 Task: Check the percentage active listings of electric range in the last 1 year.
Action: Mouse moved to (781, 205)
Screenshot: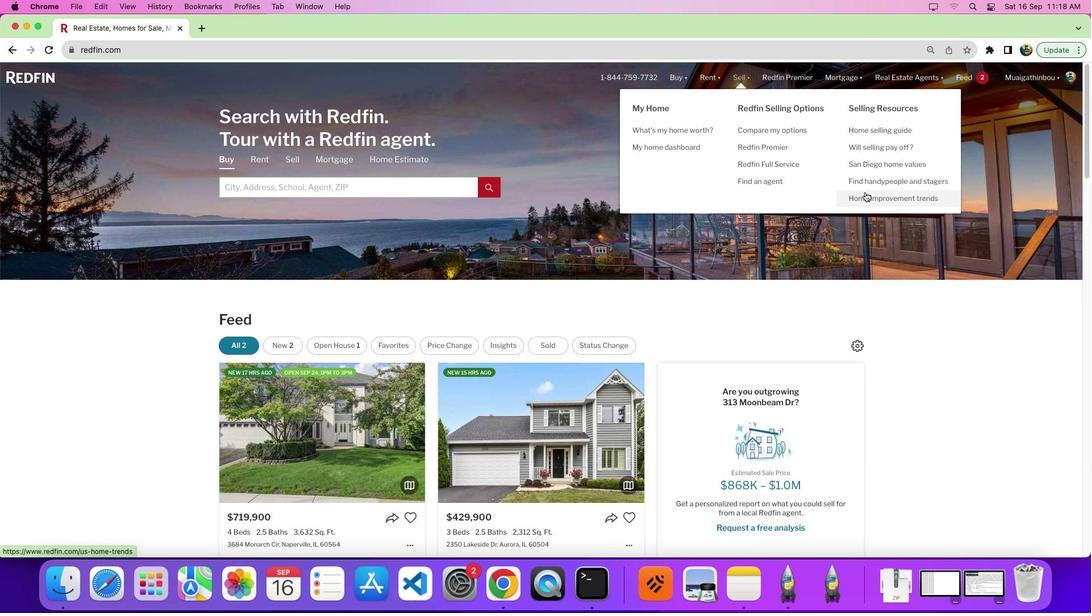 
Action: Mouse pressed left at (781, 205)
Screenshot: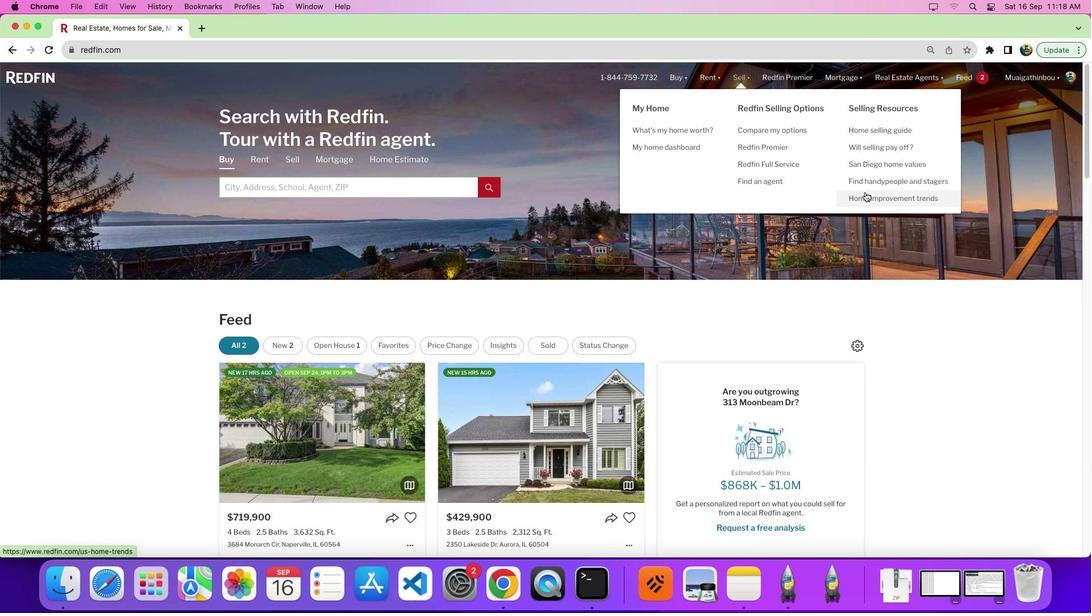 
Action: Mouse moved to (781, 205)
Screenshot: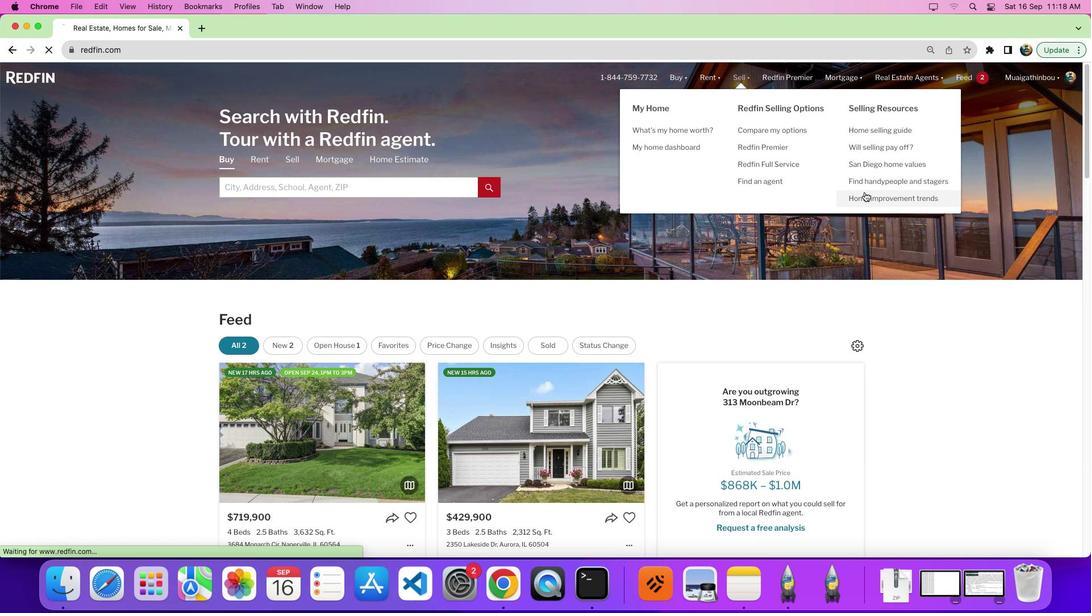
Action: Mouse pressed left at (781, 205)
Screenshot: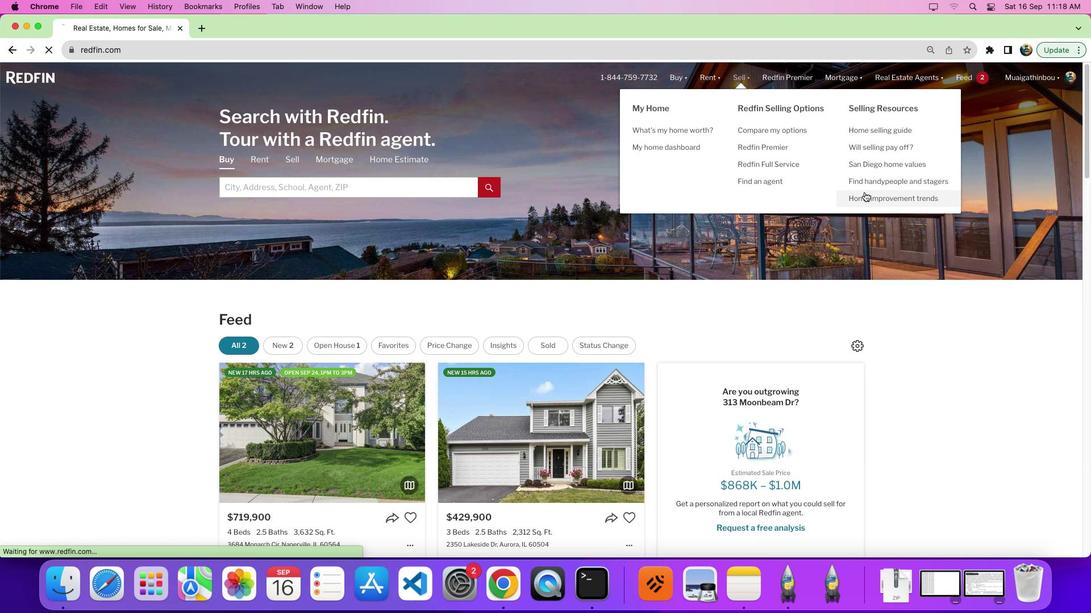 
Action: Mouse moved to (318, 223)
Screenshot: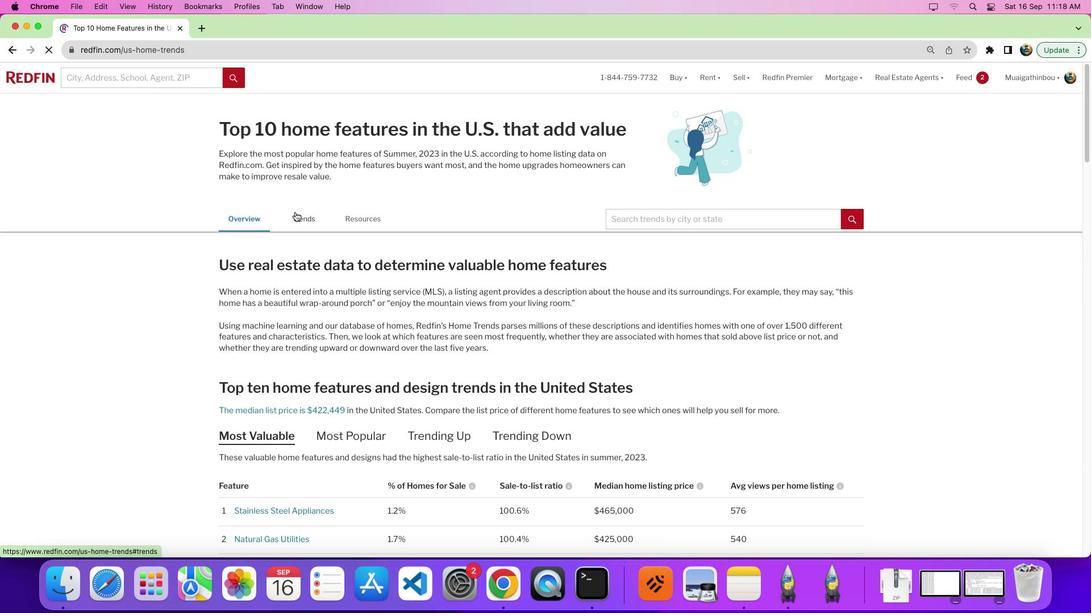 
Action: Mouse pressed left at (318, 223)
Screenshot: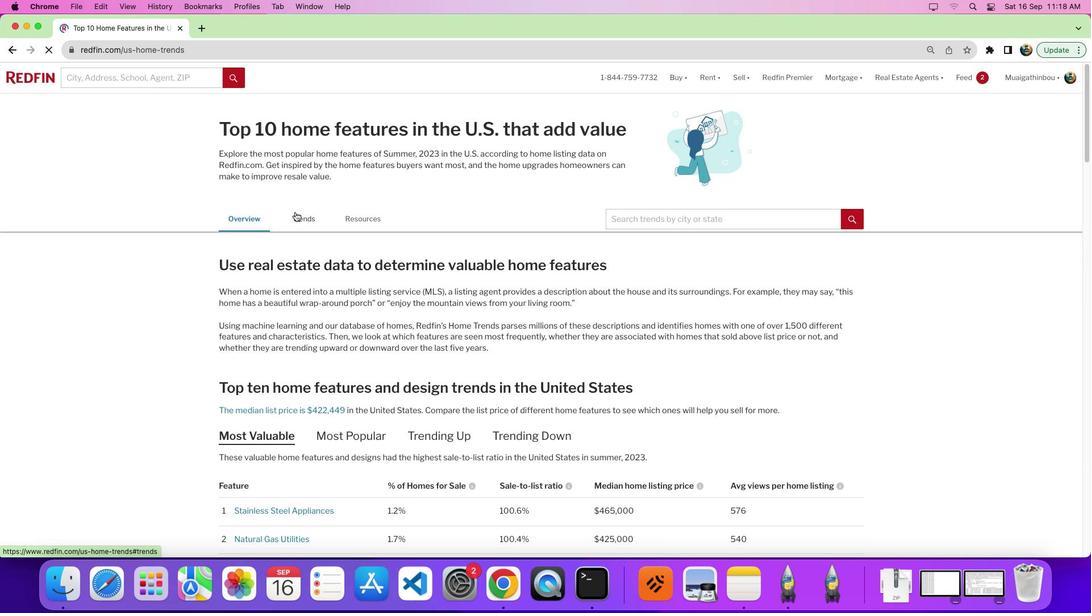 
Action: Mouse moved to (490, 270)
Screenshot: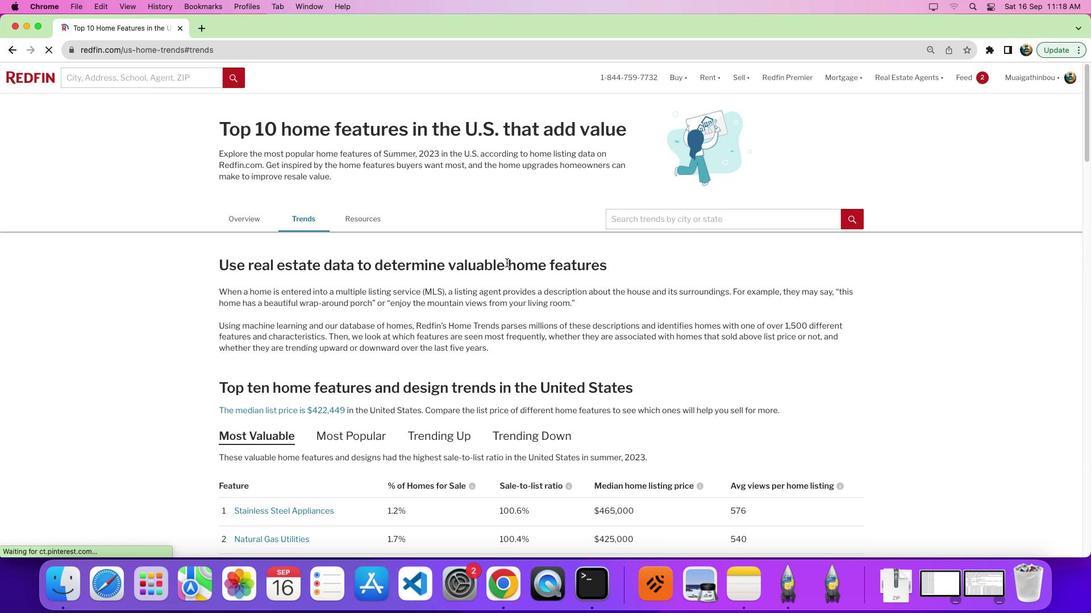 
Action: Mouse scrolled (490, 270) with delta (78, 28)
Screenshot: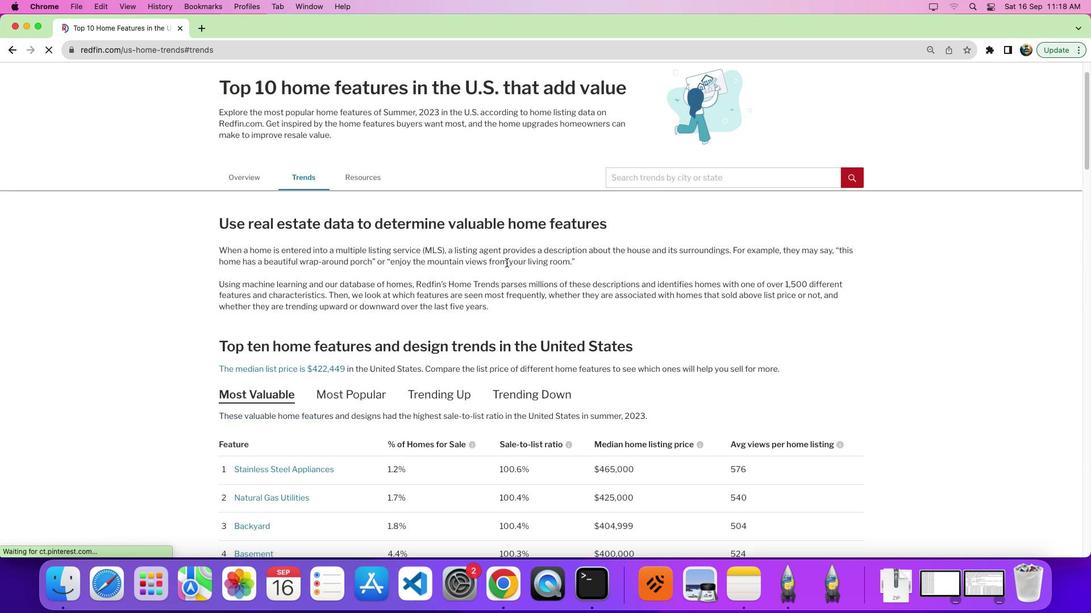 
Action: Mouse scrolled (490, 270) with delta (78, 28)
Screenshot: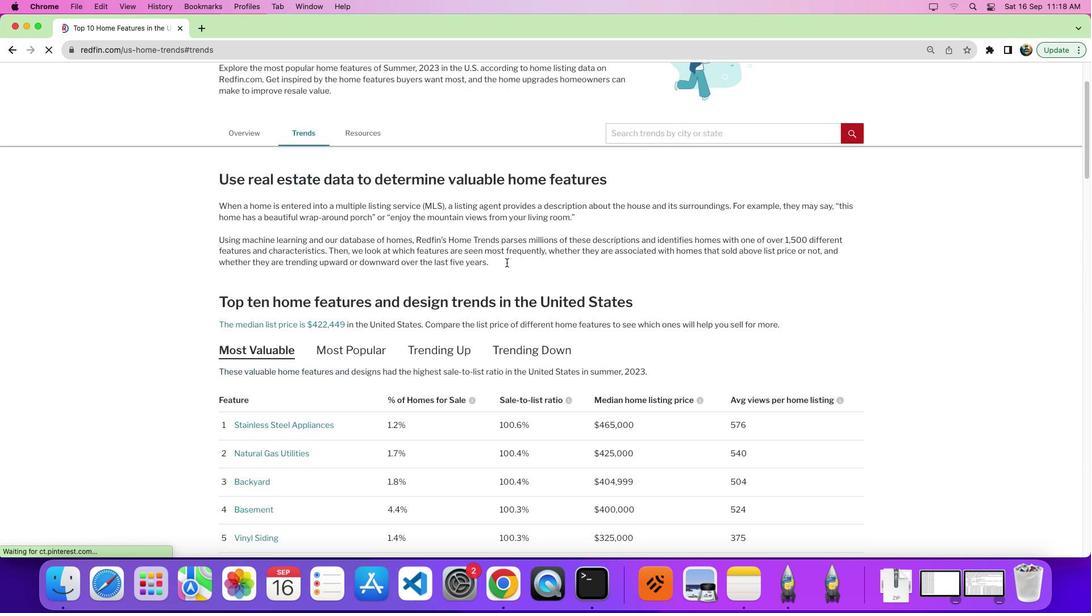 
Action: Mouse scrolled (490, 270) with delta (78, 25)
Screenshot: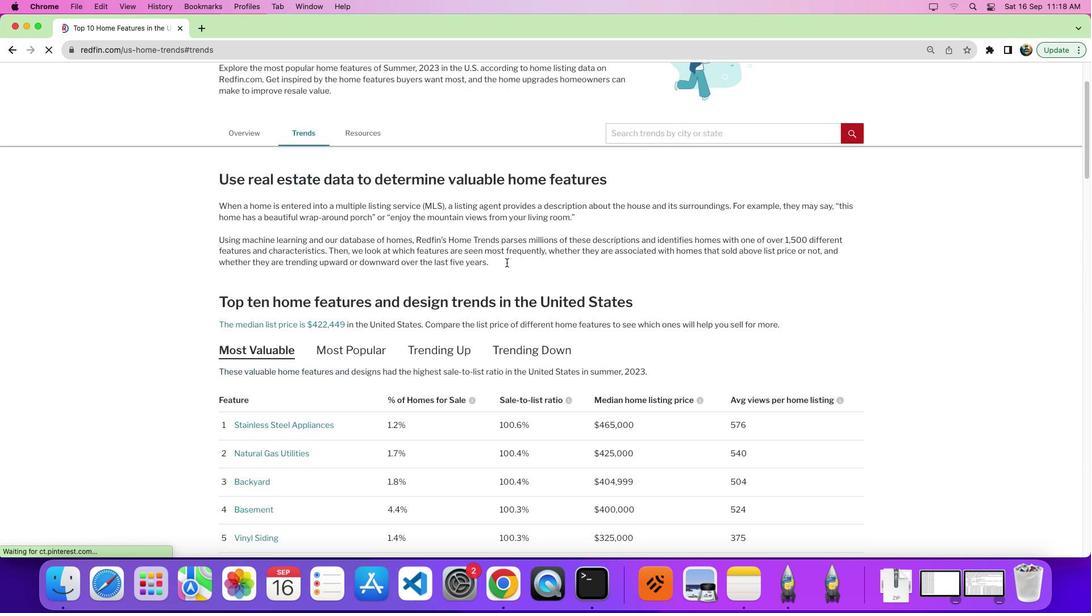 
Action: Mouse moved to (490, 270)
Screenshot: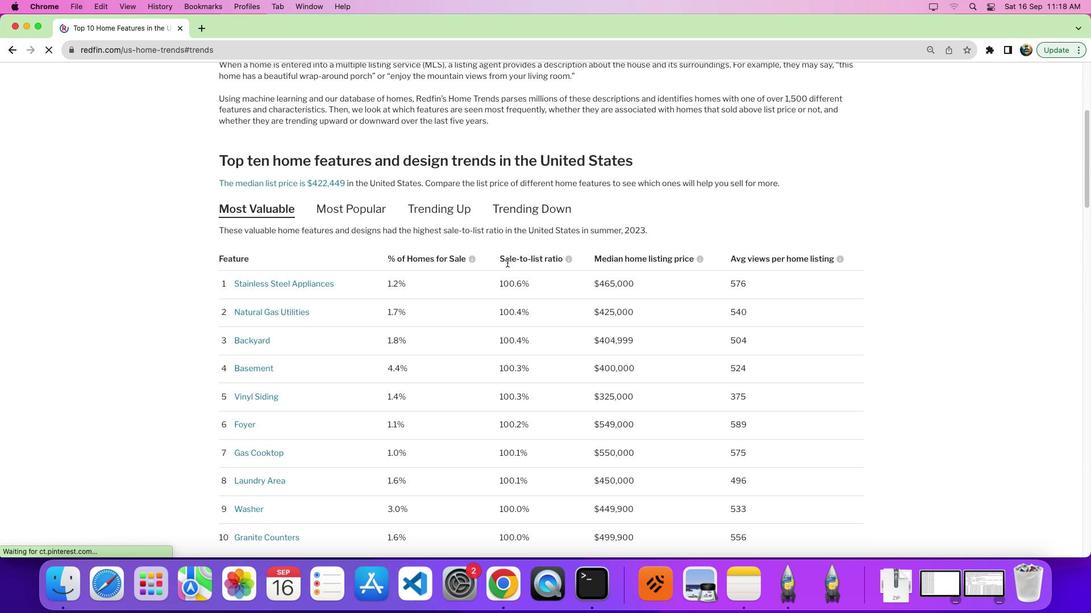 
Action: Mouse scrolled (490, 270) with delta (78, 28)
Screenshot: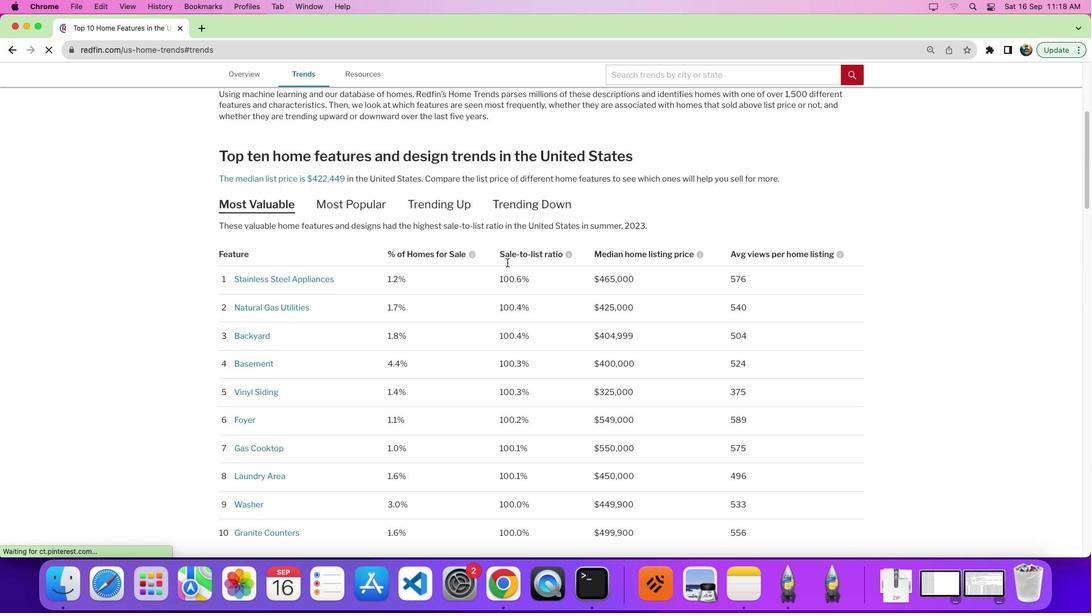 
Action: Mouse scrolled (490, 270) with delta (78, 28)
Screenshot: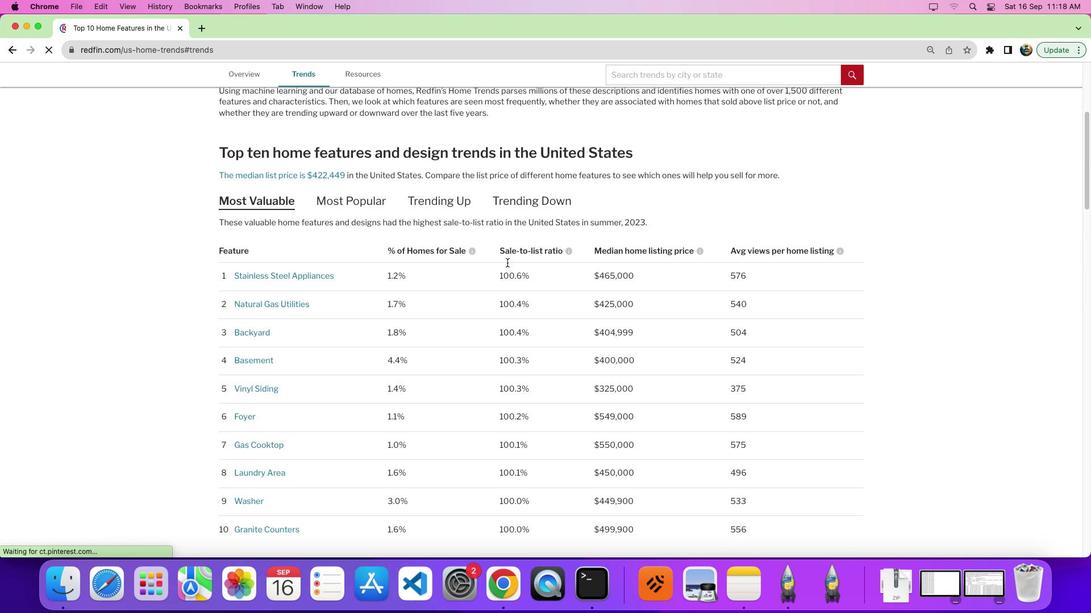 
Action: Mouse scrolled (490, 270) with delta (78, 27)
Screenshot: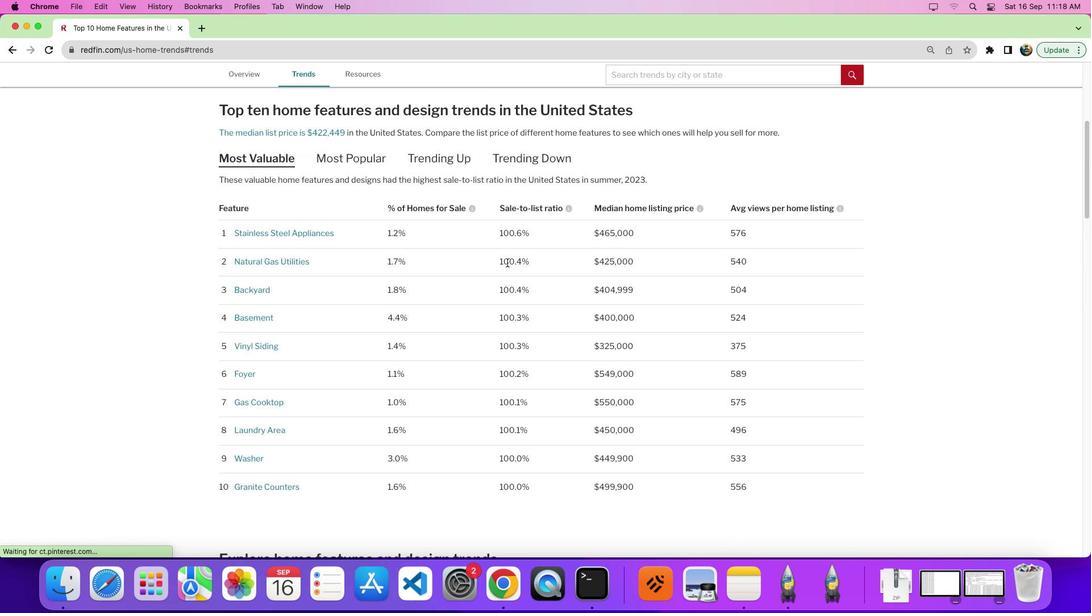 
Action: Mouse moved to (491, 270)
Screenshot: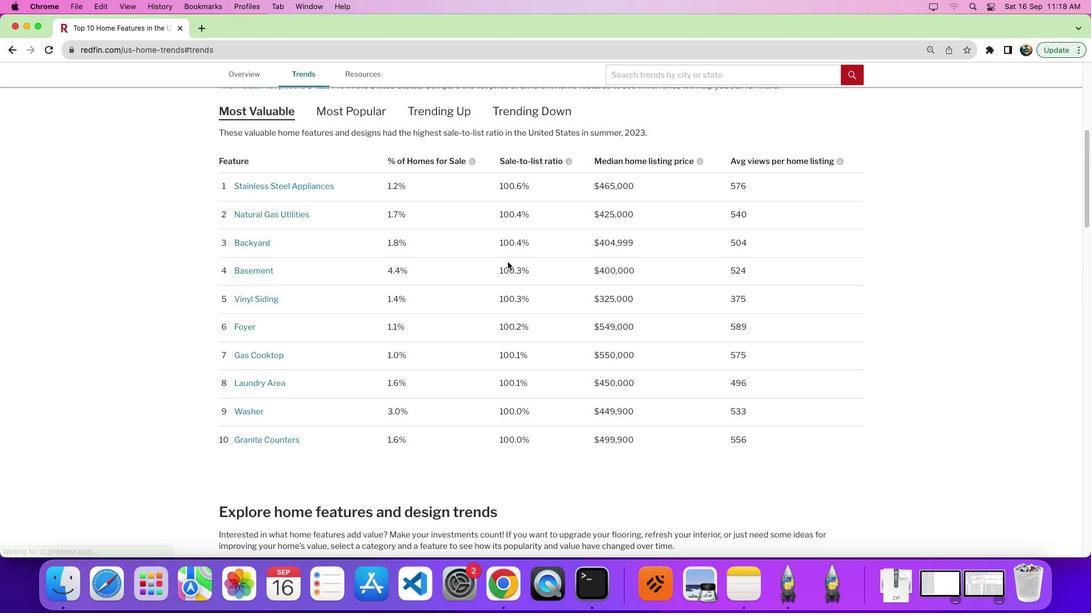 
Action: Mouse scrolled (491, 270) with delta (78, 28)
Screenshot: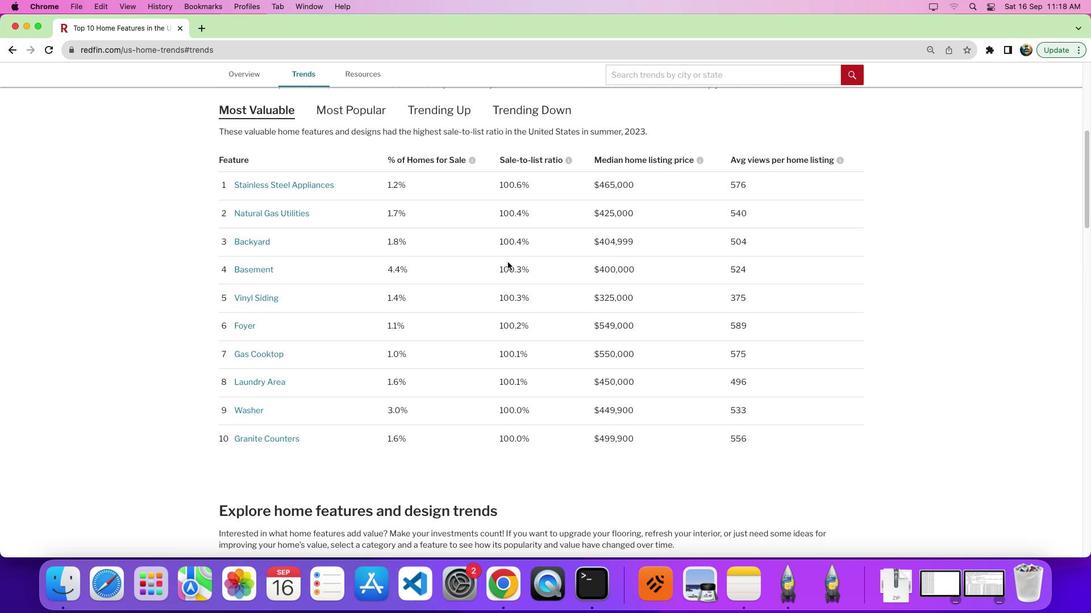 
Action: Mouse scrolled (491, 270) with delta (78, 28)
Screenshot: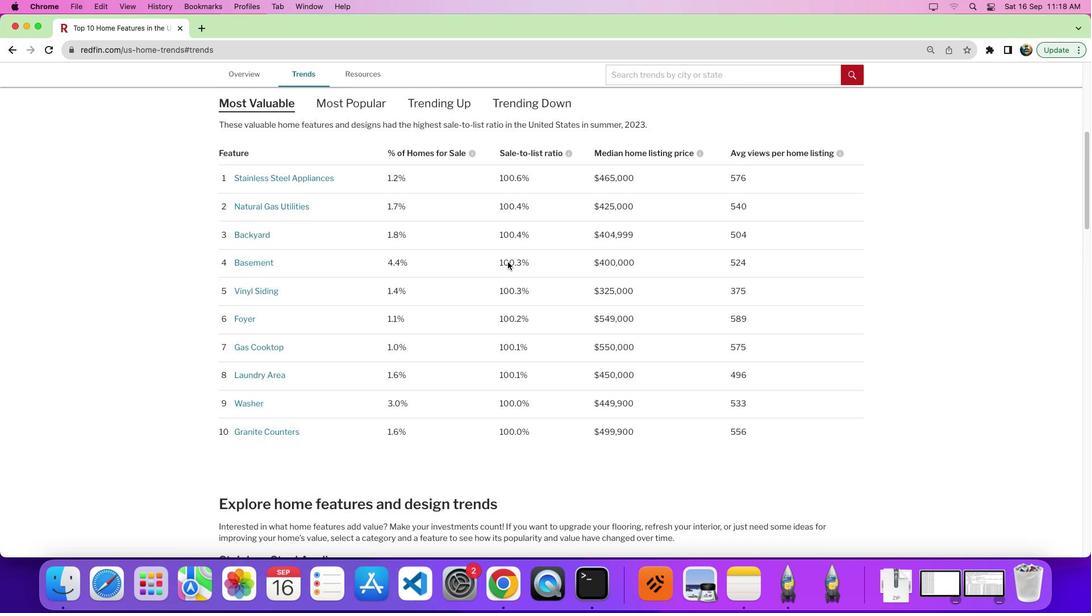 
Action: Mouse moved to (492, 272)
Screenshot: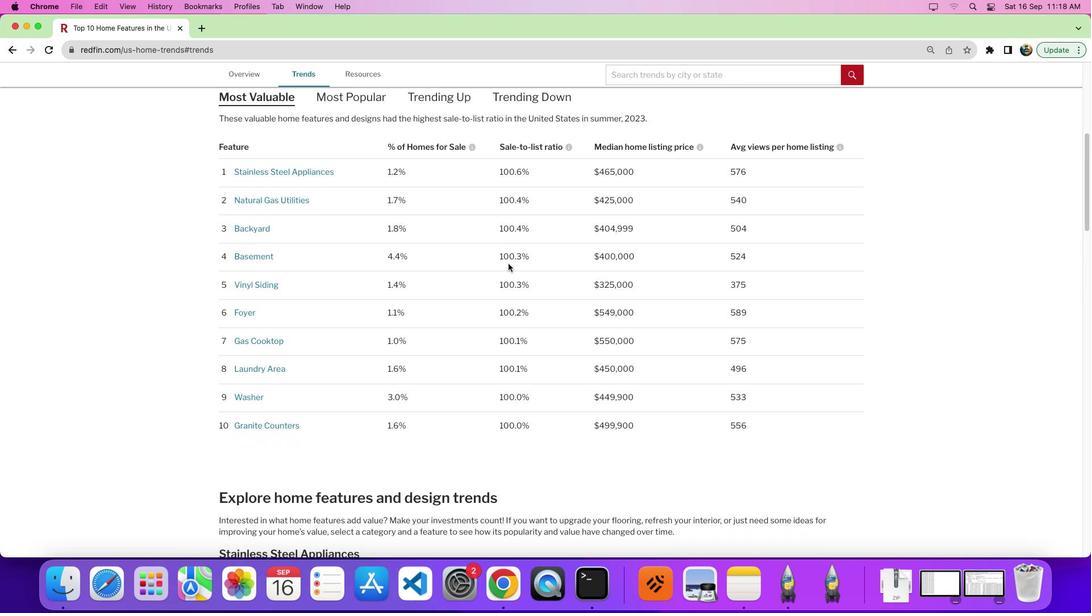 
Action: Mouse scrolled (492, 272) with delta (78, 28)
Screenshot: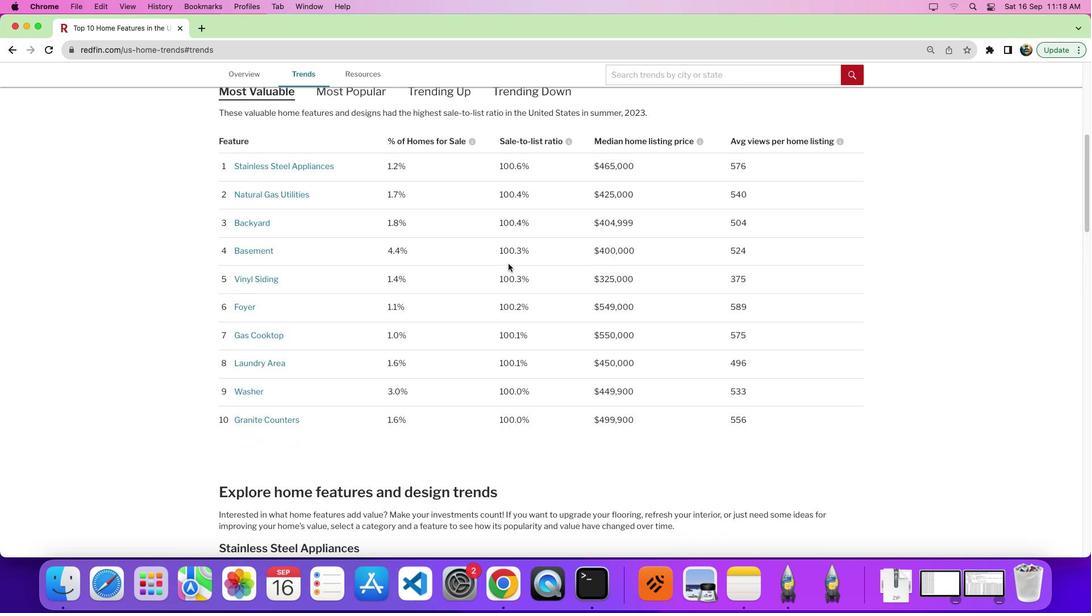
Action: Mouse scrolled (492, 272) with delta (78, 28)
Screenshot: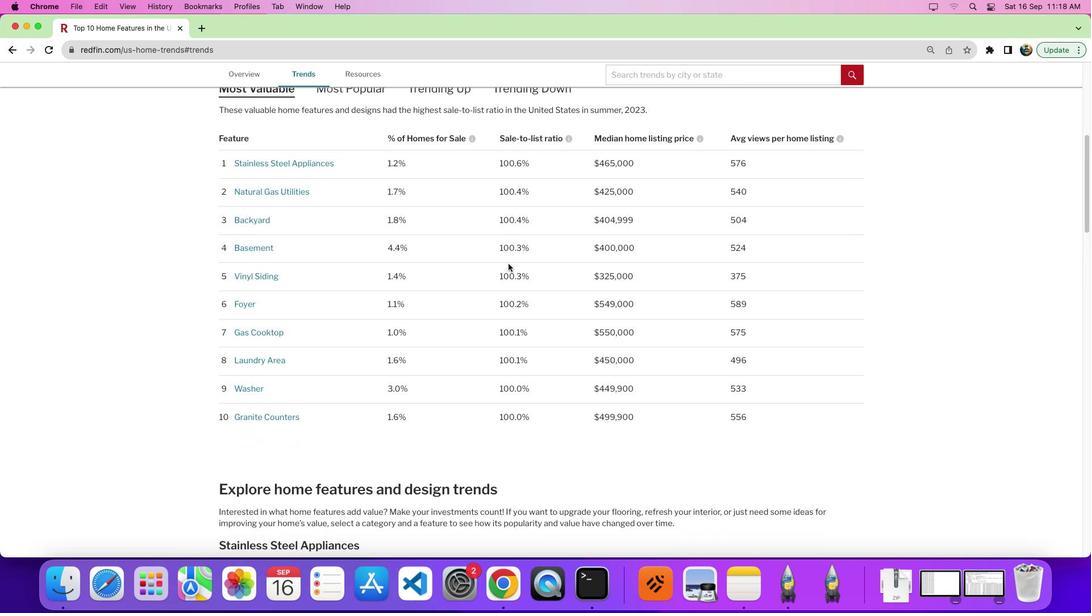 
Action: Mouse moved to (493, 272)
Screenshot: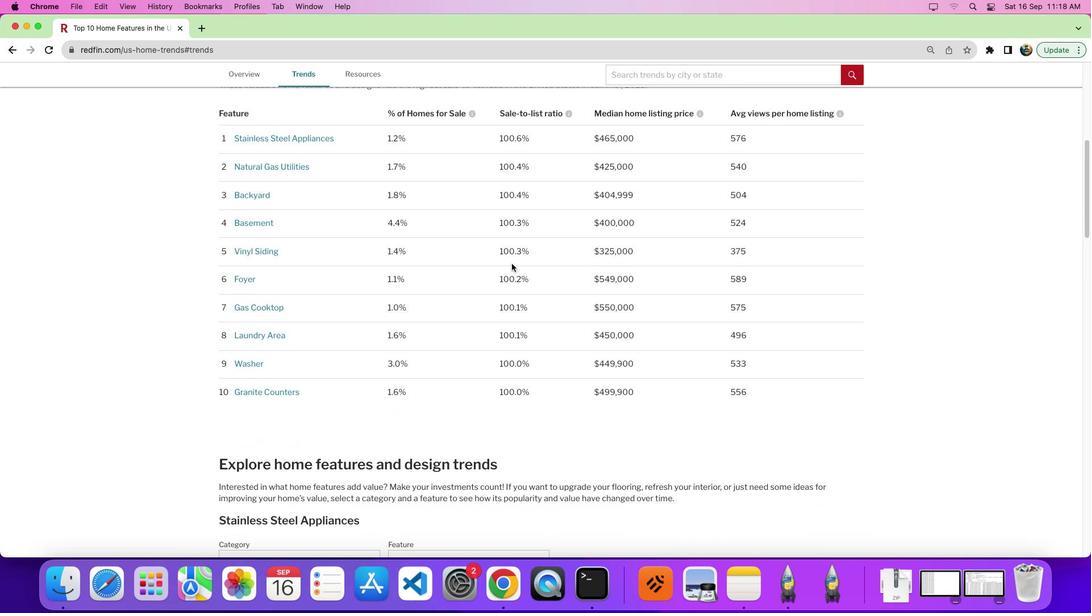 
Action: Mouse scrolled (493, 272) with delta (78, 28)
Screenshot: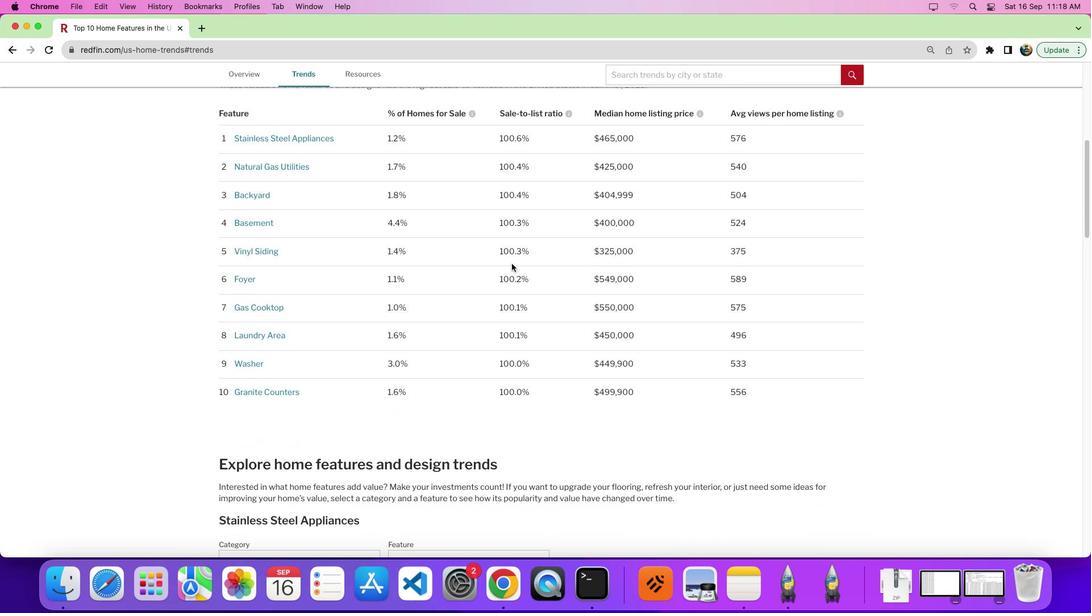 
Action: Mouse moved to (494, 272)
Screenshot: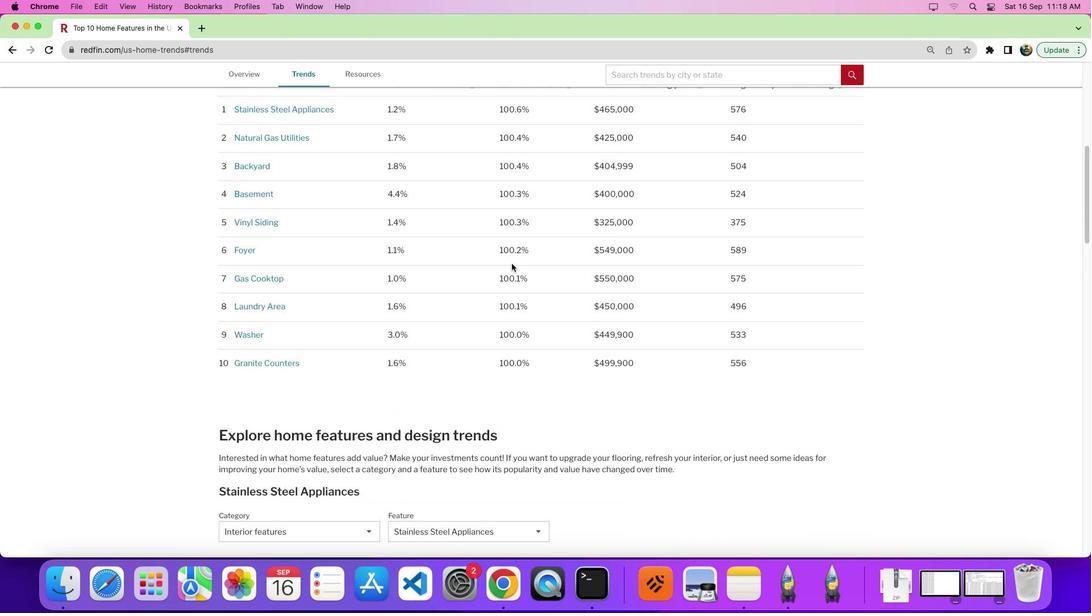 
Action: Mouse scrolled (494, 272) with delta (78, 28)
Screenshot: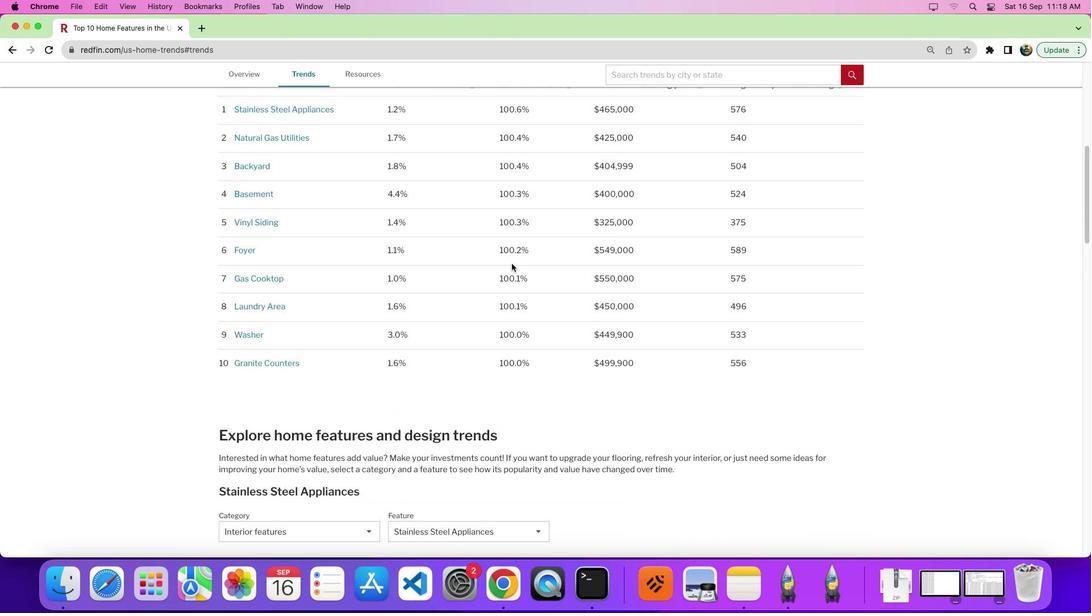
Action: Mouse scrolled (494, 272) with delta (78, 26)
Screenshot: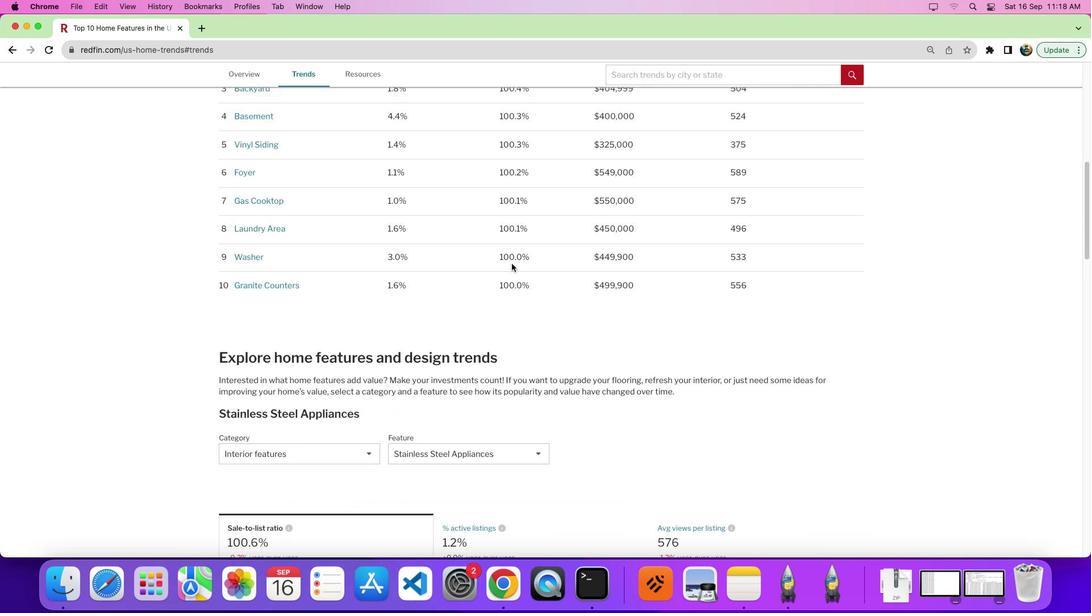 
Action: Mouse scrolled (494, 272) with delta (78, 28)
Screenshot: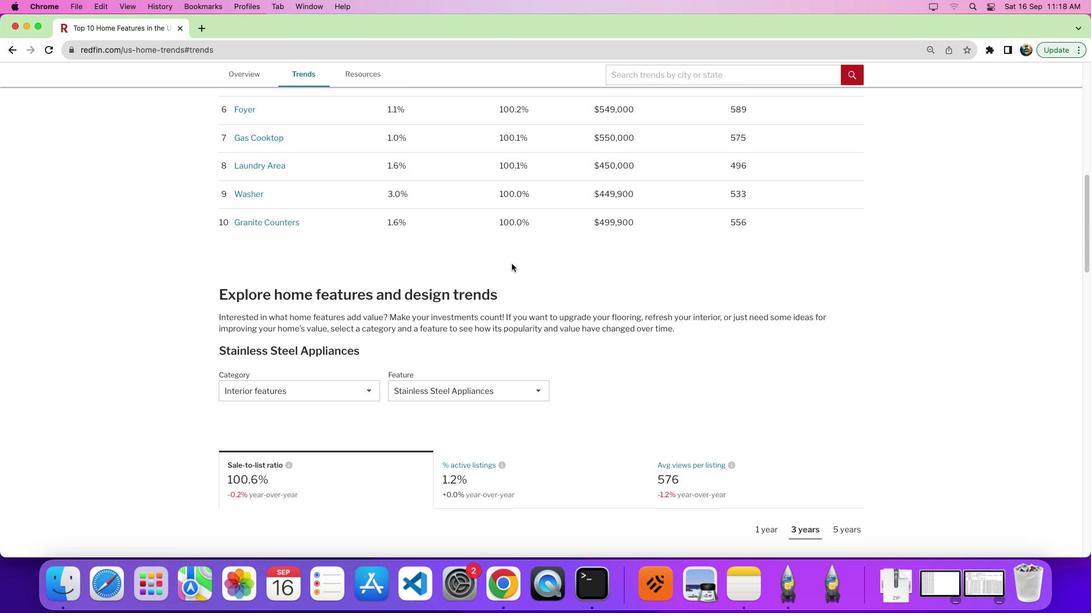 
Action: Mouse scrolled (494, 272) with delta (78, 28)
Screenshot: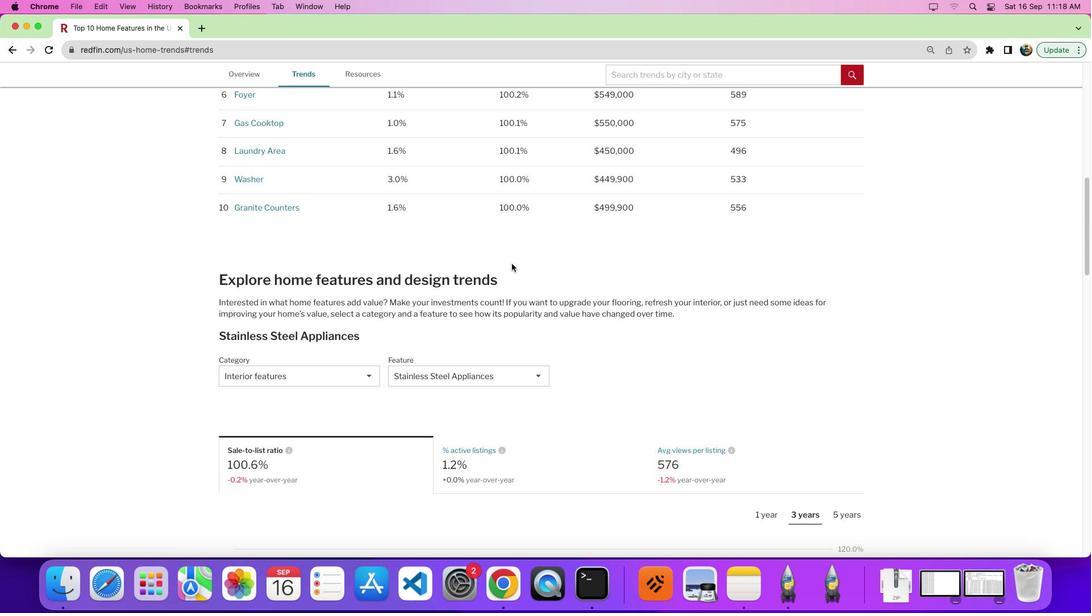 
Action: Mouse scrolled (494, 272) with delta (78, 26)
Screenshot: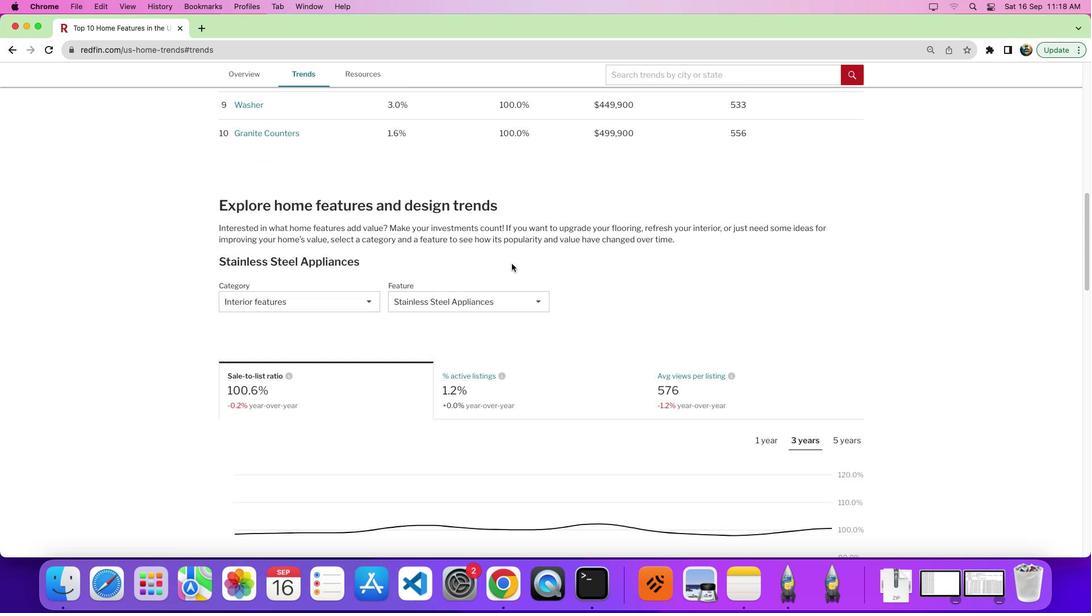 
Action: Mouse moved to (473, 268)
Screenshot: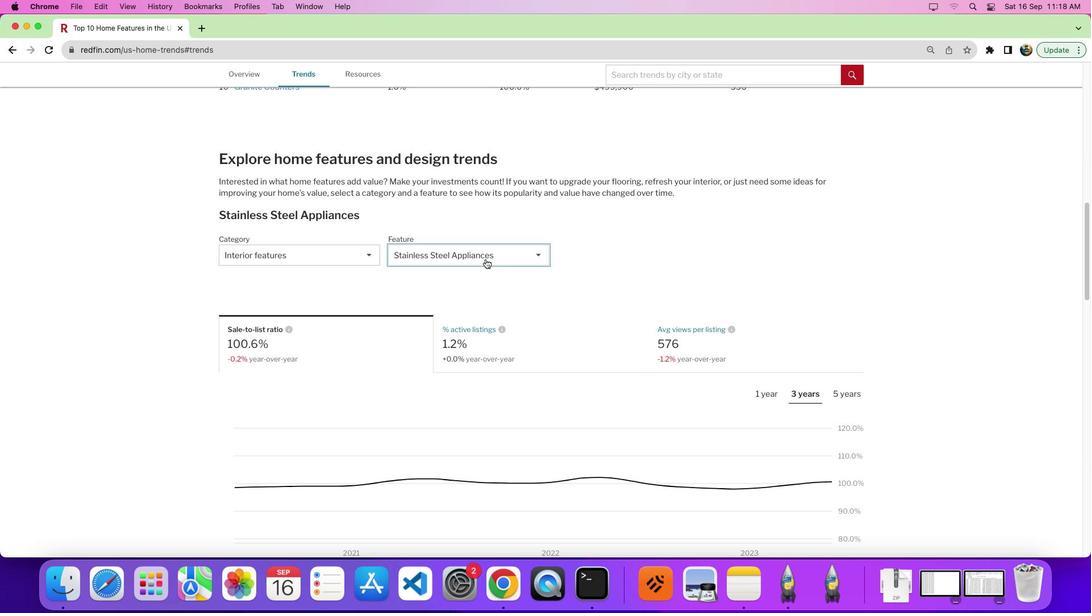 
Action: Mouse pressed left at (473, 268)
Screenshot: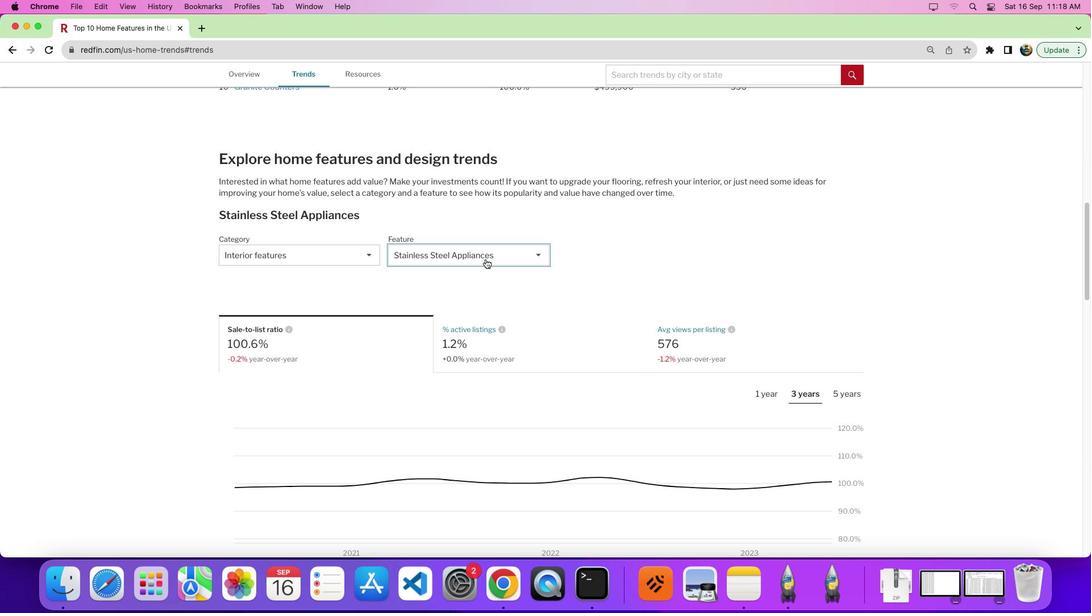 
Action: Mouse moved to (478, 338)
Screenshot: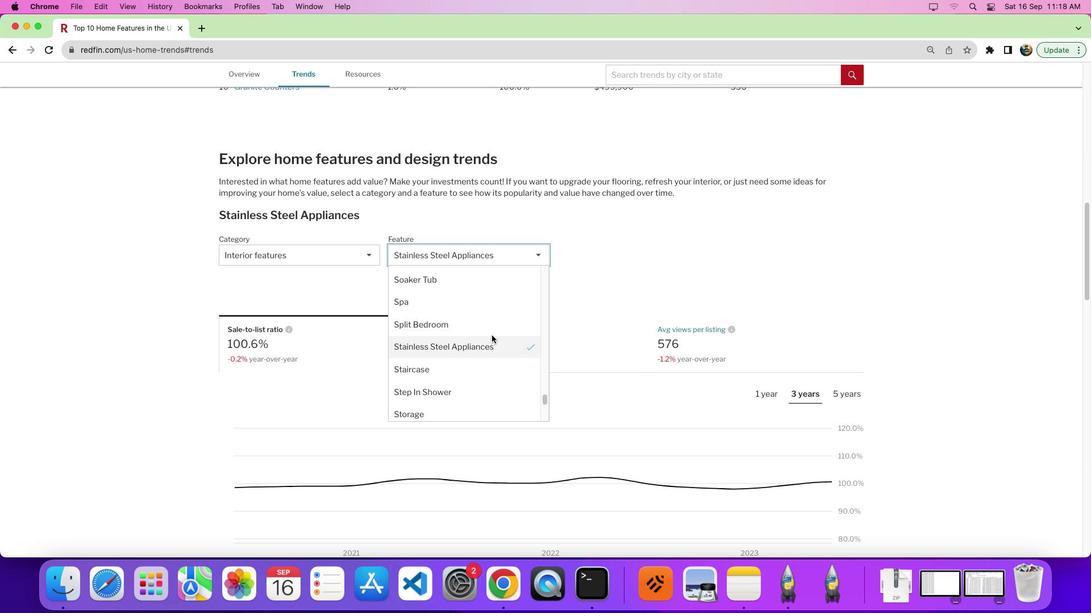 
Action: Mouse scrolled (478, 338) with delta (78, 29)
Screenshot: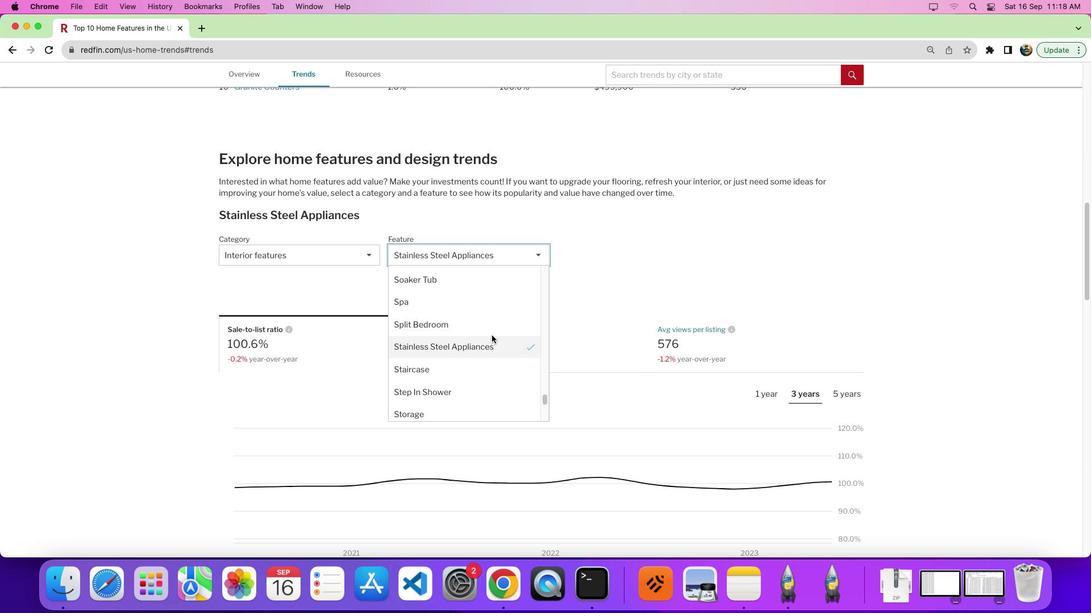 
Action: Mouse scrolled (478, 338) with delta (78, 29)
Screenshot: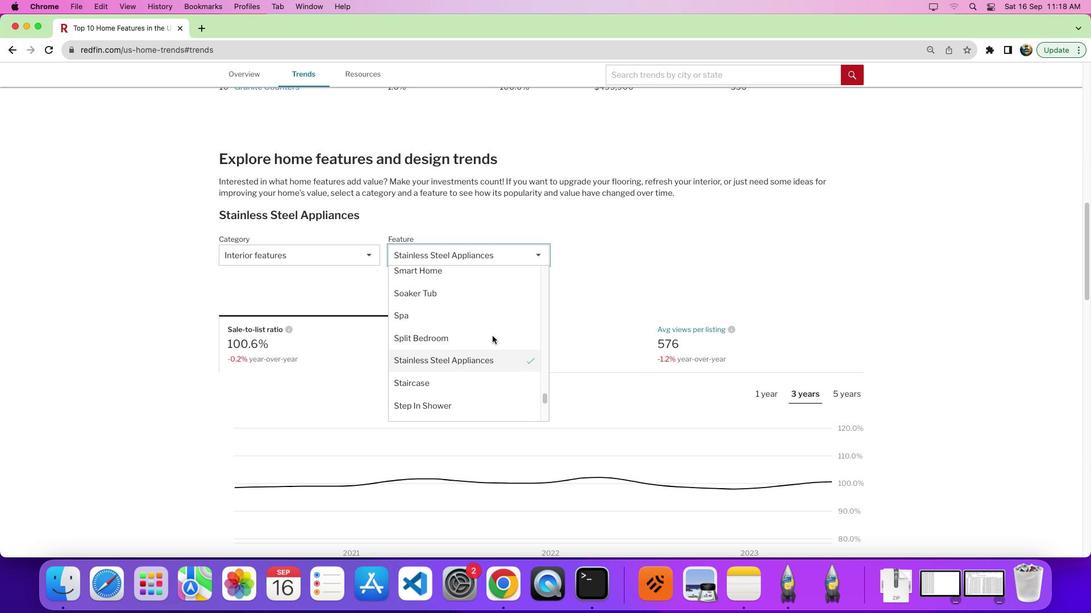 
Action: Mouse scrolled (478, 338) with delta (78, 31)
Screenshot: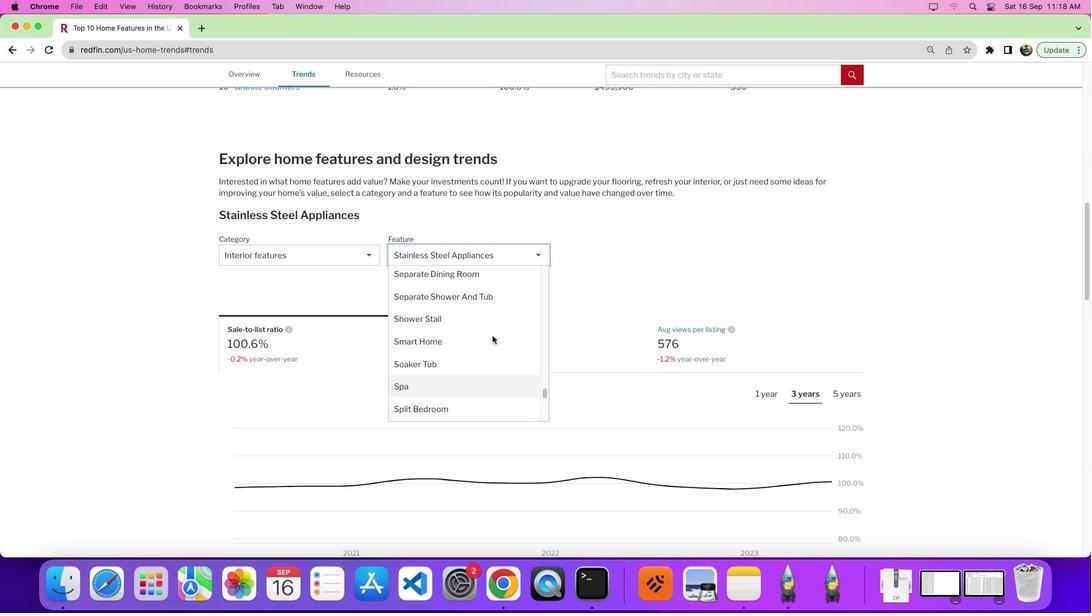 
Action: Mouse moved to (479, 336)
Screenshot: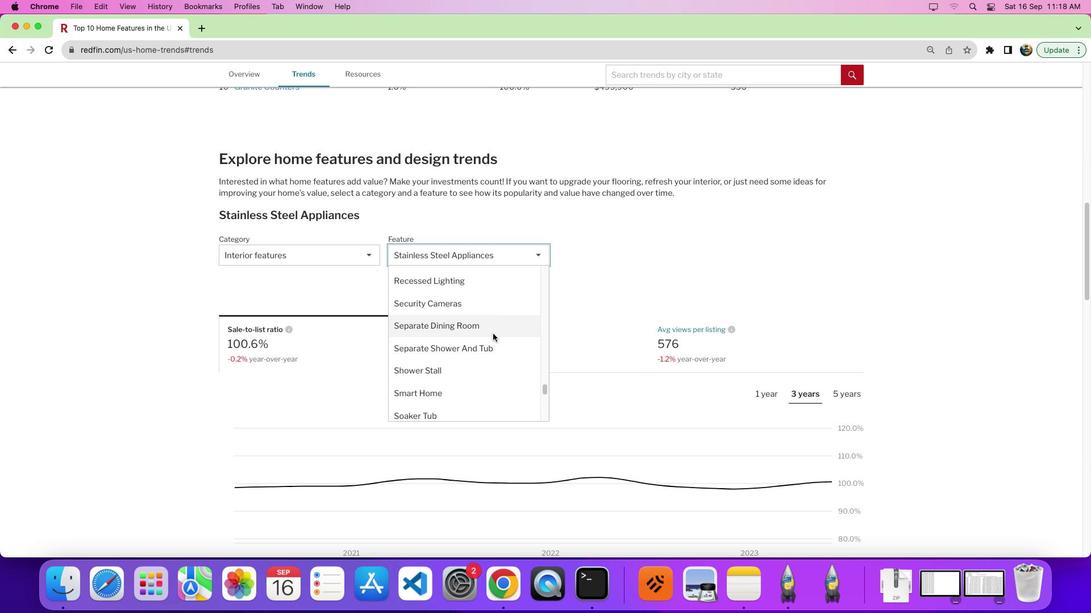 
Action: Mouse scrolled (479, 336) with delta (78, 29)
Screenshot: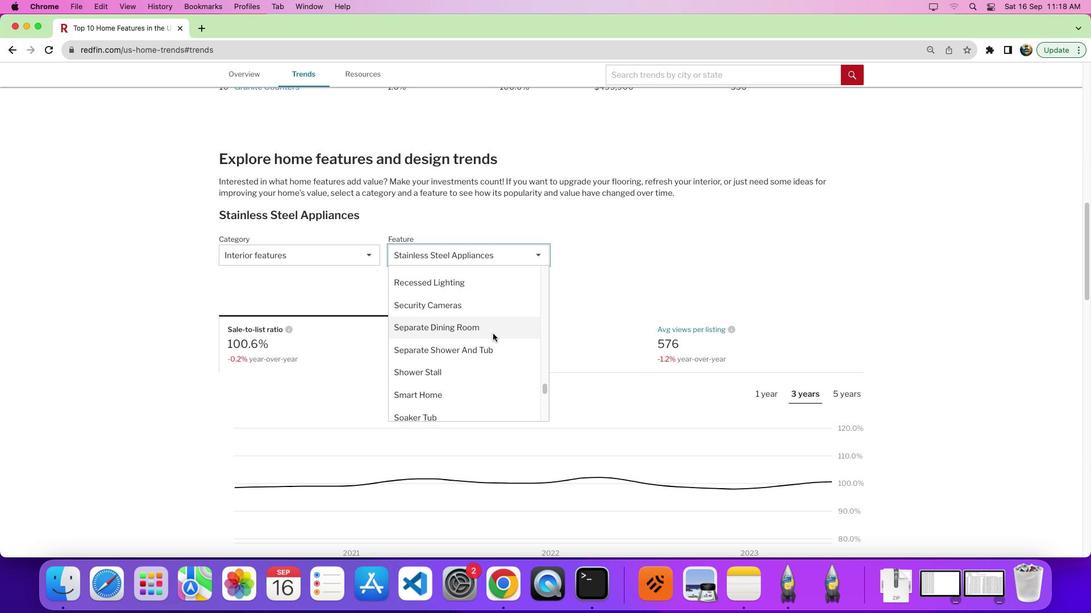 
Action: Mouse scrolled (479, 336) with delta (78, 29)
Screenshot: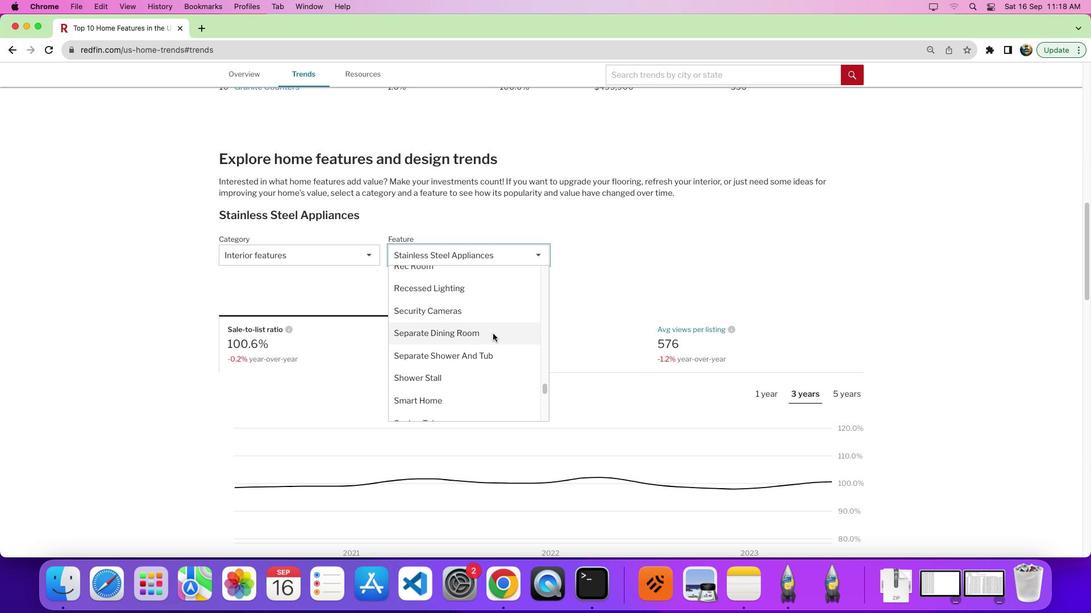 
Action: Mouse moved to (479, 335)
Screenshot: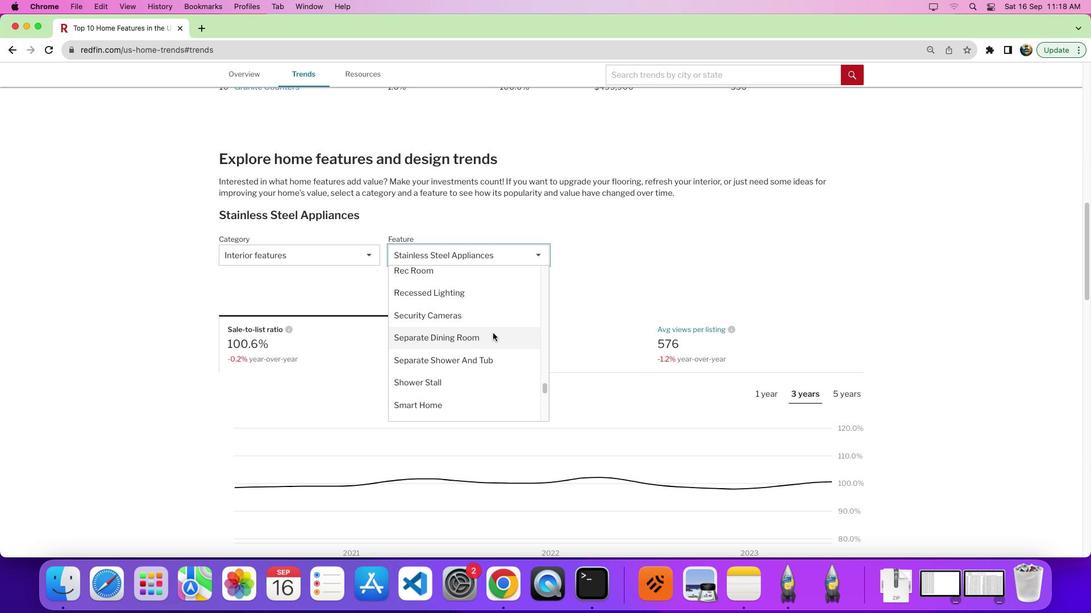 
Action: Mouse scrolled (479, 335) with delta (78, 29)
Screenshot: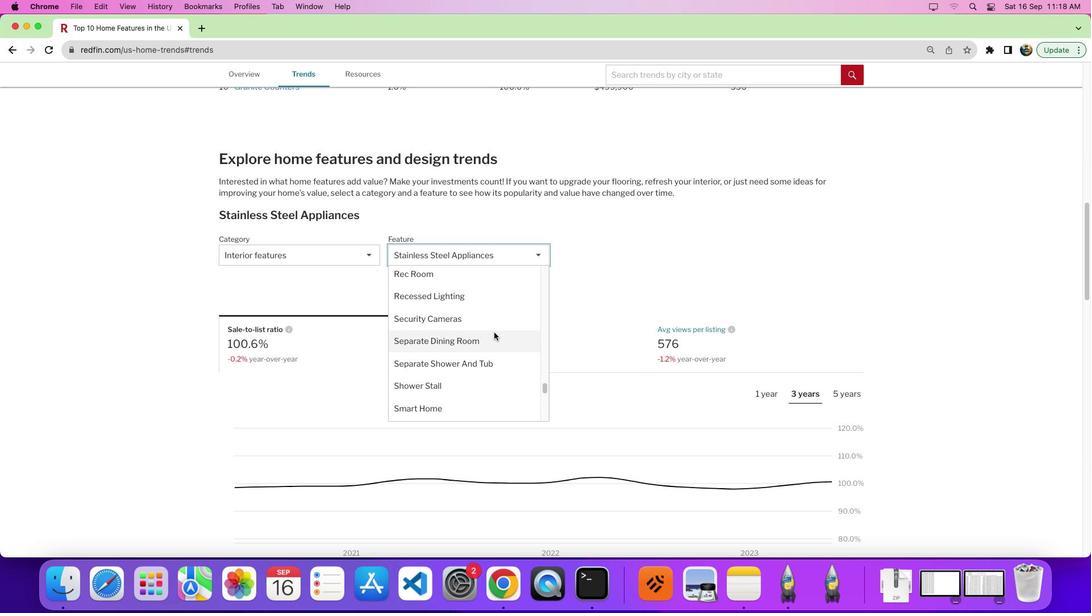 
Action: Mouse moved to (479, 335)
Screenshot: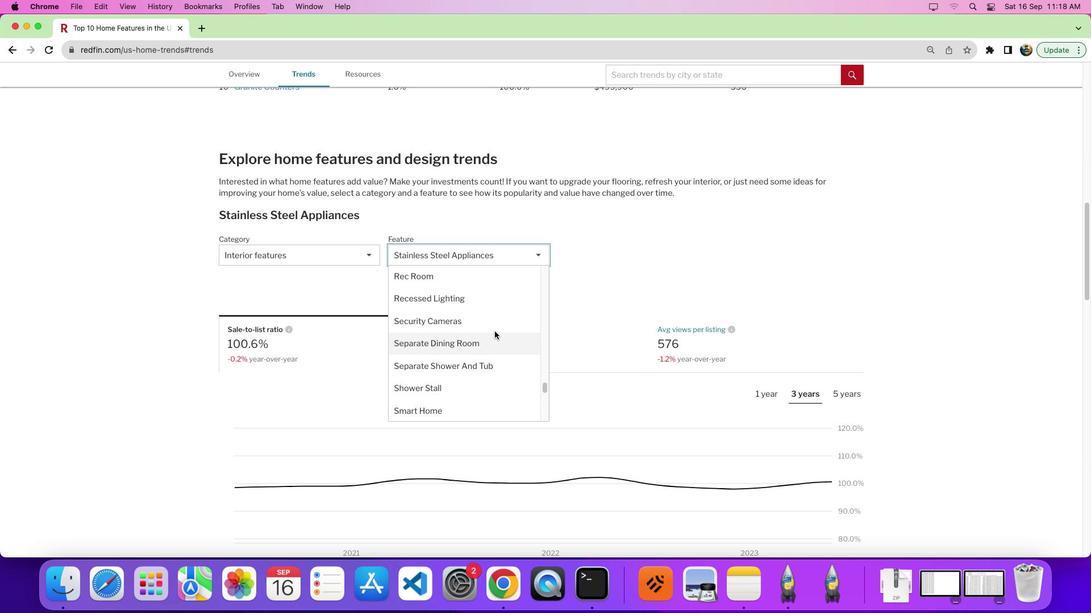
Action: Mouse scrolled (479, 335) with delta (78, 29)
Screenshot: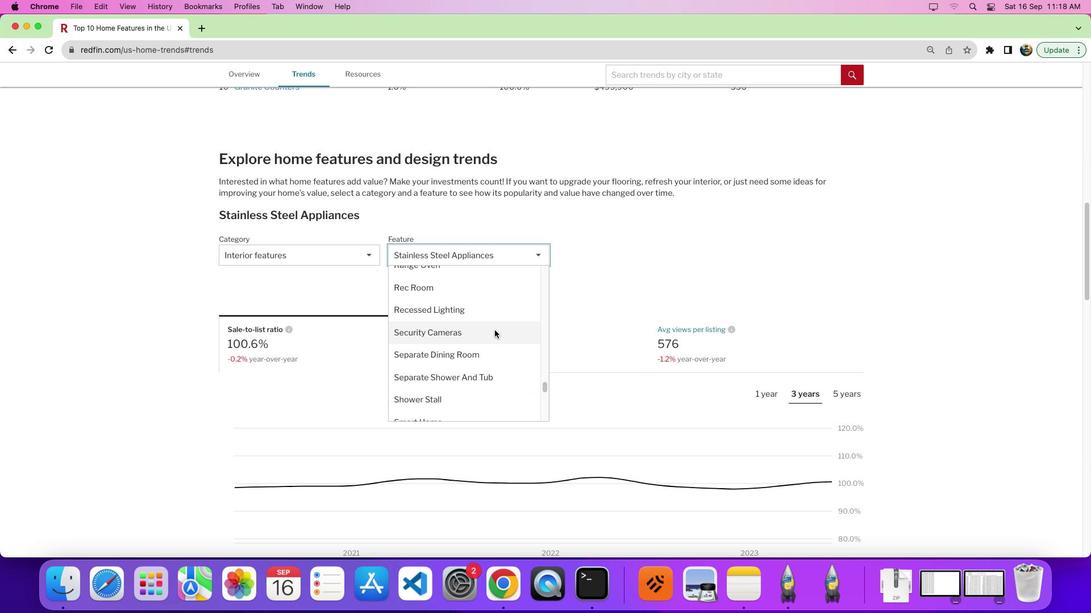 
Action: Mouse moved to (480, 333)
Screenshot: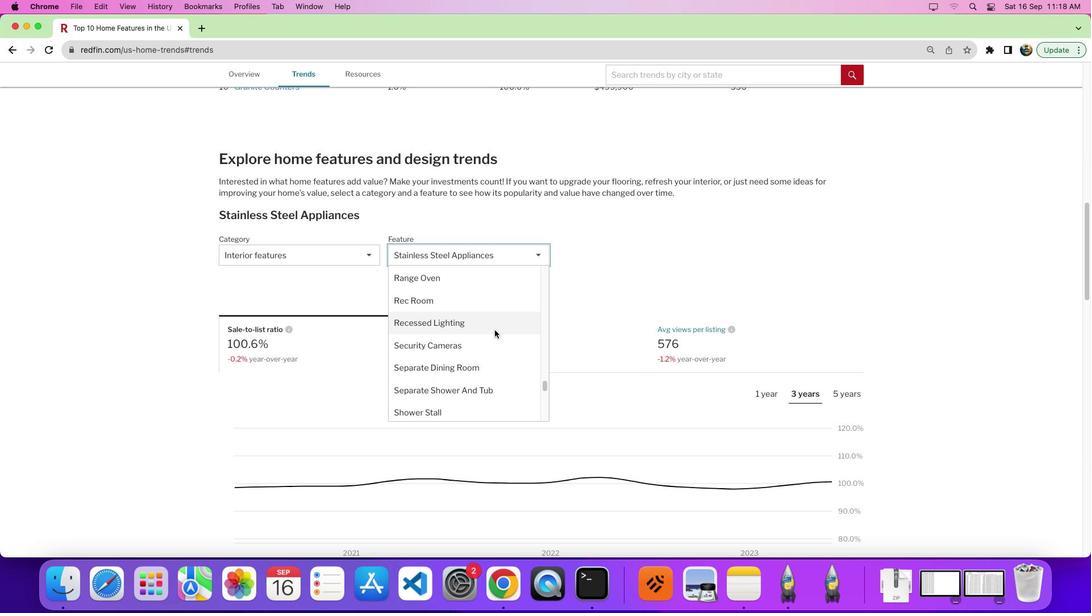 
Action: Mouse scrolled (480, 333) with delta (78, 29)
Screenshot: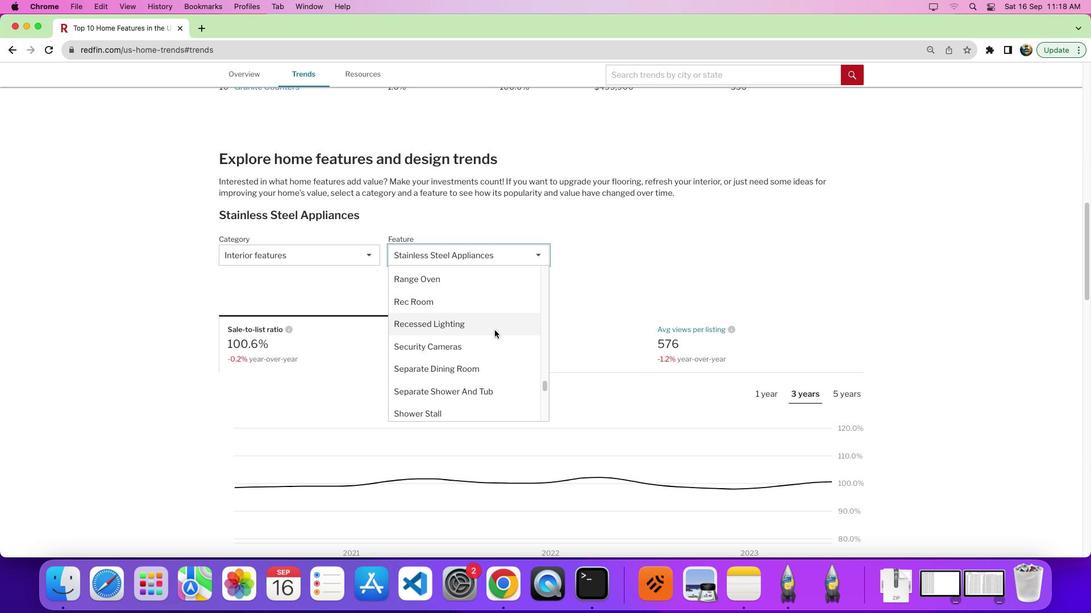 
Action: Mouse scrolled (480, 333) with delta (78, 29)
Screenshot: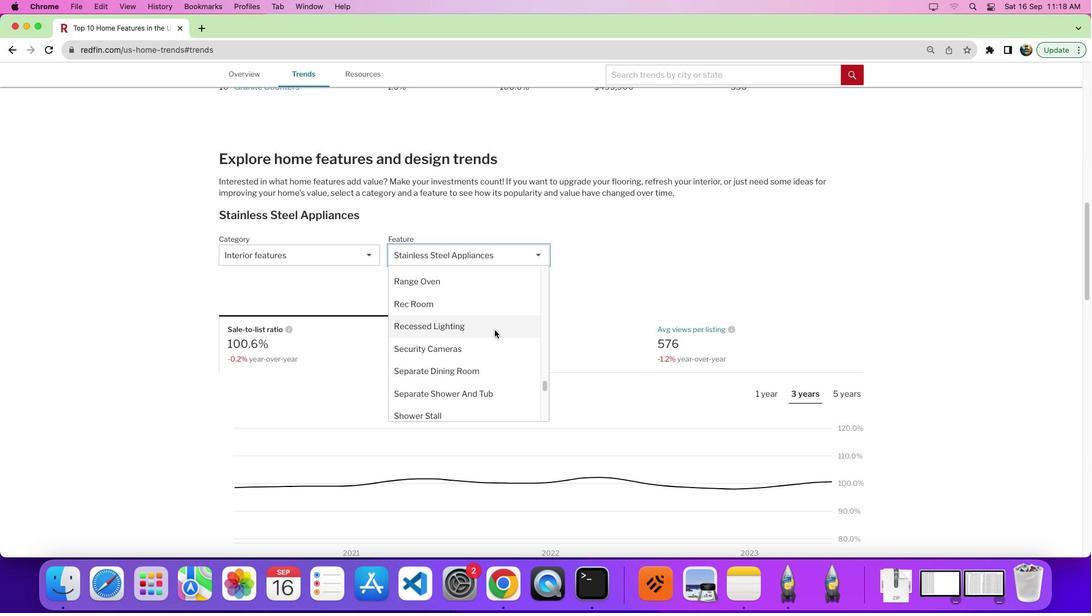 
Action: Mouse scrolled (480, 333) with delta (78, 29)
Screenshot: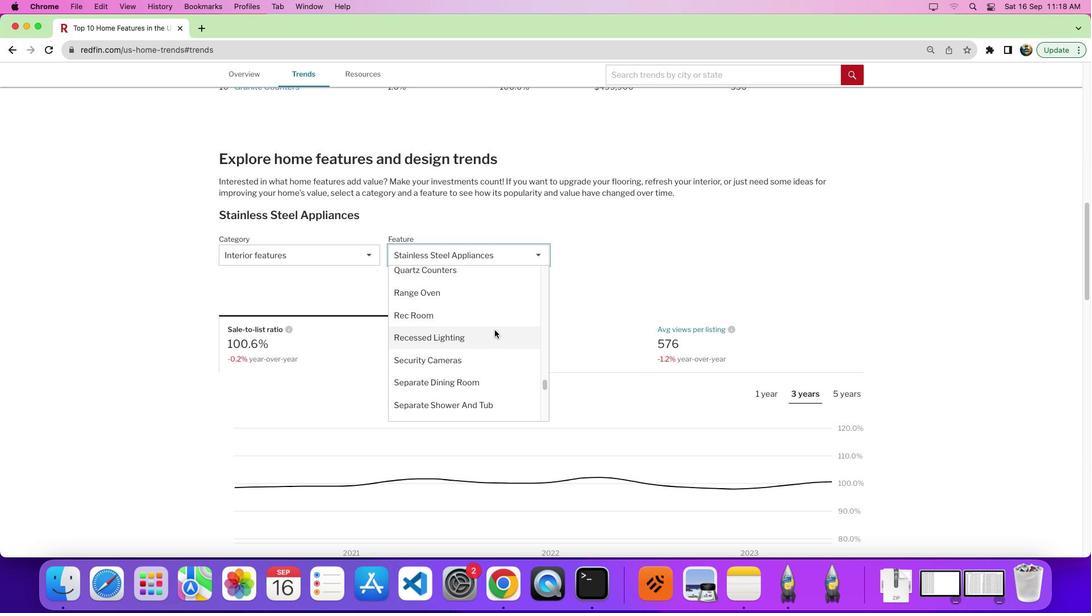 
Action: Mouse scrolled (480, 333) with delta (78, 29)
Screenshot: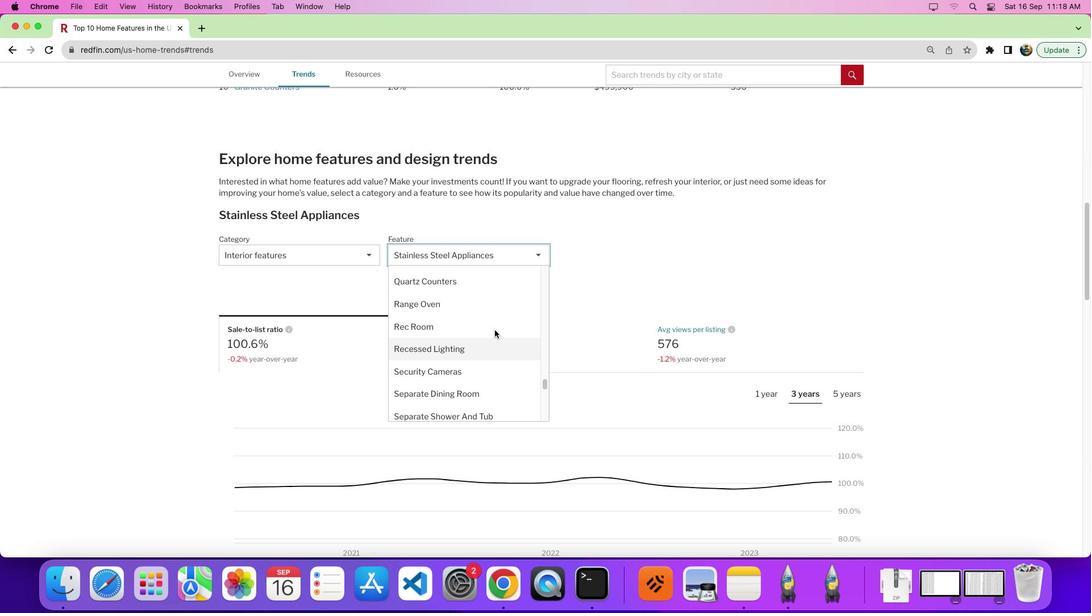
Action: Mouse scrolled (480, 333) with delta (78, 29)
Screenshot: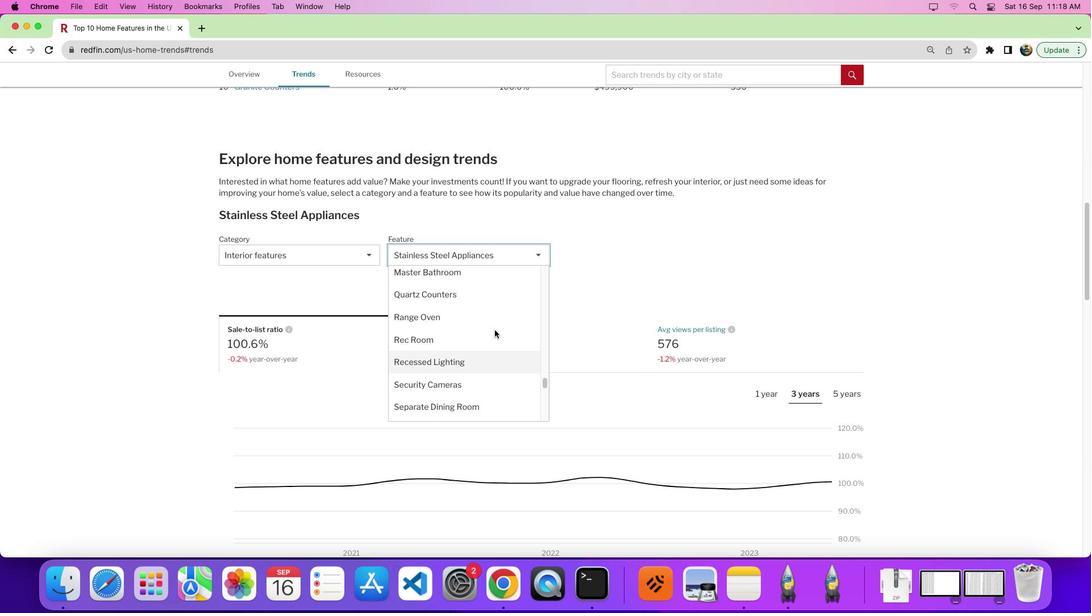 
Action: Mouse scrolled (480, 333) with delta (78, 29)
Screenshot: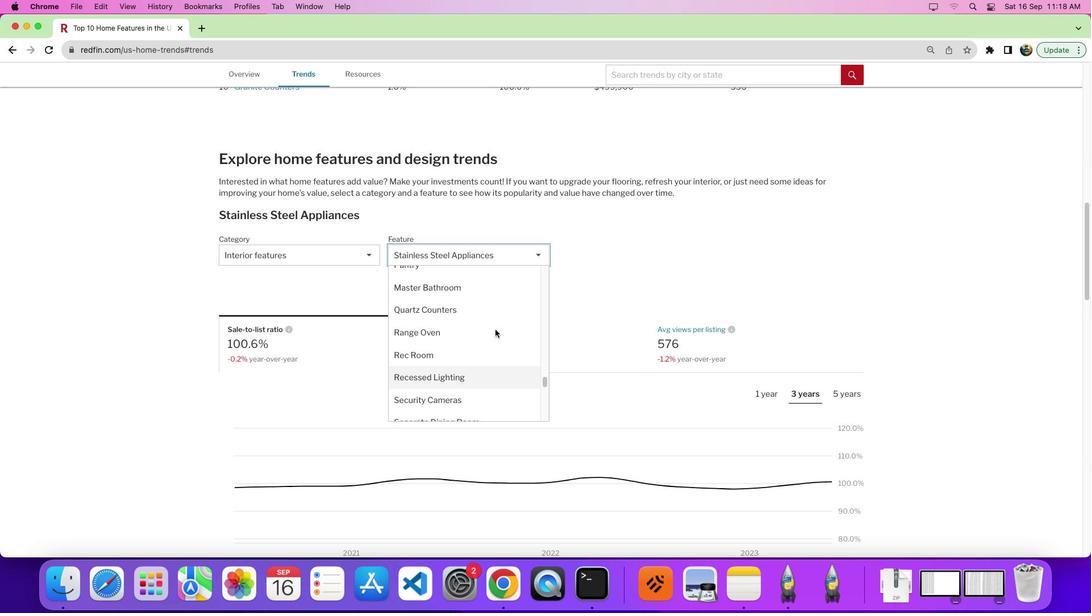
Action: Mouse scrolled (480, 333) with delta (78, 29)
Screenshot: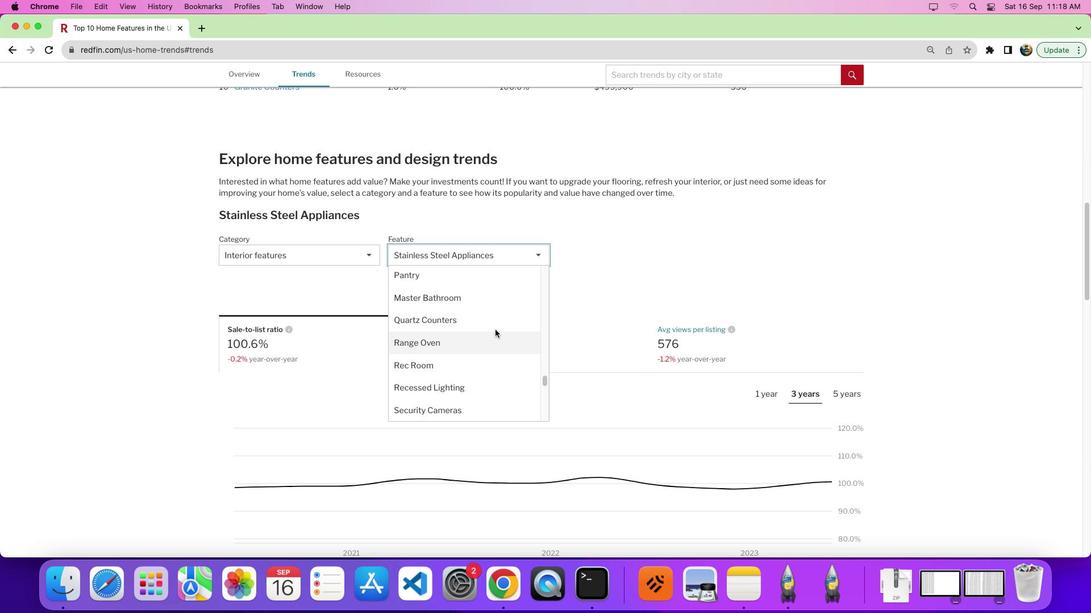 
Action: Mouse moved to (480, 333)
Screenshot: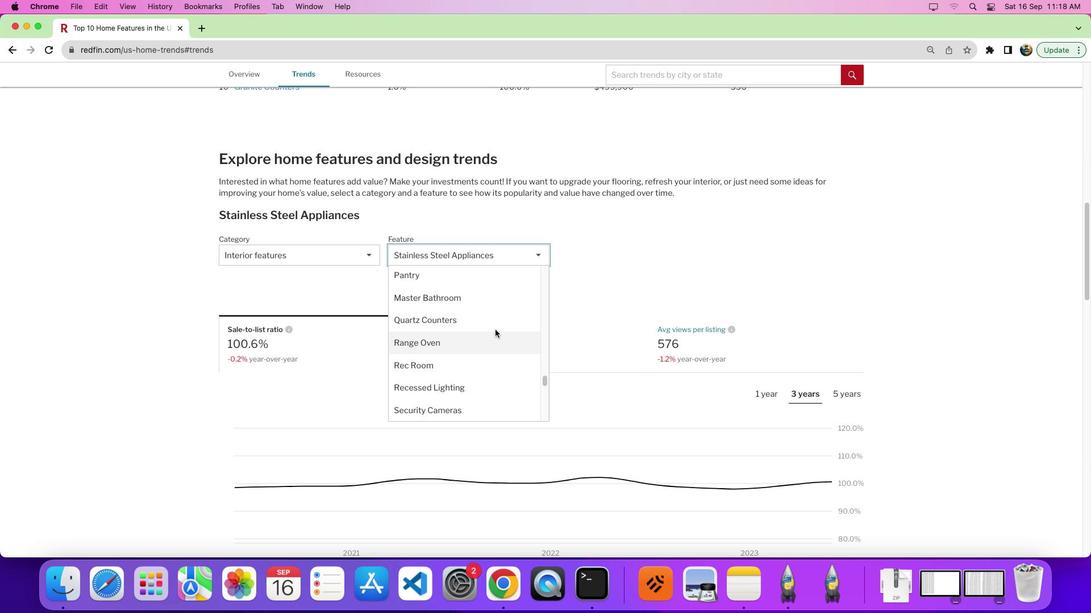 
Action: Mouse scrolled (480, 333) with delta (78, 29)
Screenshot: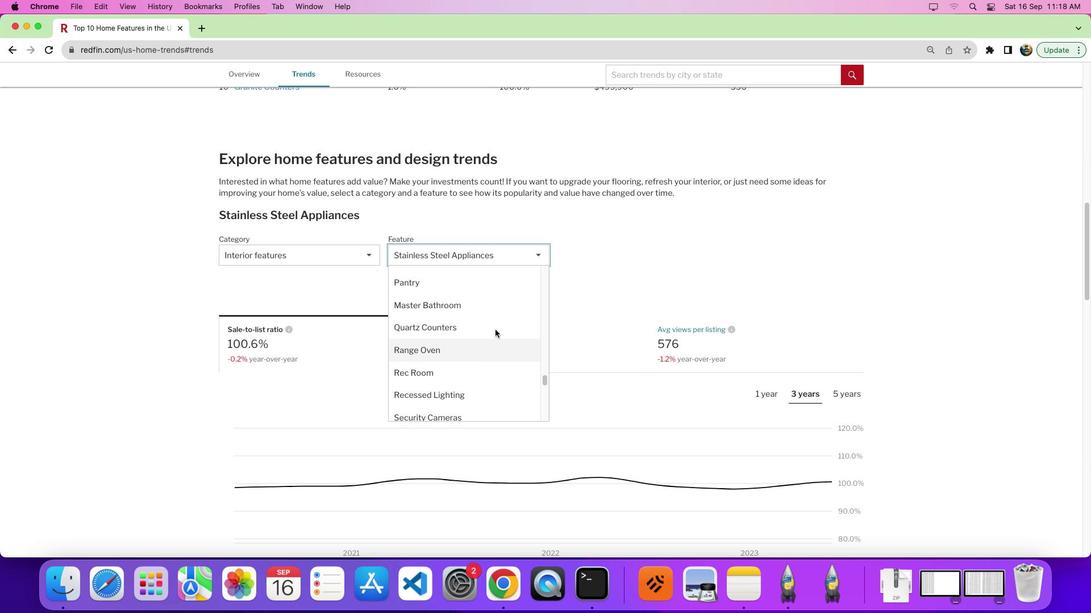 
Action: Mouse scrolled (480, 333) with delta (78, 29)
Screenshot: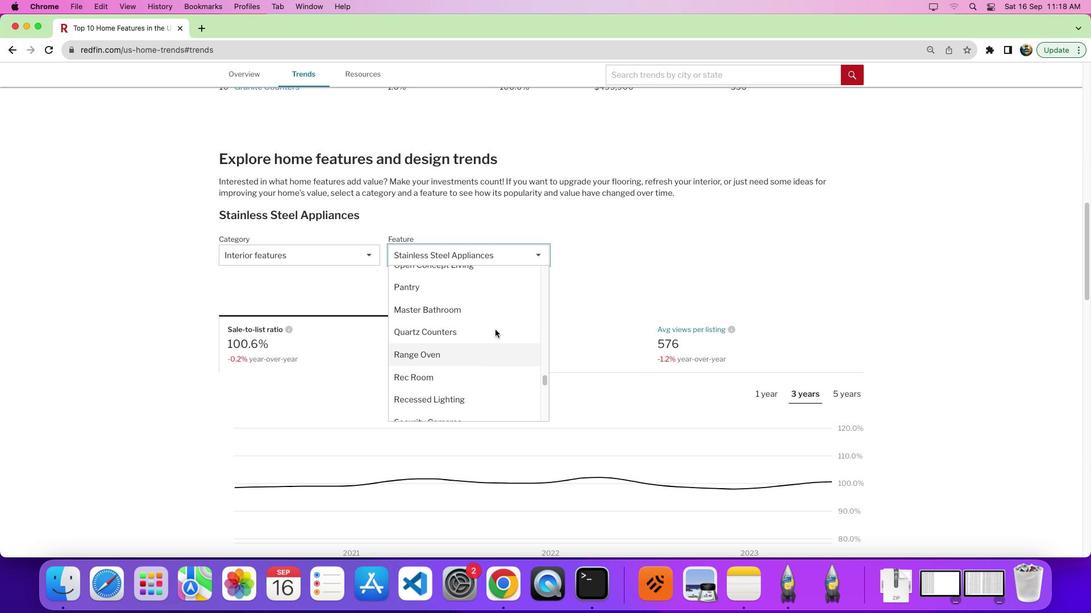 
Action: Mouse scrolled (480, 333) with delta (78, 29)
Screenshot: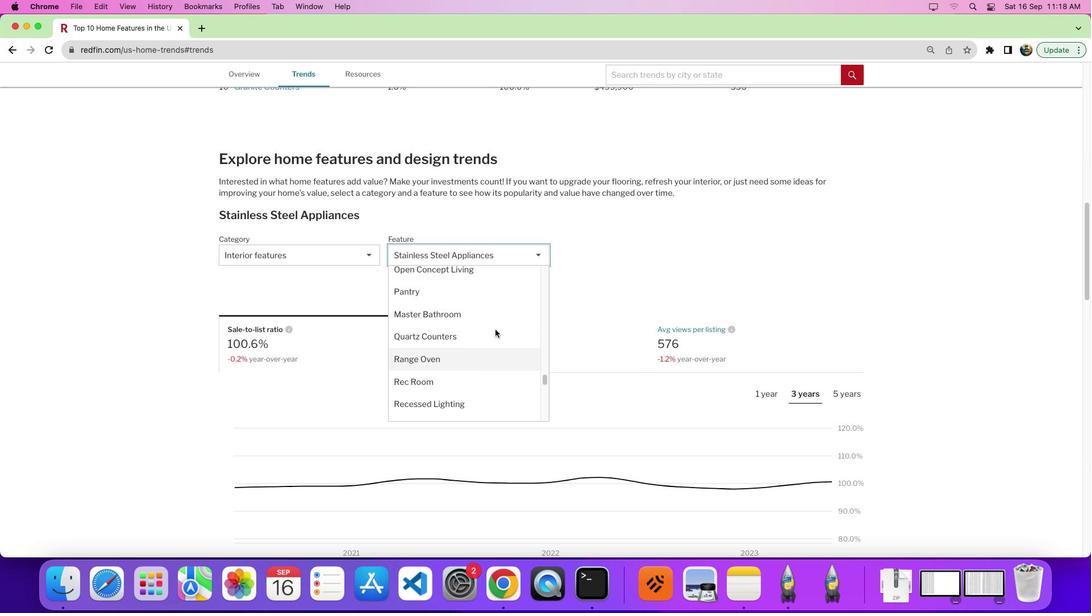 
Action: Mouse scrolled (480, 333) with delta (78, 29)
Screenshot: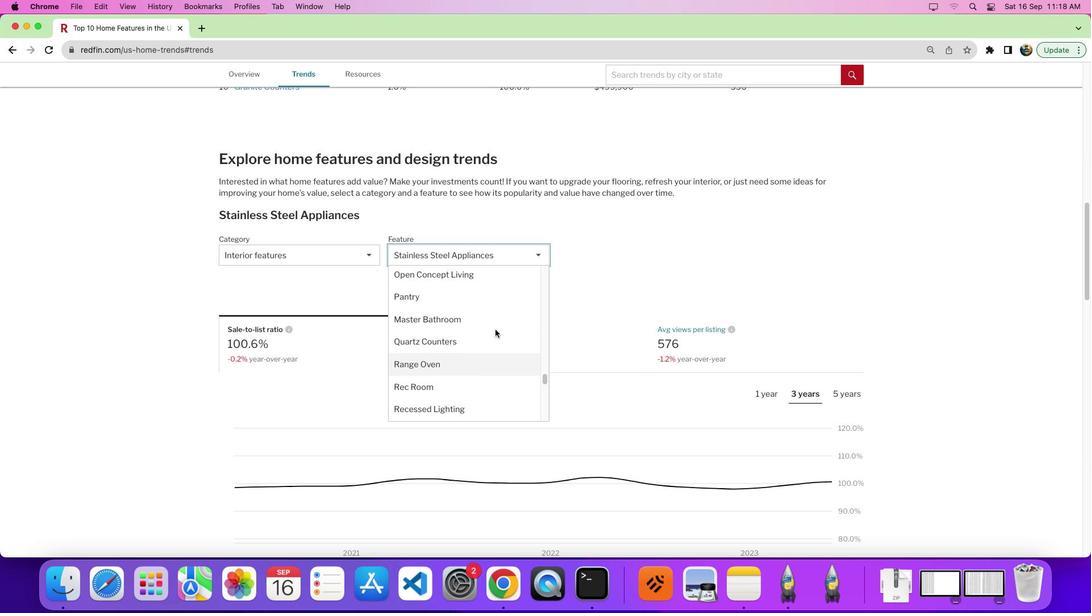 
Action: Mouse moved to (481, 332)
Screenshot: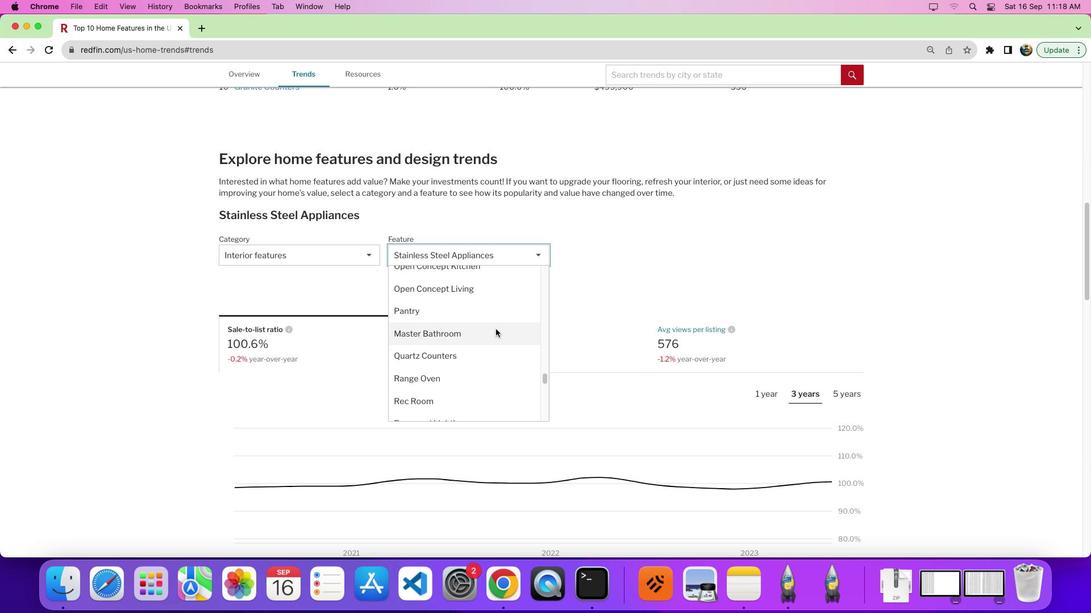 
Action: Mouse scrolled (481, 332) with delta (78, 29)
Screenshot: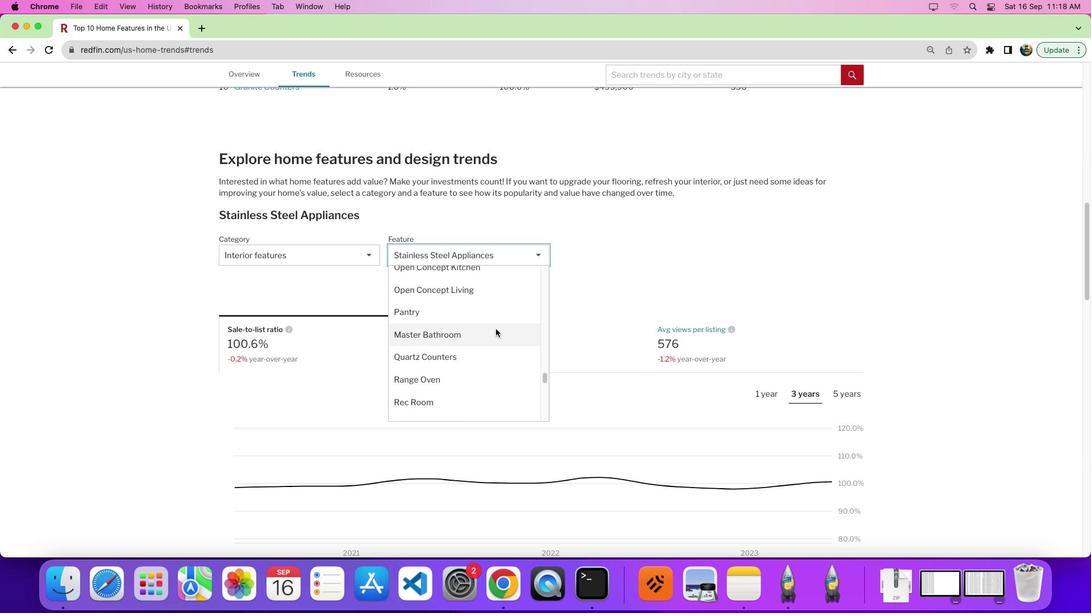 
Action: Mouse scrolled (481, 332) with delta (78, 29)
Screenshot: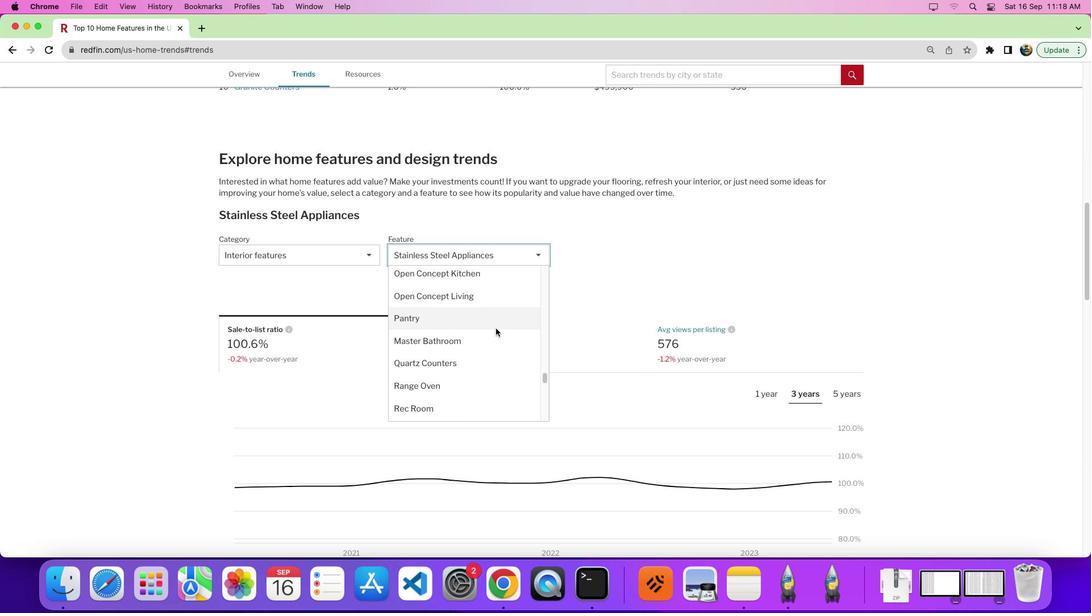 
Action: Mouse moved to (481, 331)
Screenshot: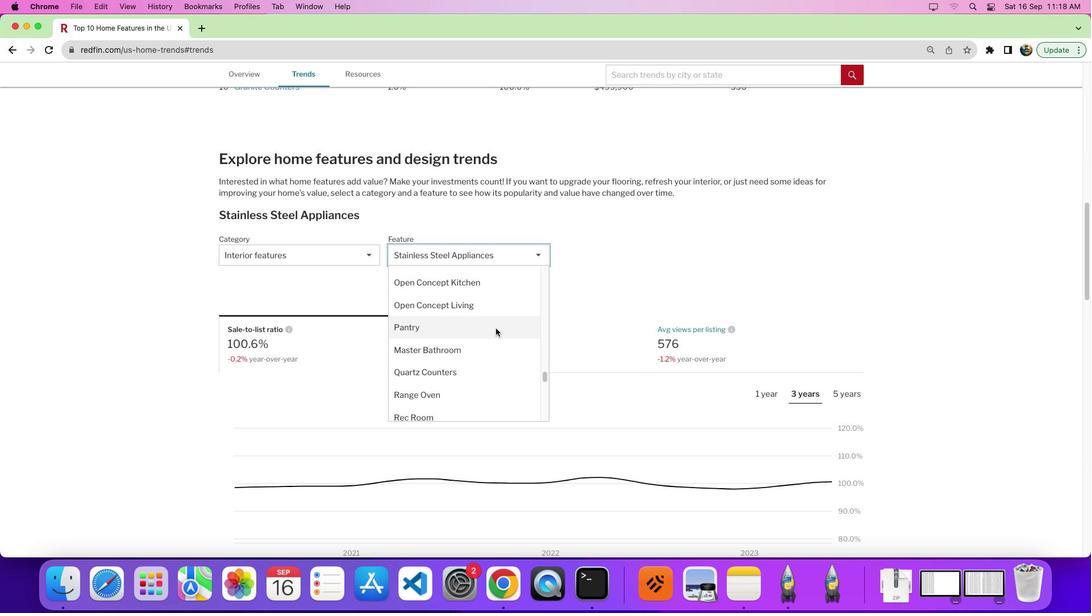 
Action: Mouse scrolled (481, 331) with delta (78, 29)
Screenshot: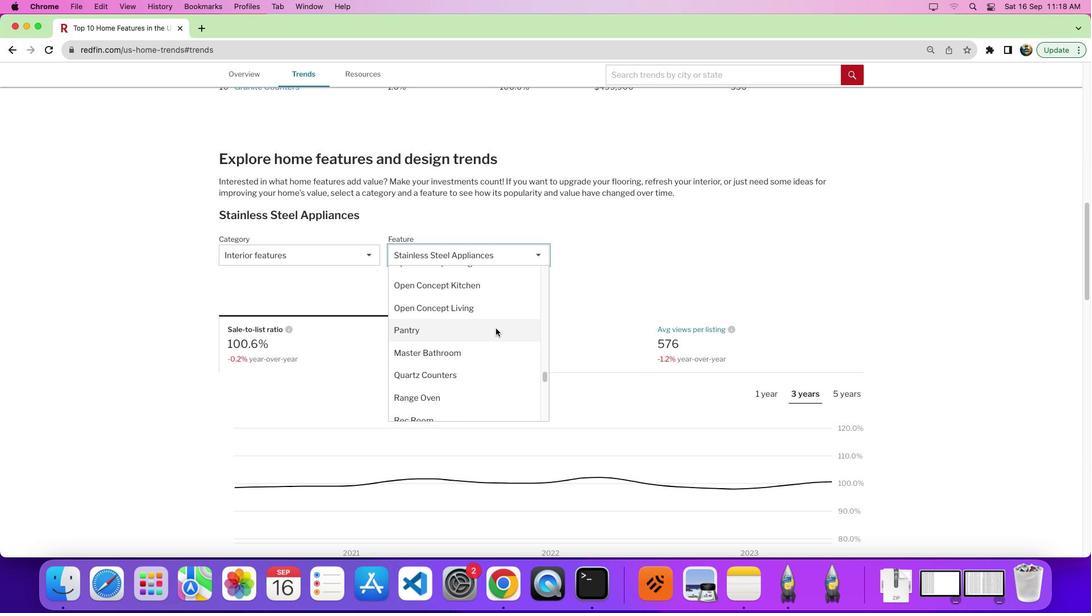 
Action: Mouse scrolled (481, 331) with delta (78, 29)
Screenshot: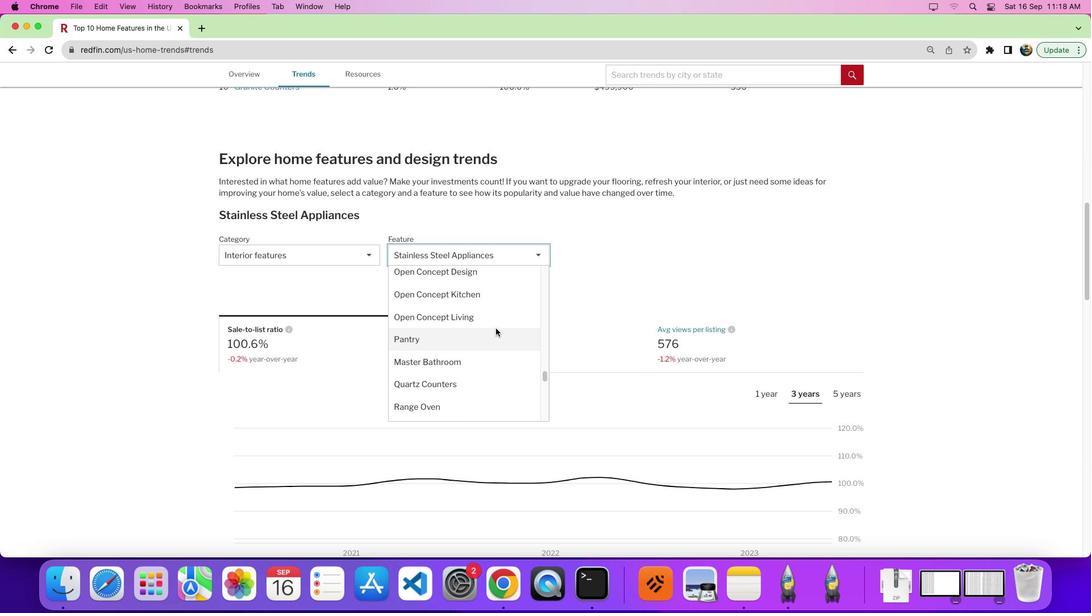 
Action: Mouse scrolled (481, 331) with delta (78, 29)
Screenshot: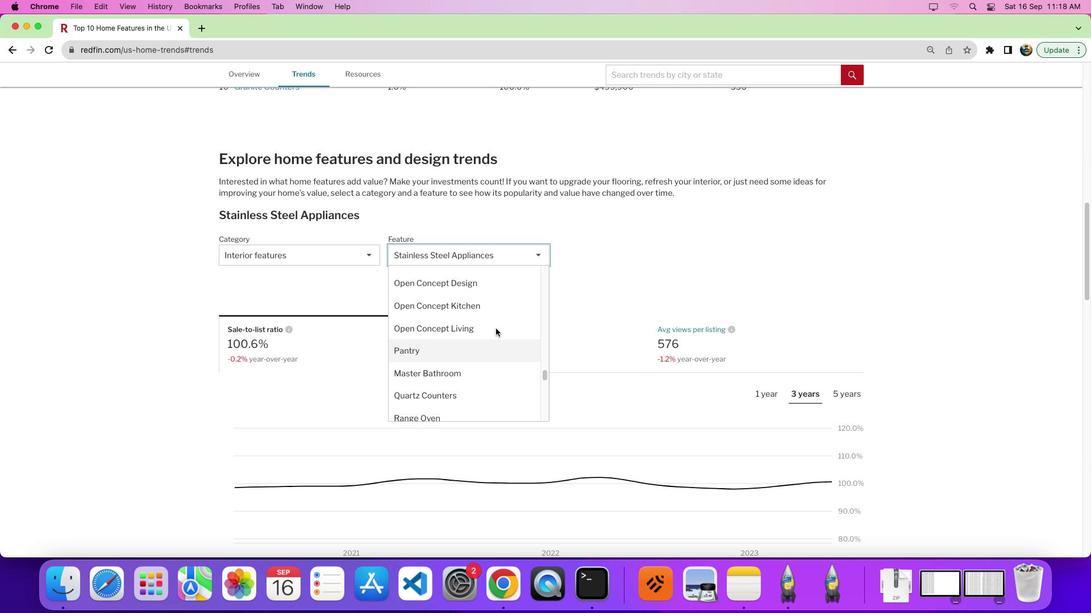 
Action: Mouse scrolled (481, 331) with delta (78, 29)
Screenshot: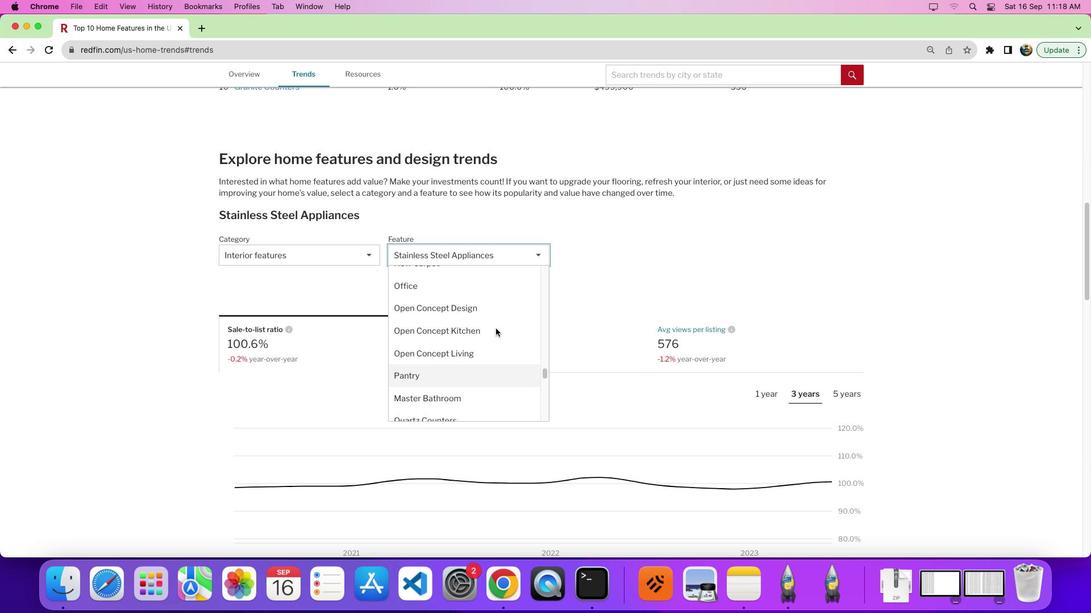 
Action: Mouse scrolled (481, 331) with delta (78, 29)
Screenshot: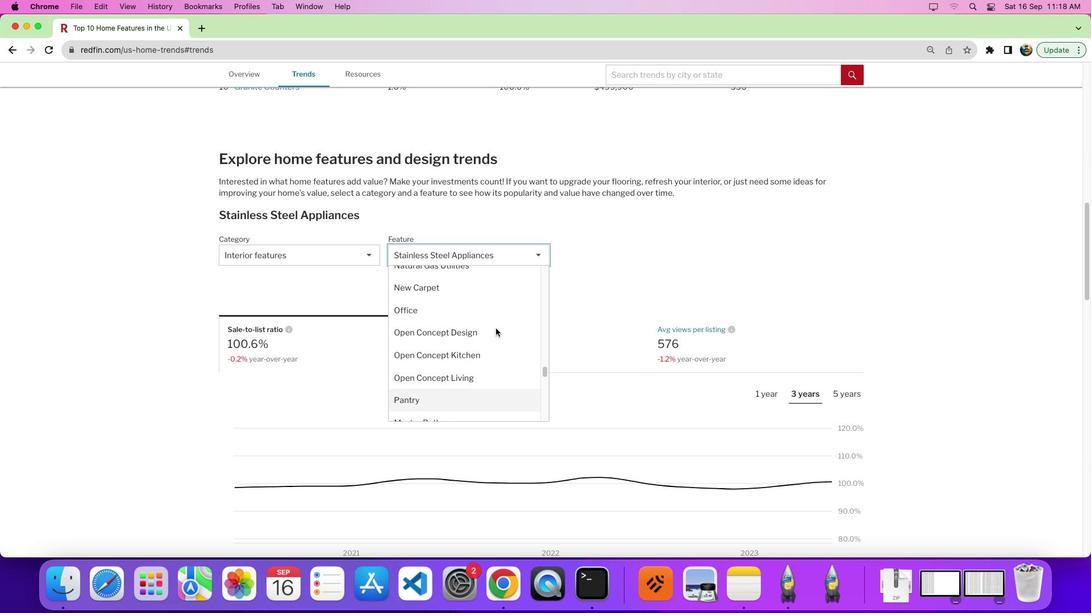 
Action: Mouse scrolled (481, 331) with delta (78, 31)
Screenshot: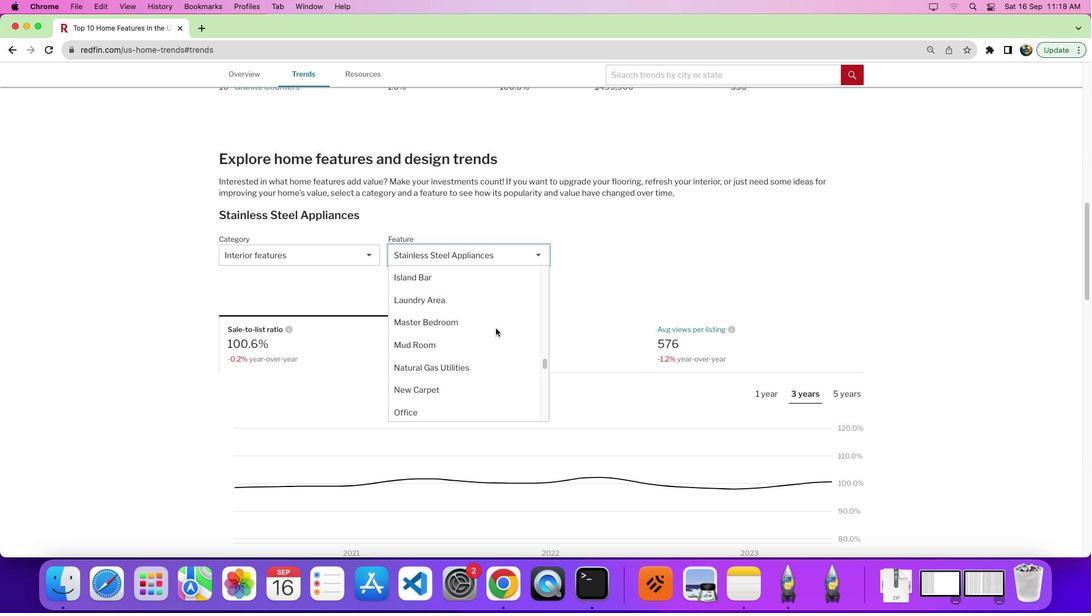 
Action: Mouse scrolled (481, 331) with delta (78, 29)
Screenshot: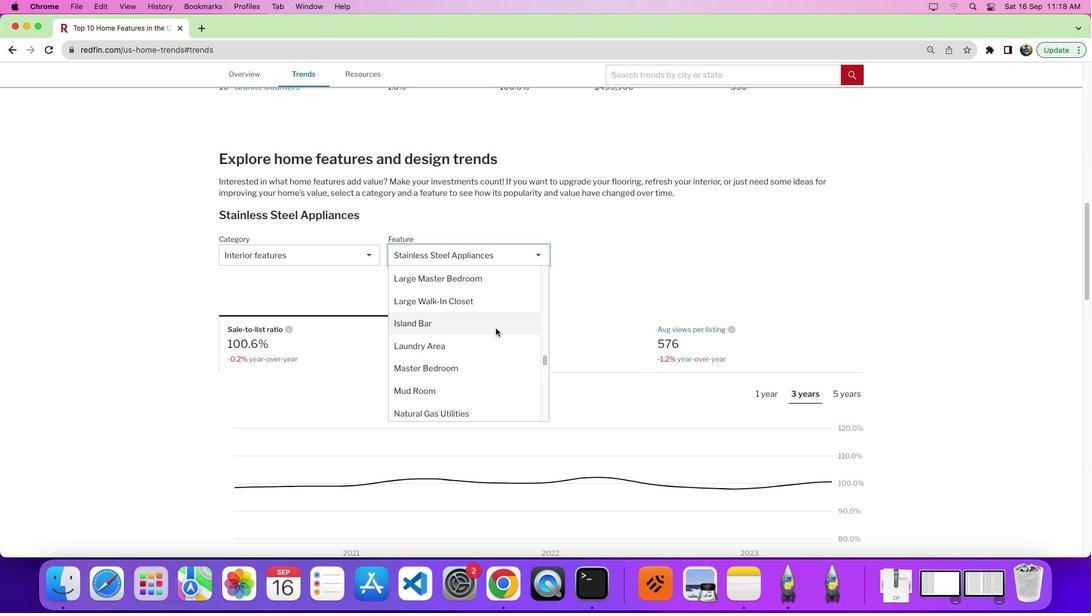 
Action: Mouse scrolled (481, 331) with delta (78, 29)
Screenshot: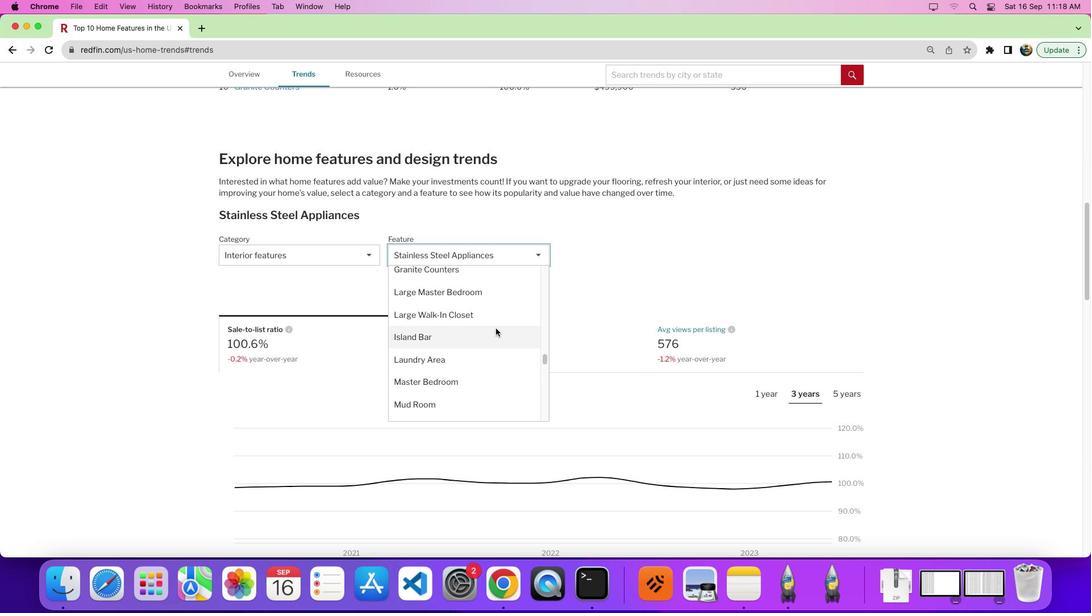 
Action: Mouse moved to (481, 331)
Screenshot: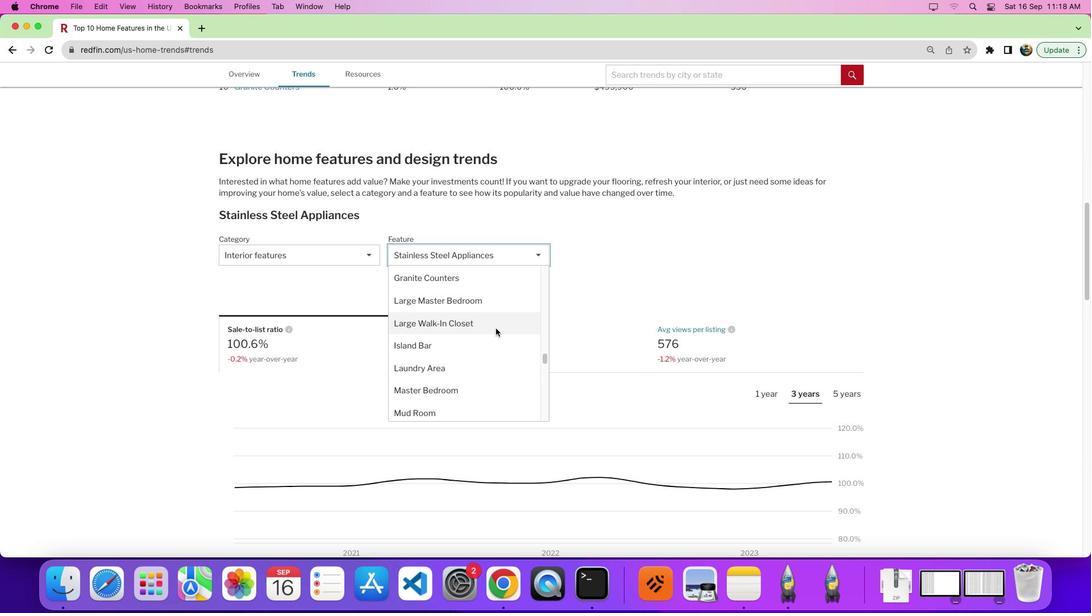 
Action: Mouse scrolled (481, 331) with delta (78, 29)
Screenshot: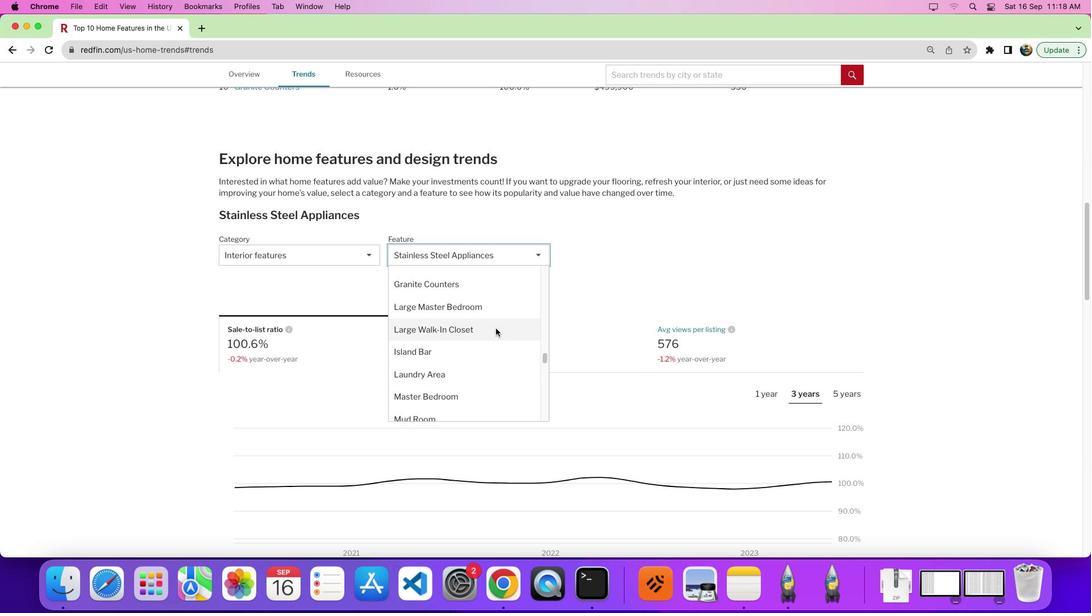 
Action: Mouse scrolled (481, 331) with delta (78, 29)
Screenshot: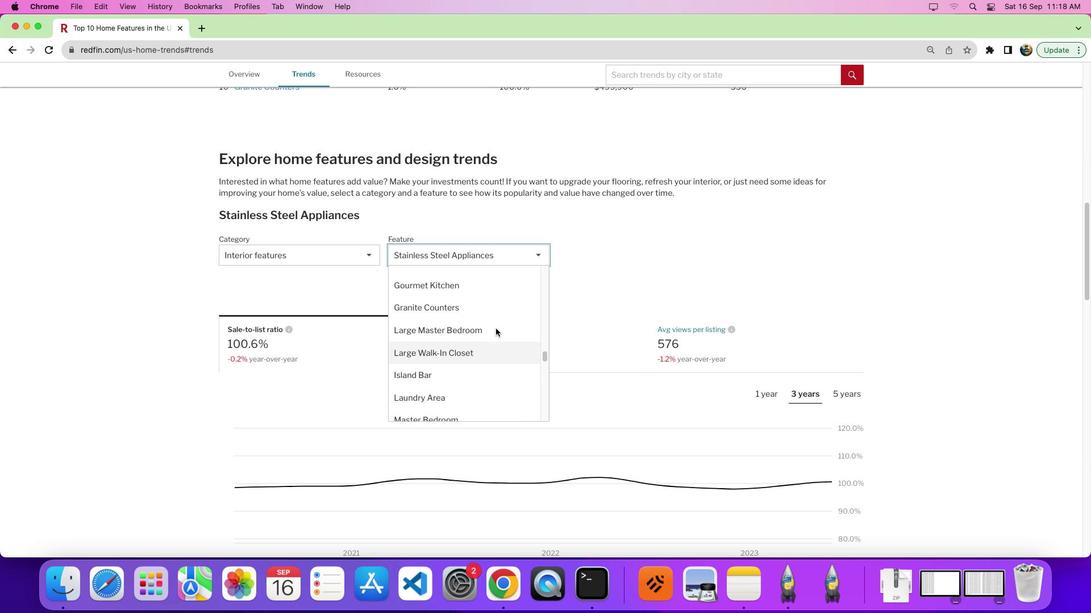 
Action: Mouse scrolled (481, 331) with delta (78, 29)
Screenshot: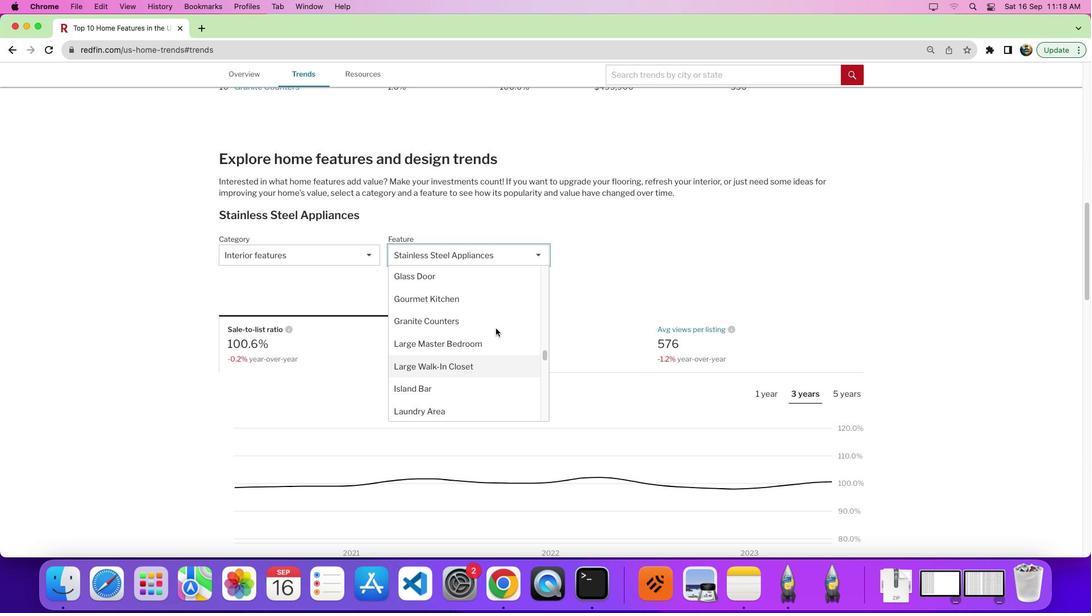 
Action: Mouse scrolled (481, 331) with delta (78, 29)
Screenshot: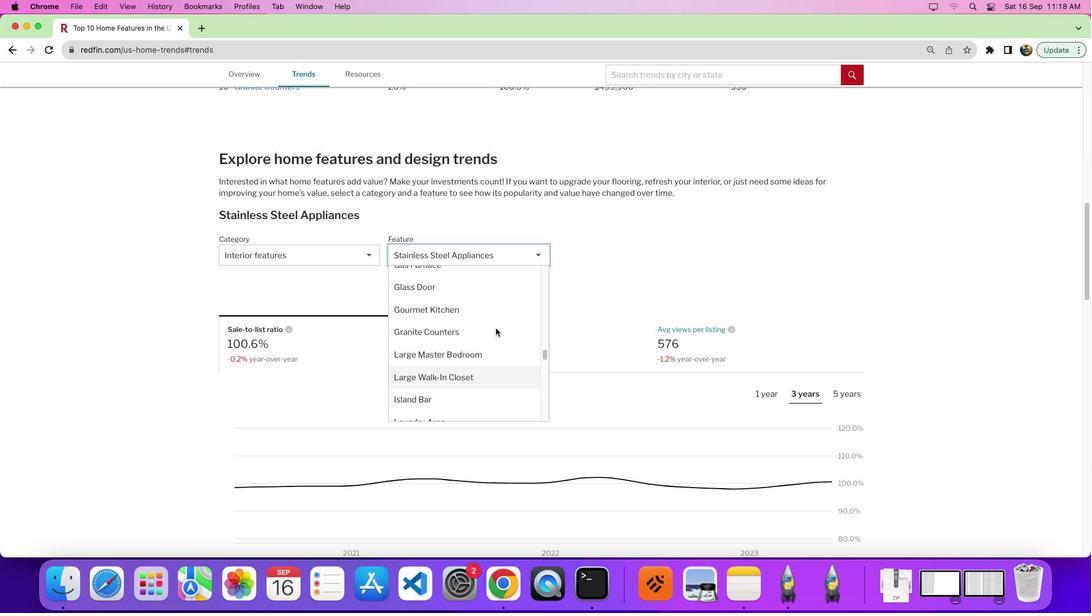 
Action: Mouse scrolled (481, 331) with delta (78, 29)
Screenshot: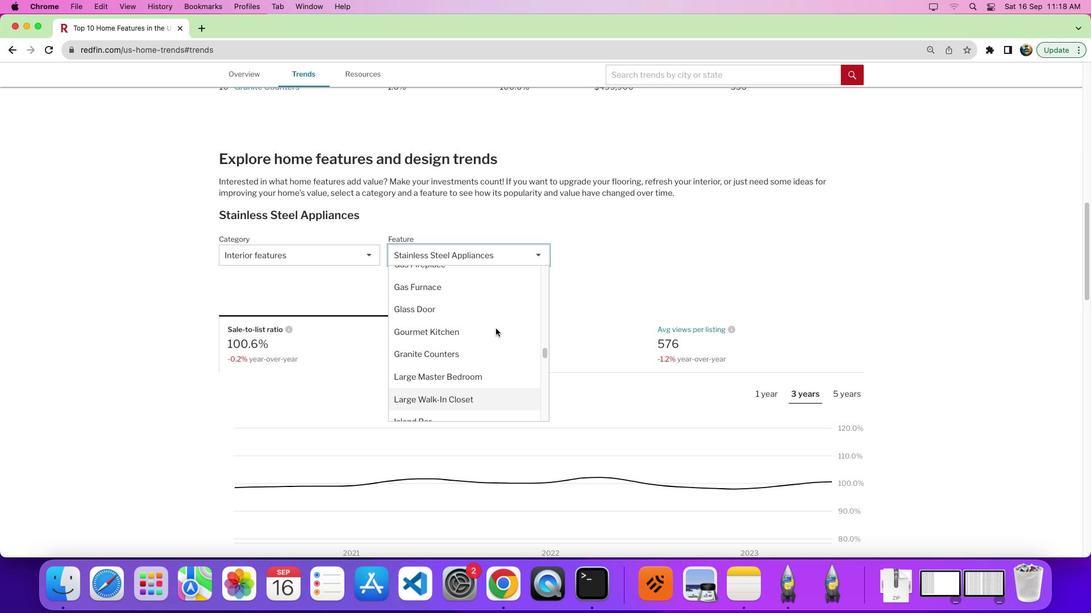 
Action: Mouse scrolled (481, 331) with delta (78, 29)
Screenshot: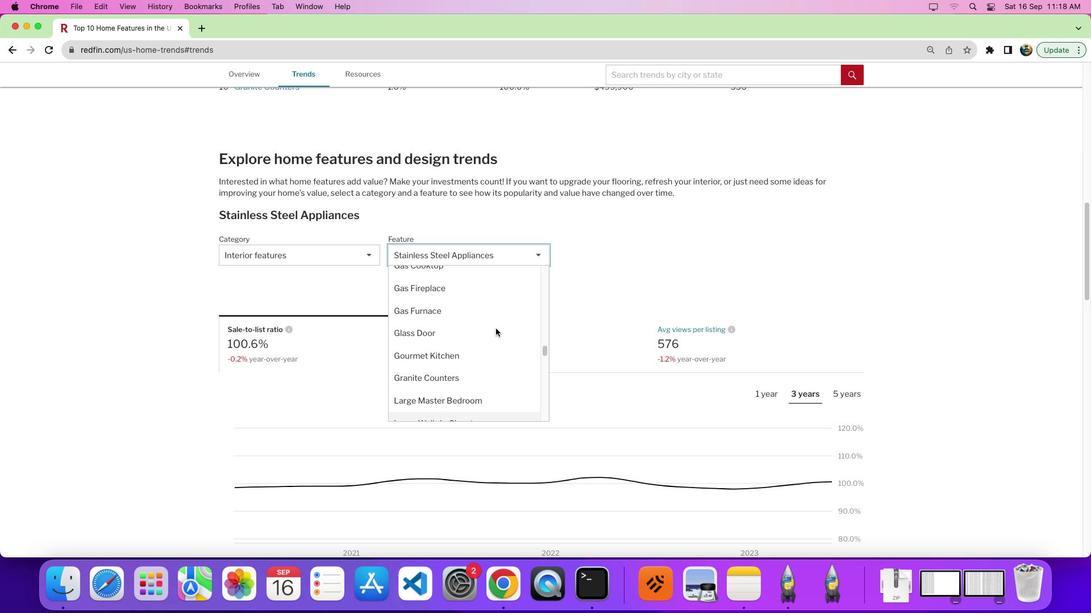 
Action: Mouse scrolled (481, 331) with delta (78, 31)
Screenshot: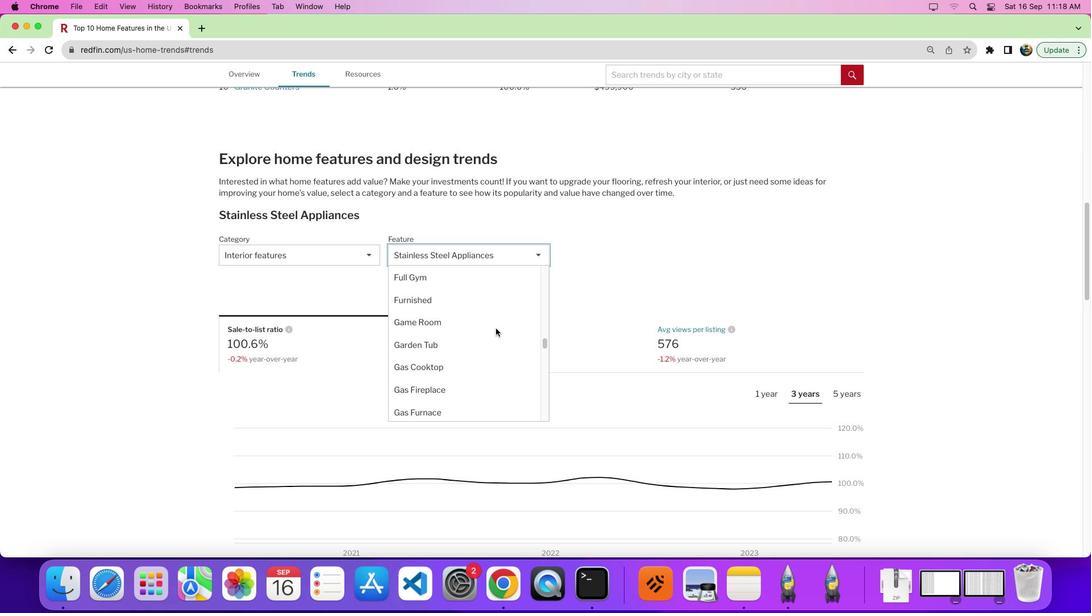 
Action: Mouse scrolled (481, 331) with delta (78, 29)
Screenshot: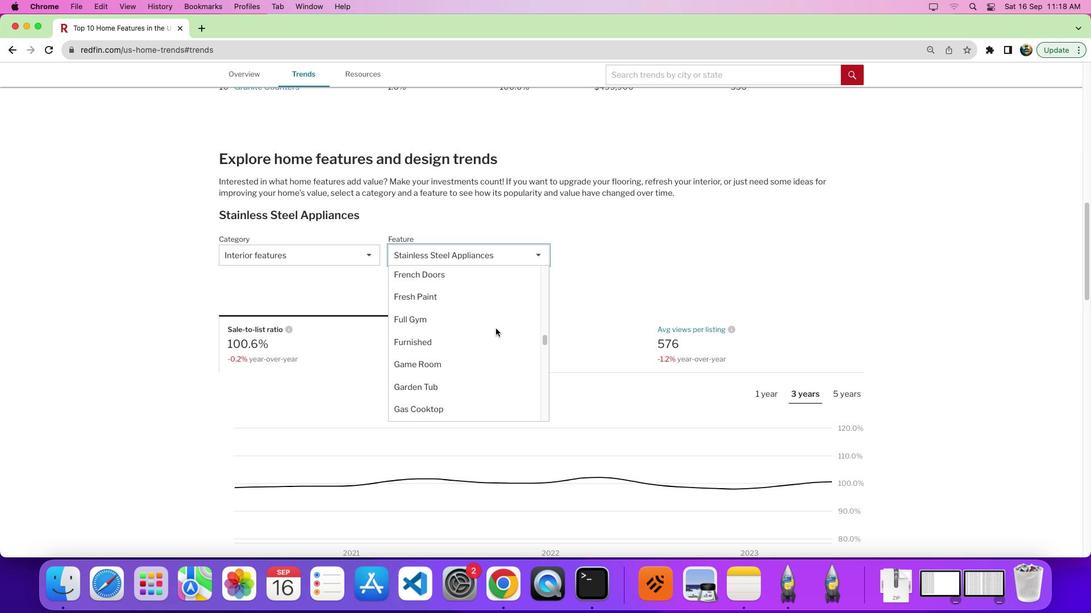 
Action: Mouse scrolled (481, 331) with delta (78, 29)
Screenshot: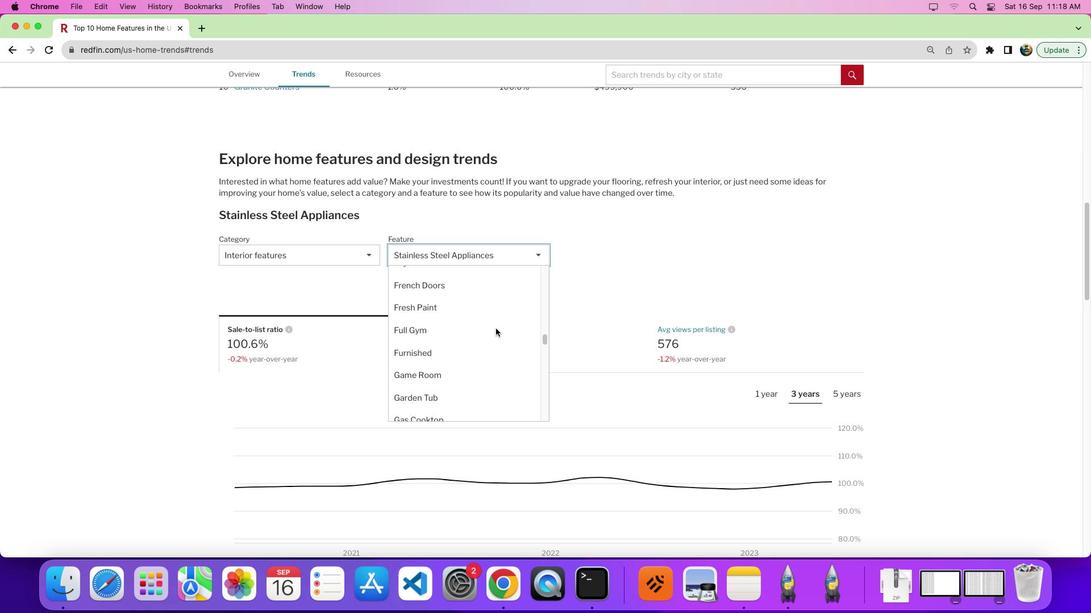 
Action: Mouse scrolled (481, 331) with delta (78, 28)
Screenshot: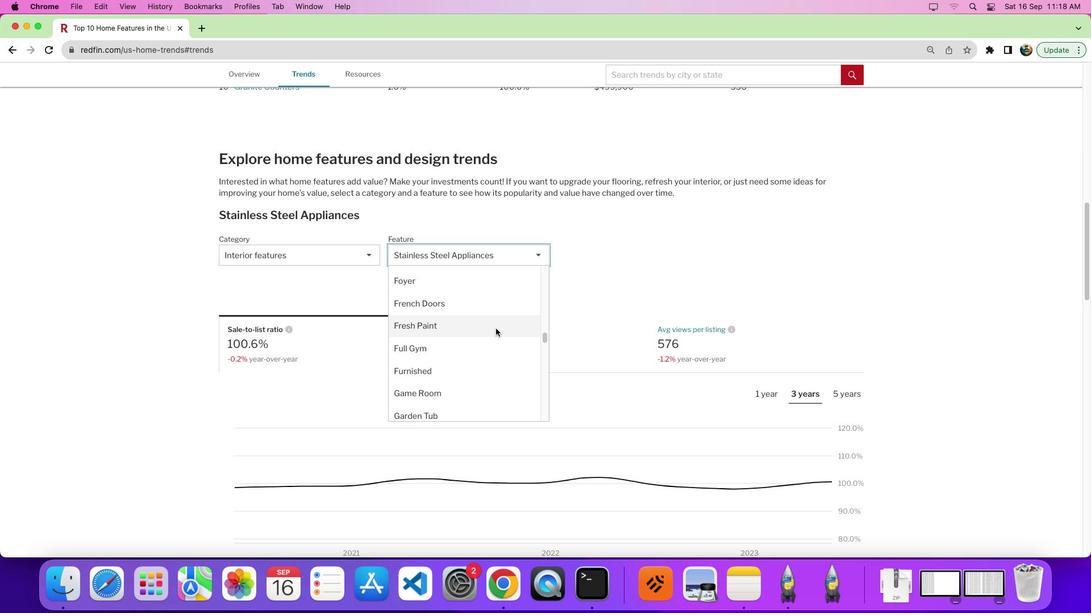 
Action: Mouse scrolled (481, 331) with delta (78, 28)
Screenshot: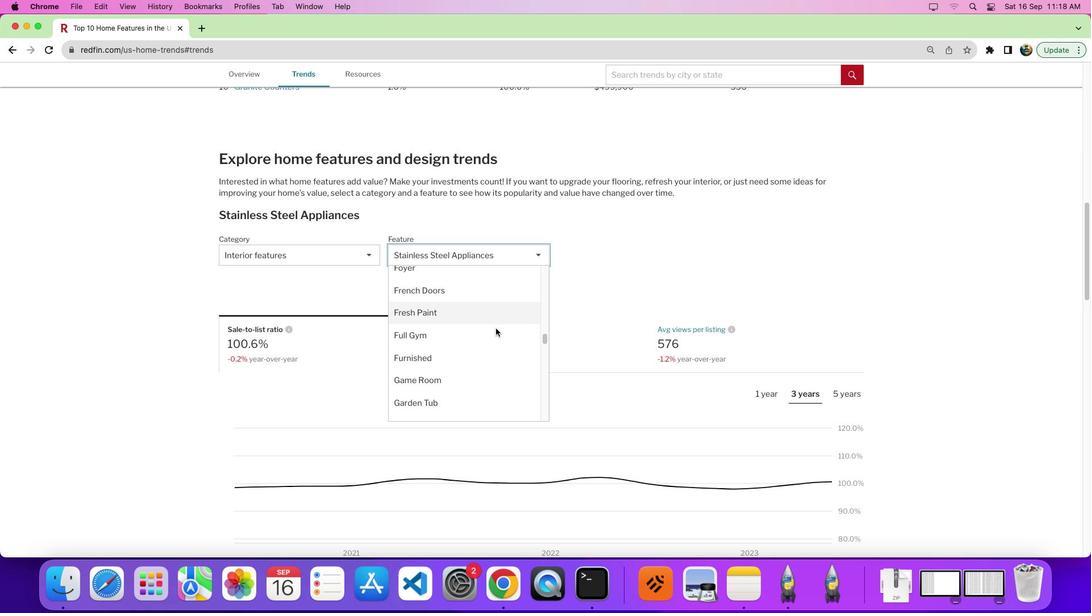
Action: Mouse scrolled (481, 331) with delta (78, 28)
Screenshot: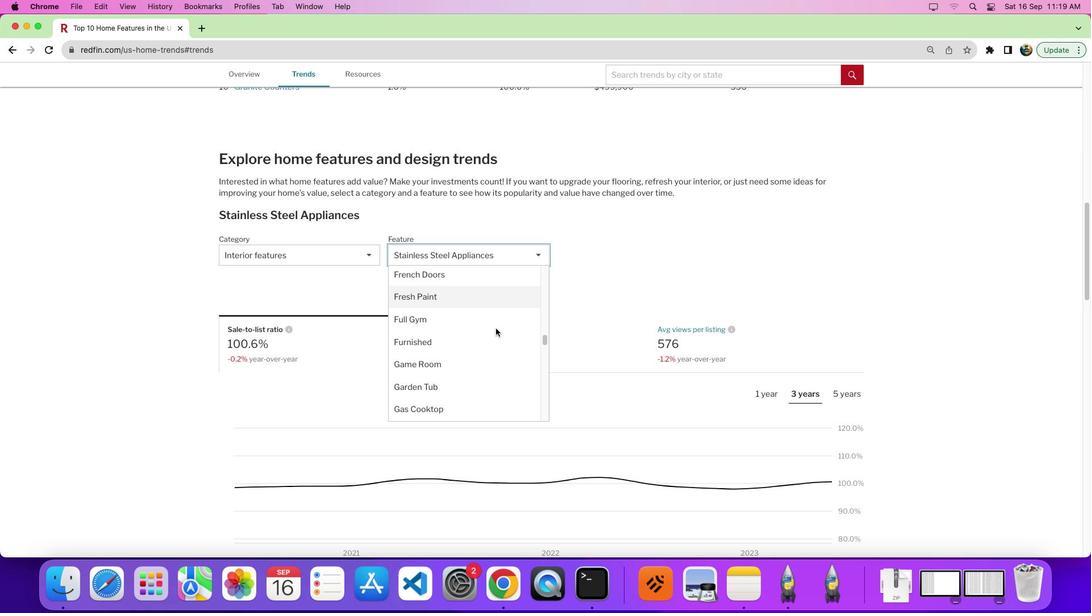 
Action: Mouse scrolled (481, 331) with delta (78, 28)
Screenshot: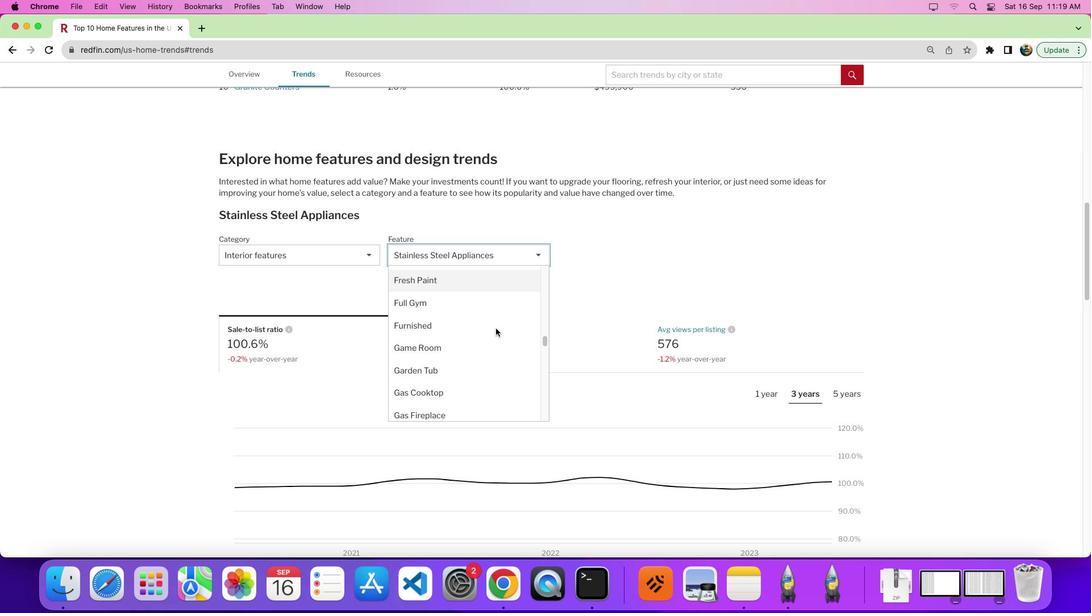 
Action: Mouse scrolled (481, 331) with delta (78, 29)
Screenshot: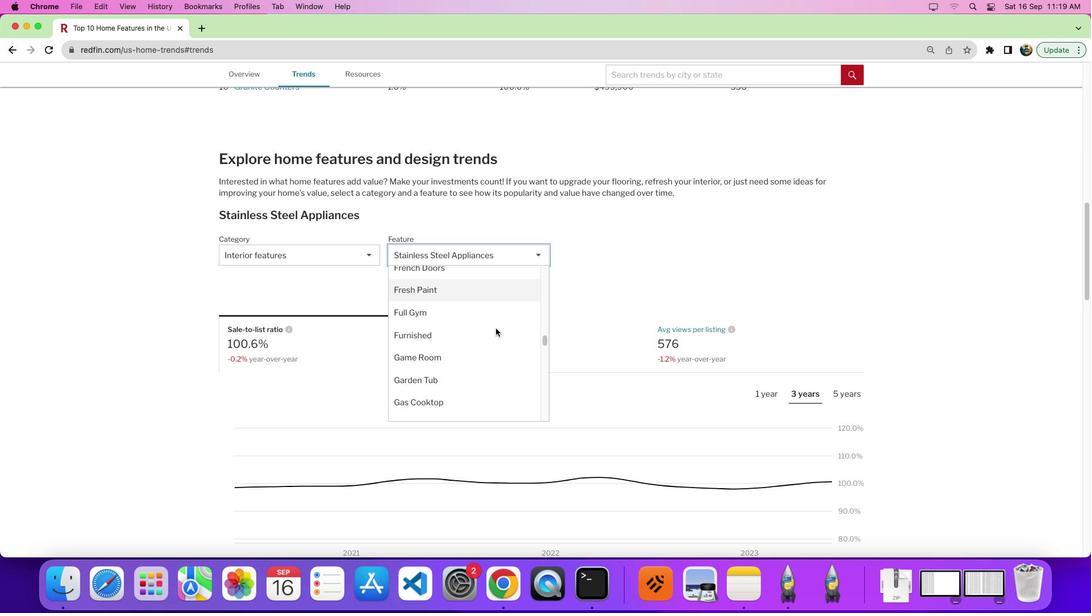 
Action: Mouse scrolled (481, 331) with delta (78, 29)
Screenshot: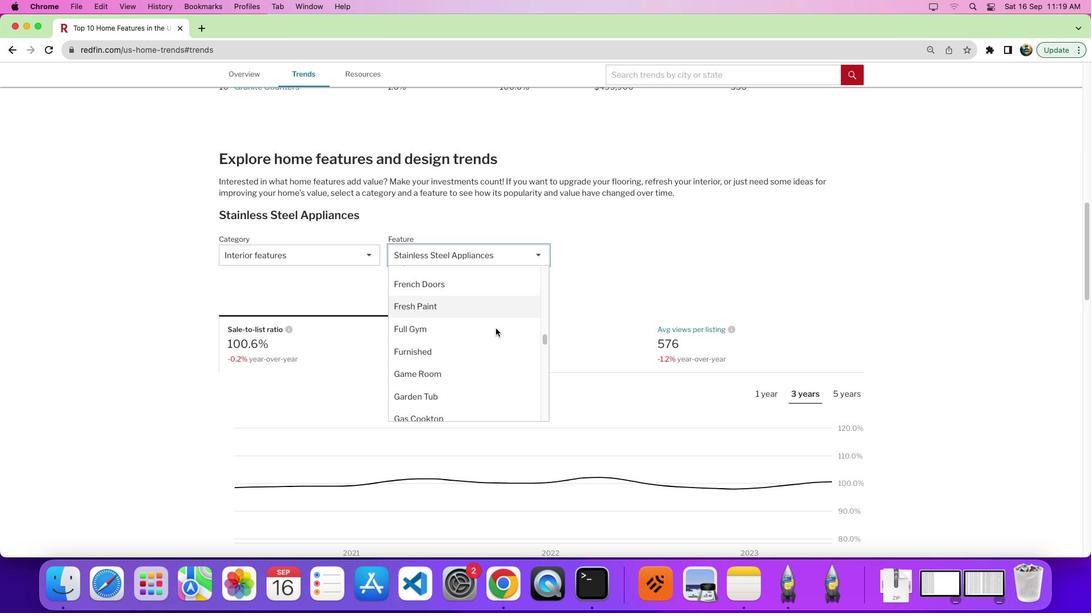 
Action: Mouse scrolled (481, 331) with delta (78, 29)
Screenshot: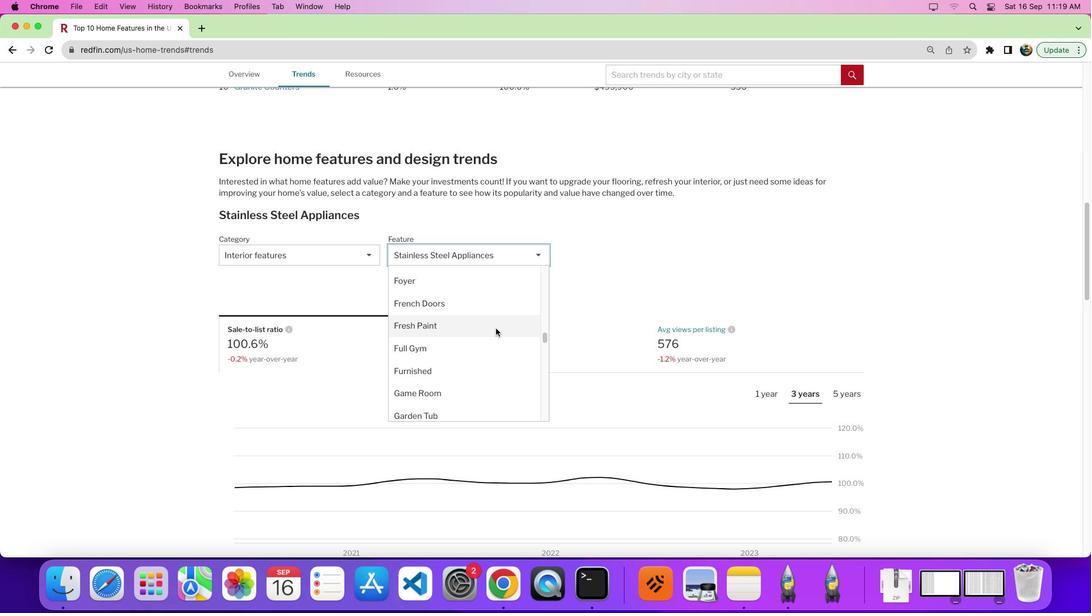 
Action: Mouse scrolled (481, 331) with delta (78, 29)
Screenshot: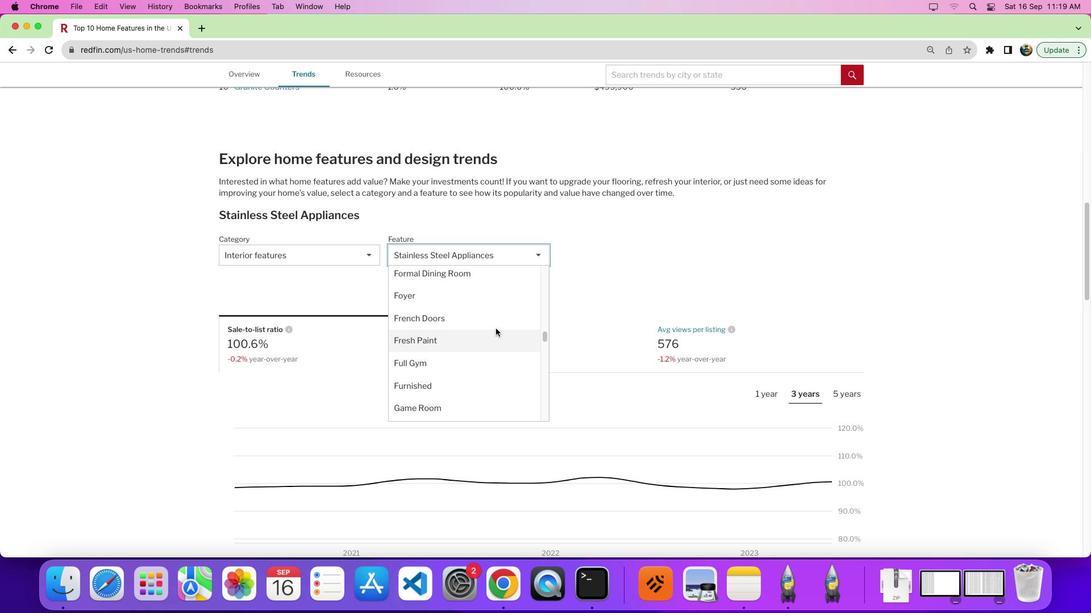 
Action: Mouse scrolled (481, 331) with delta (78, 29)
Screenshot: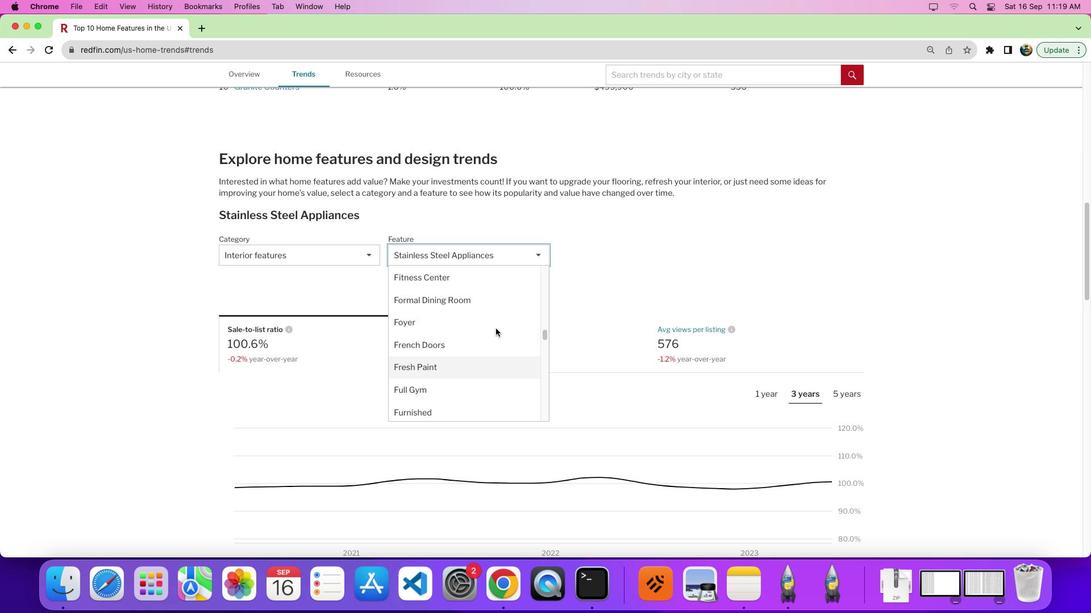 
Action: Mouse scrolled (481, 331) with delta (78, 29)
Screenshot: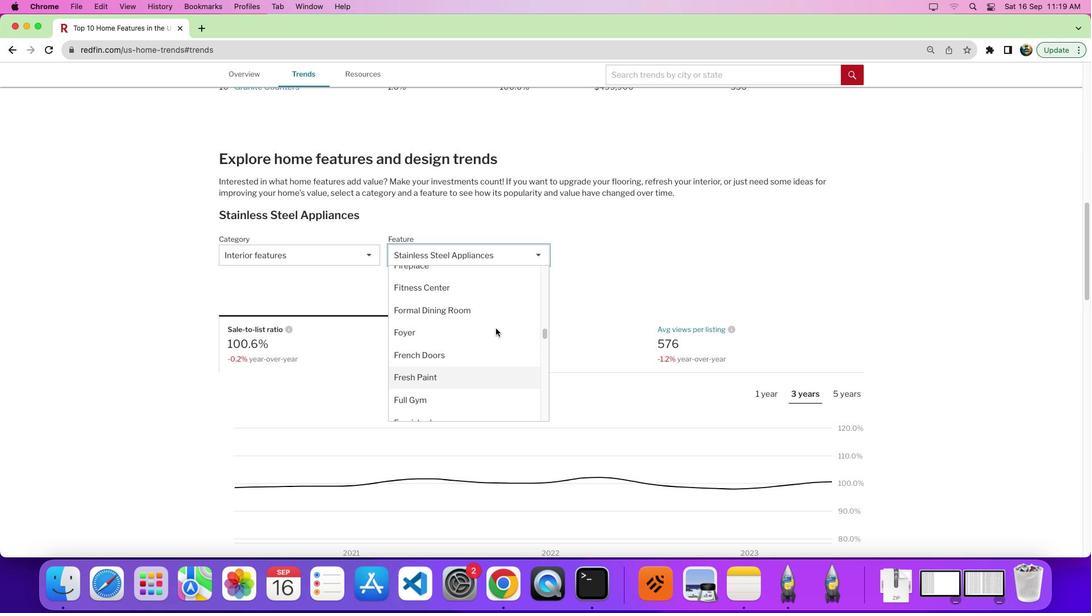 
Action: Mouse scrolled (481, 331) with delta (78, 29)
Screenshot: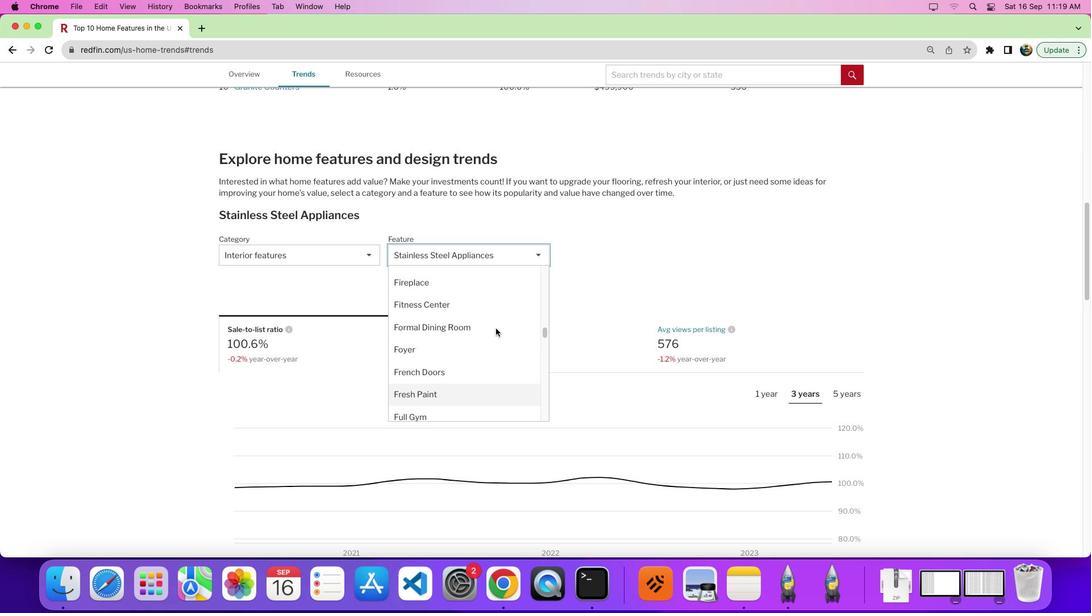 
Action: Mouse scrolled (481, 331) with delta (78, 29)
Screenshot: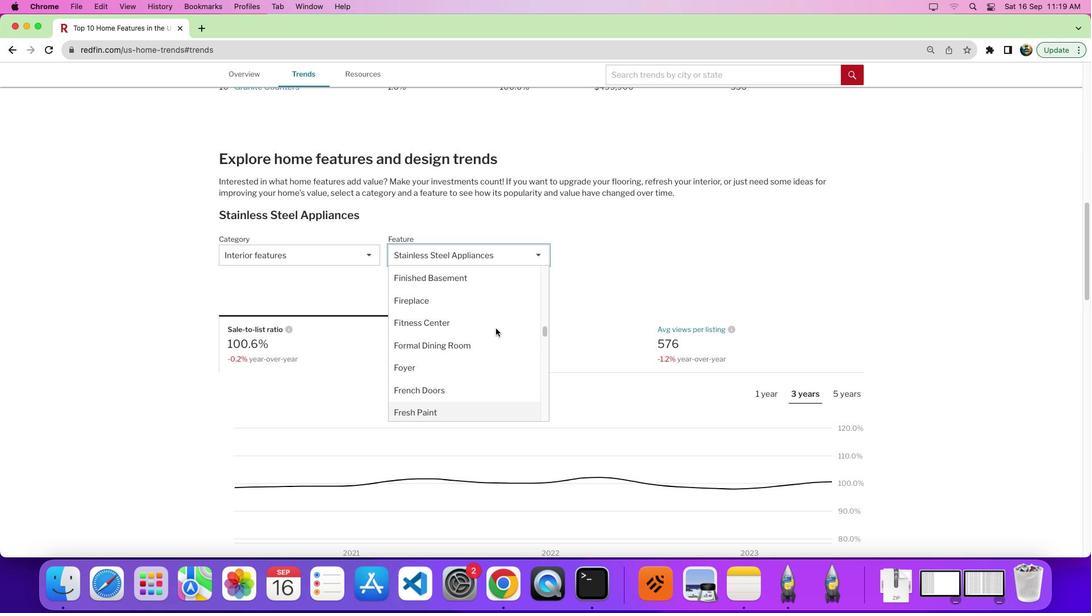 
Action: Mouse scrolled (481, 331) with delta (78, 29)
Screenshot: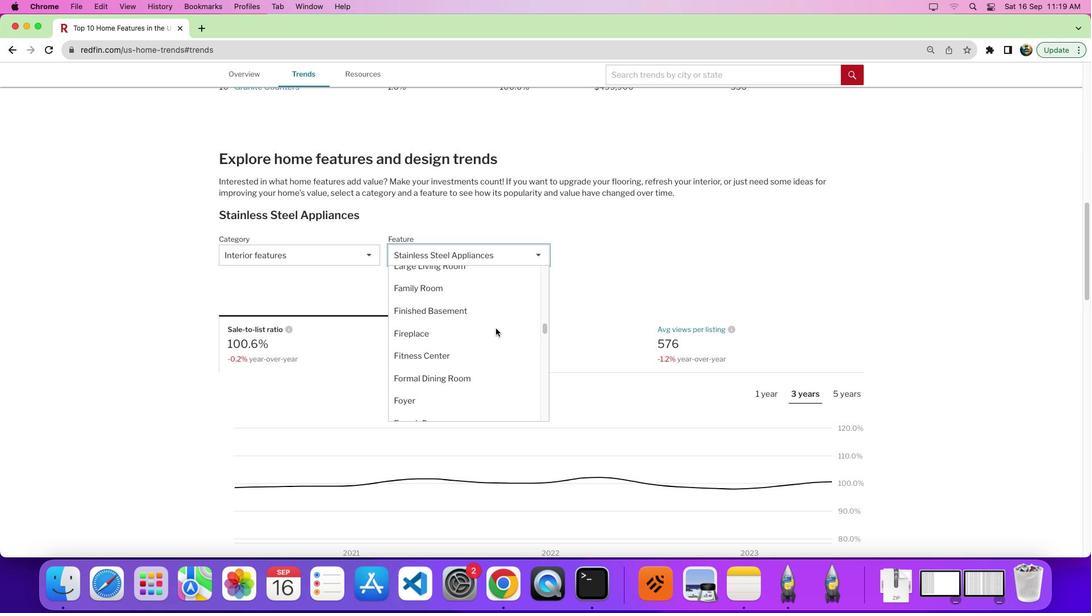
Action: Mouse scrolled (481, 331) with delta (78, 29)
Screenshot: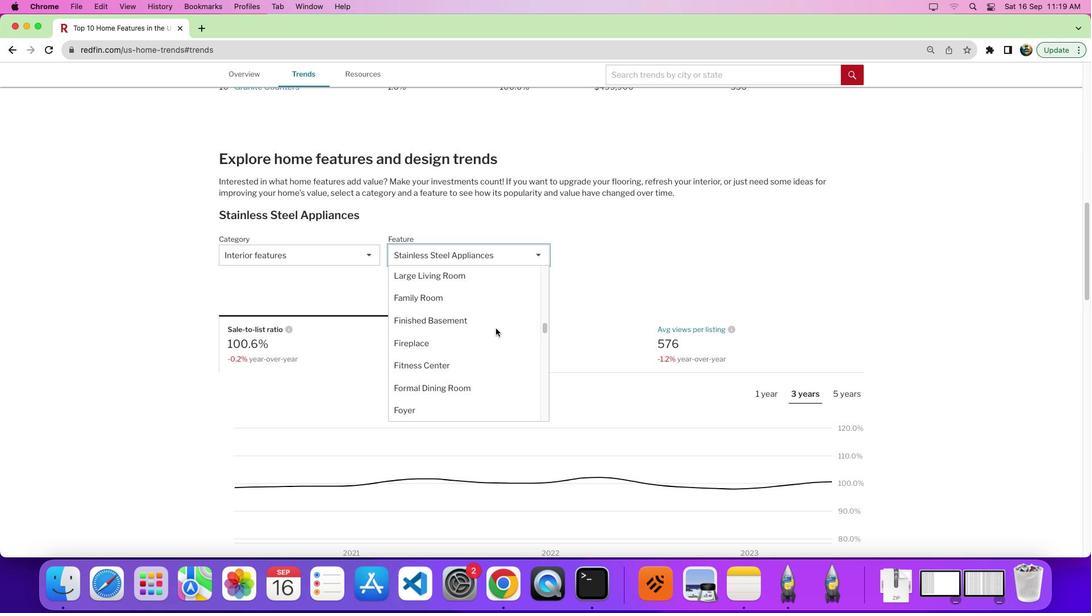 
Action: Mouse scrolled (481, 331) with delta (78, 29)
Screenshot: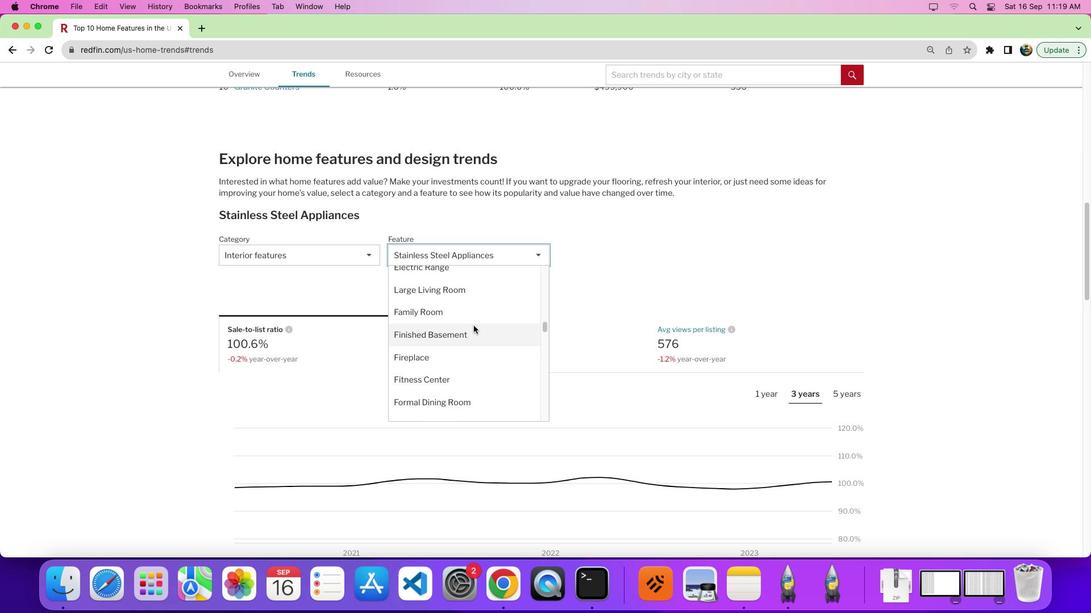 
Action: Mouse scrolled (481, 331) with delta (78, 29)
Screenshot: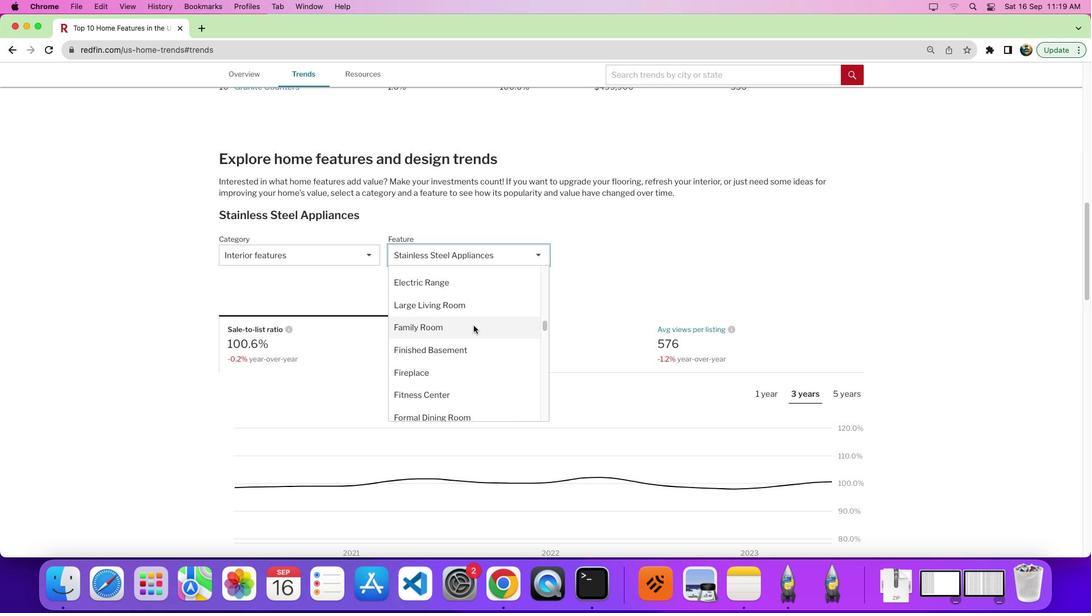 
Action: Mouse moved to (463, 329)
Screenshot: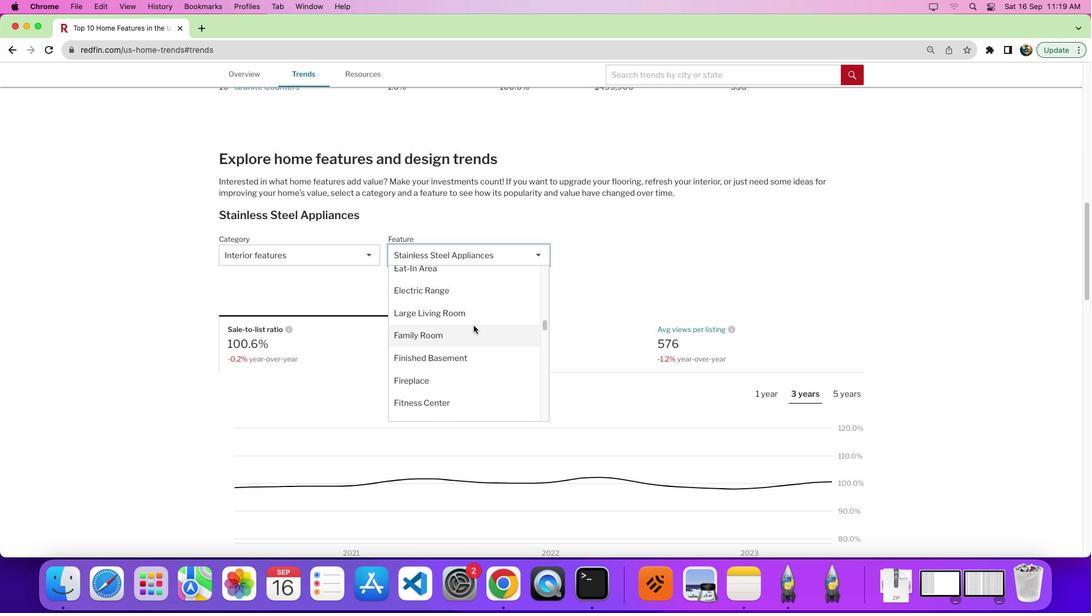 
Action: Mouse scrolled (463, 329) with delta (78, 29)
Screenshot: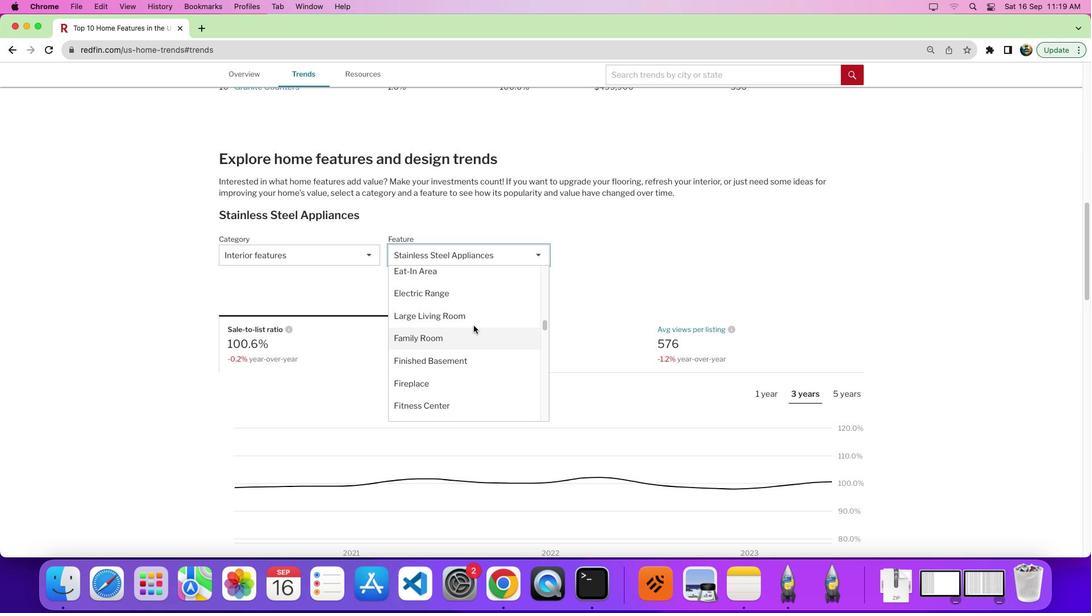 
Action: Mouse moved to (438, 302)
Screenshot: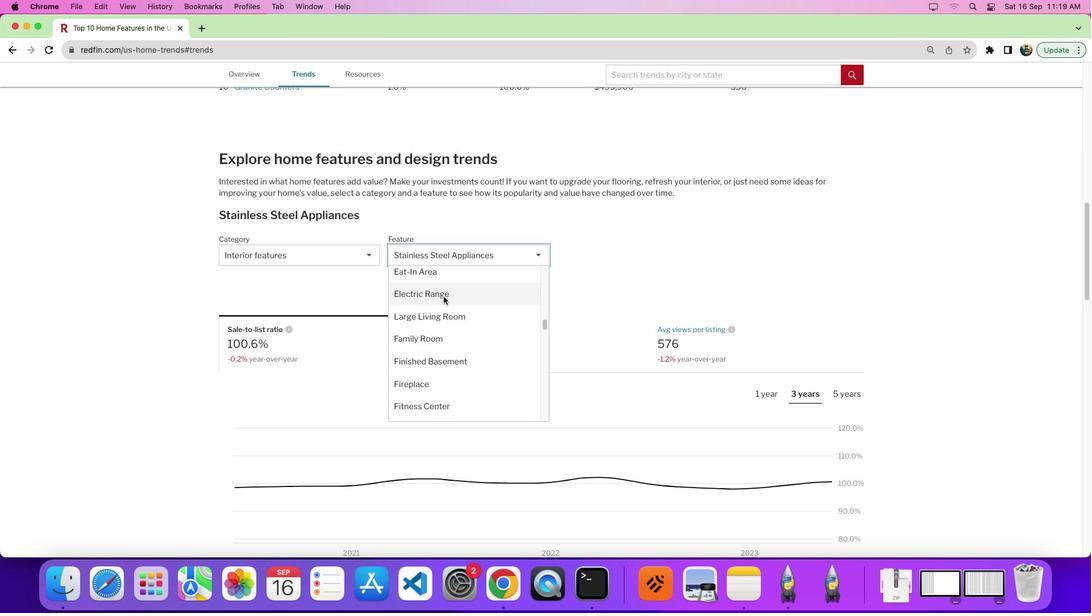 
Action: Mouse pressed left at (438, 302)
Screenshot: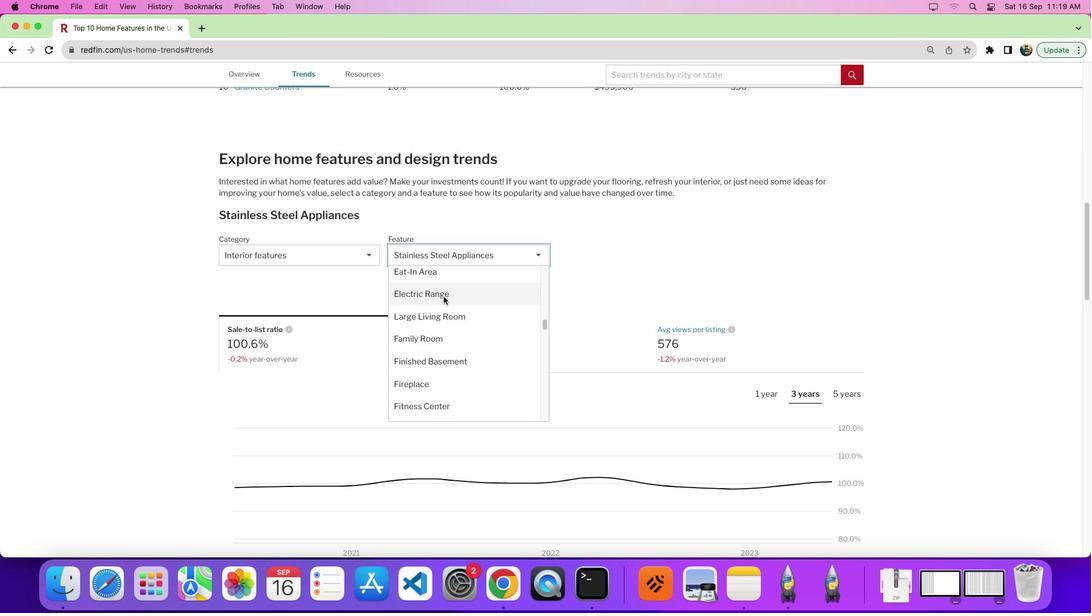 
Action: Mouse moved to (573, 336)
Screenshot: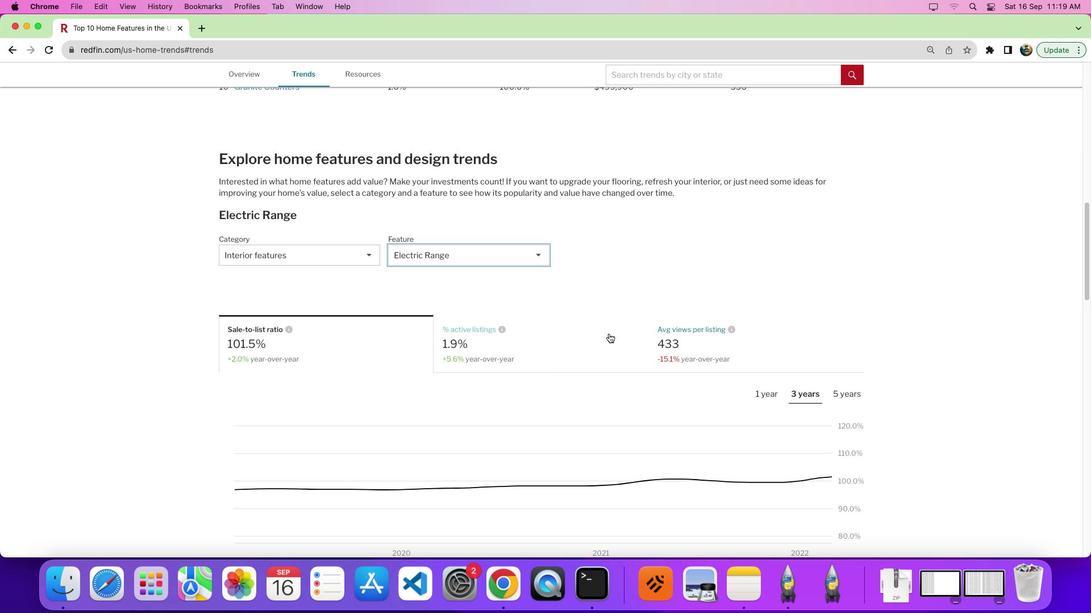 
Action: Mouse scrolled (573, 336) with delta (78, 28)
Screenshot: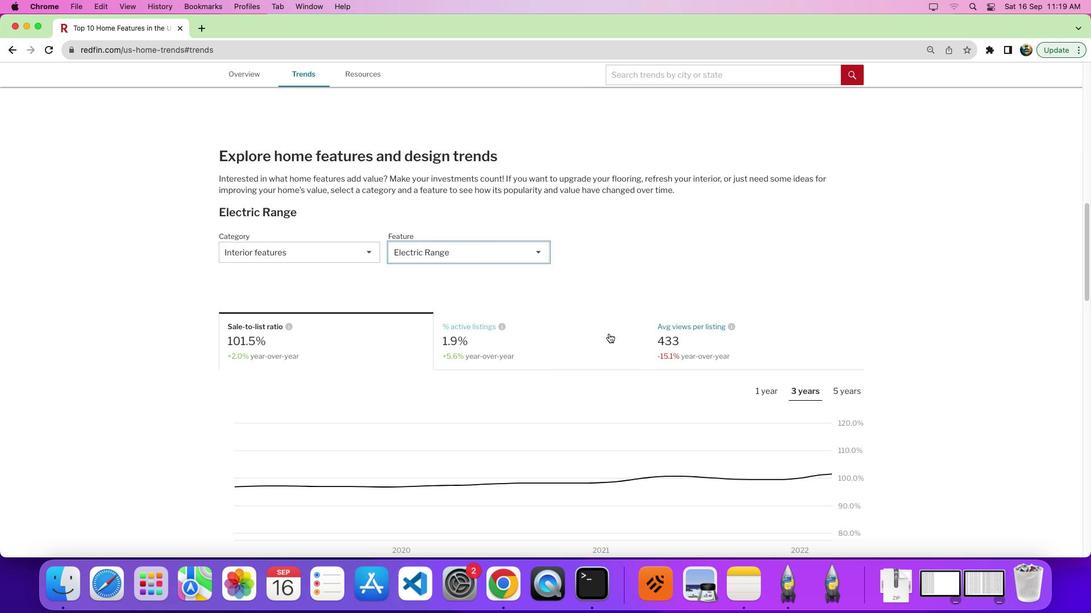 
Action: Mouse scrolled (573, 336) with delta (78, 28)
Screenshot: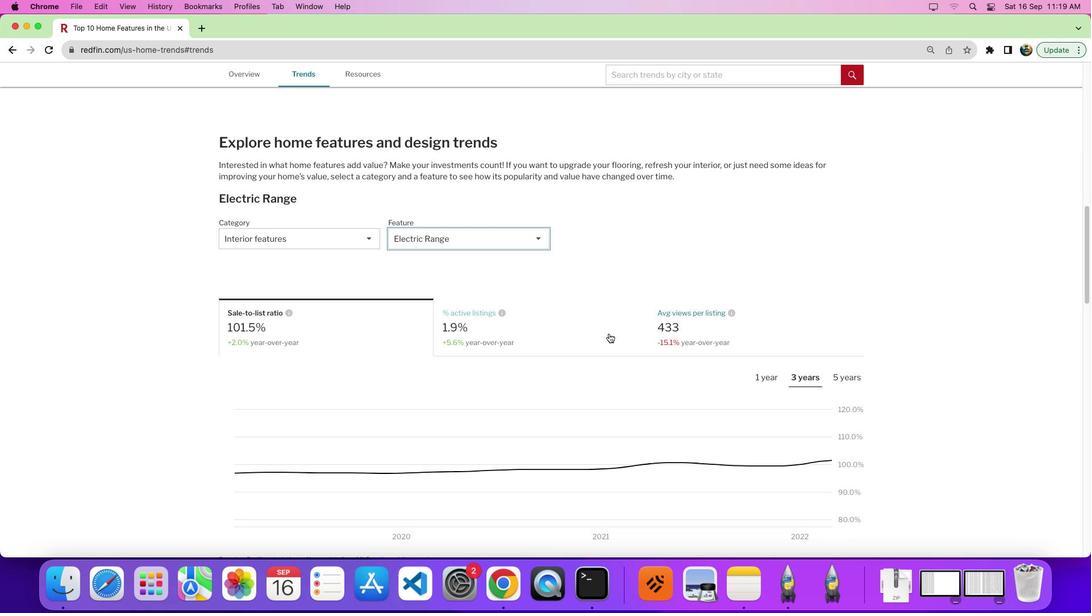 
Action: Mouse scrolled (573, 336) with delta (78, 28)
Screenshot: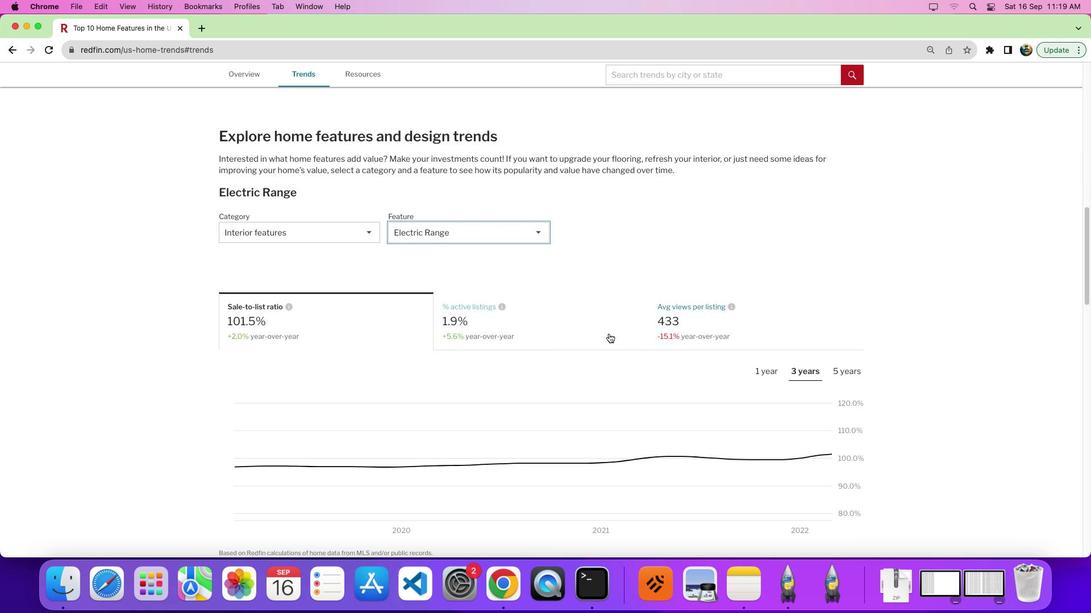 
Action: Mouse scrolled (573, 336) with delta (78, 28)
Screenshot: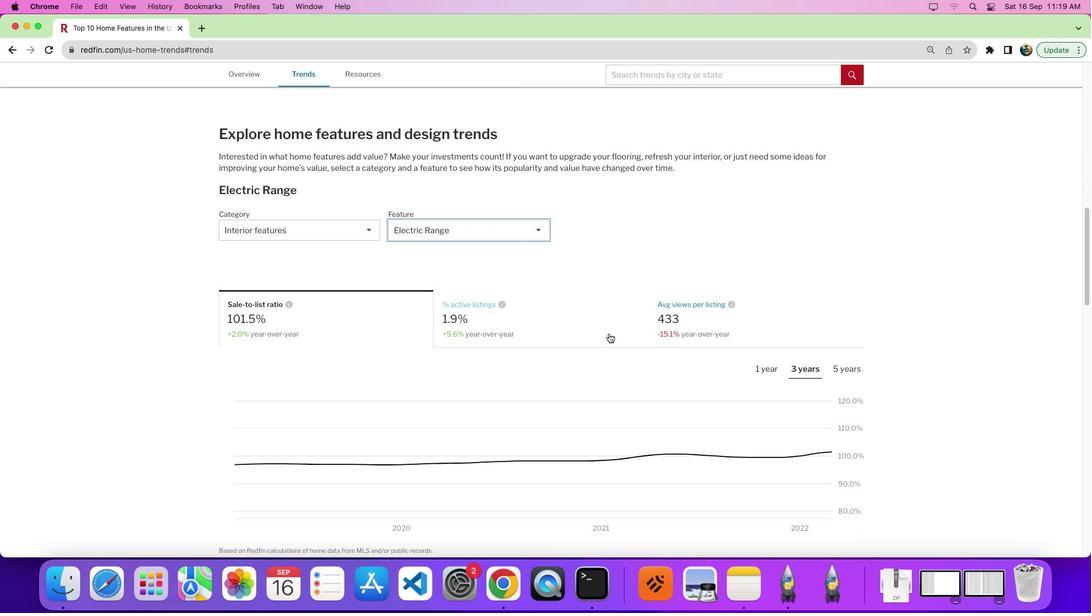 
Action: Mouse scrolled (573, 336) with delta (78, 28)
Screenshot: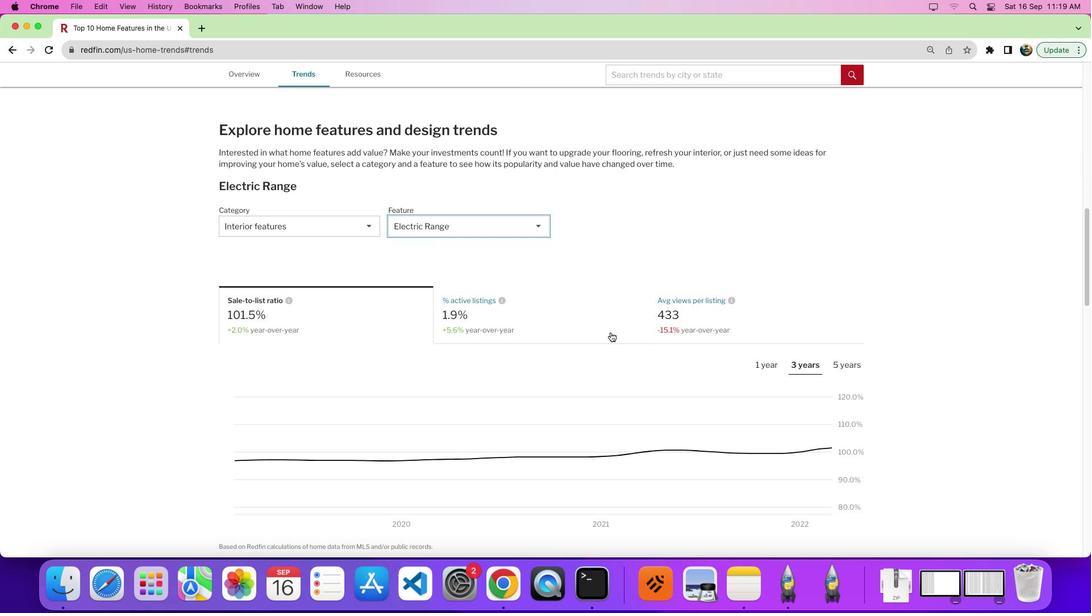 
Action: Mouse moved to (448, 318)
Screenshot: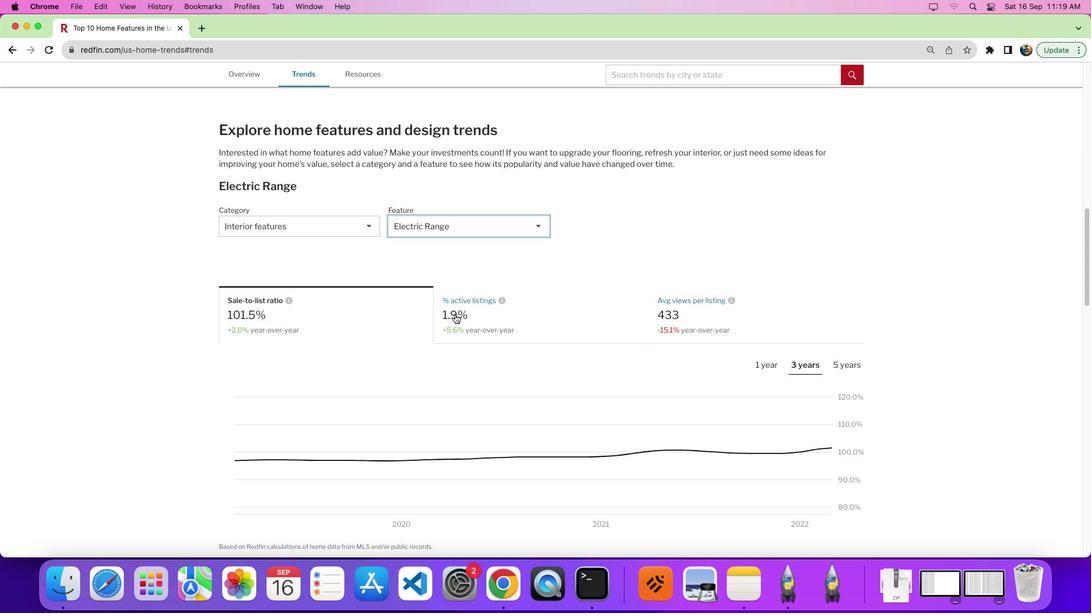 
Action: Mouse pressed left at (448, 318)
Screenshot: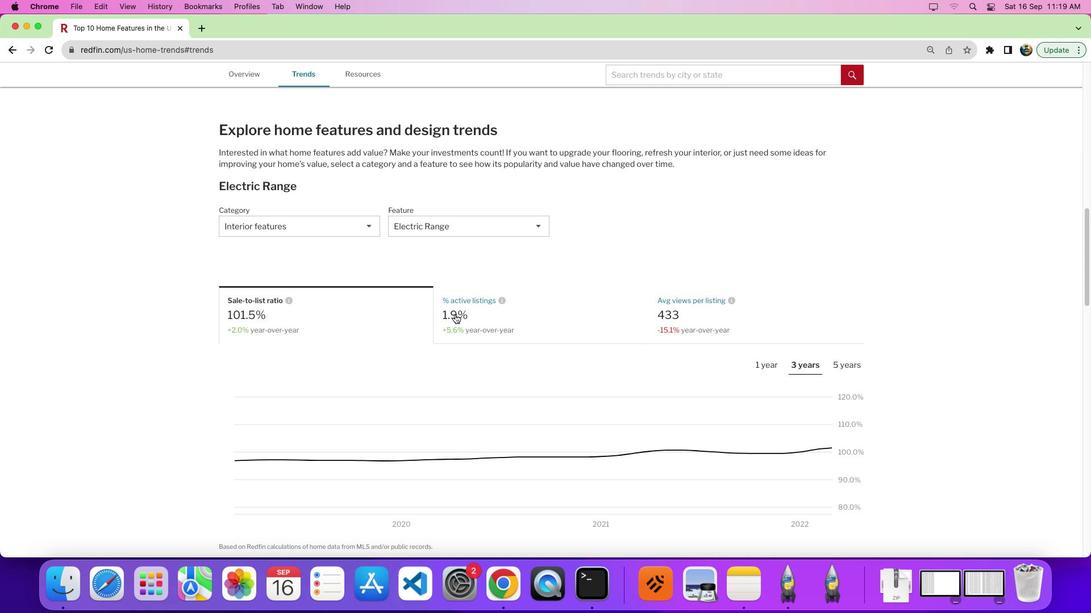 
Action: Mouse moved to (711, 364)
Screenshot: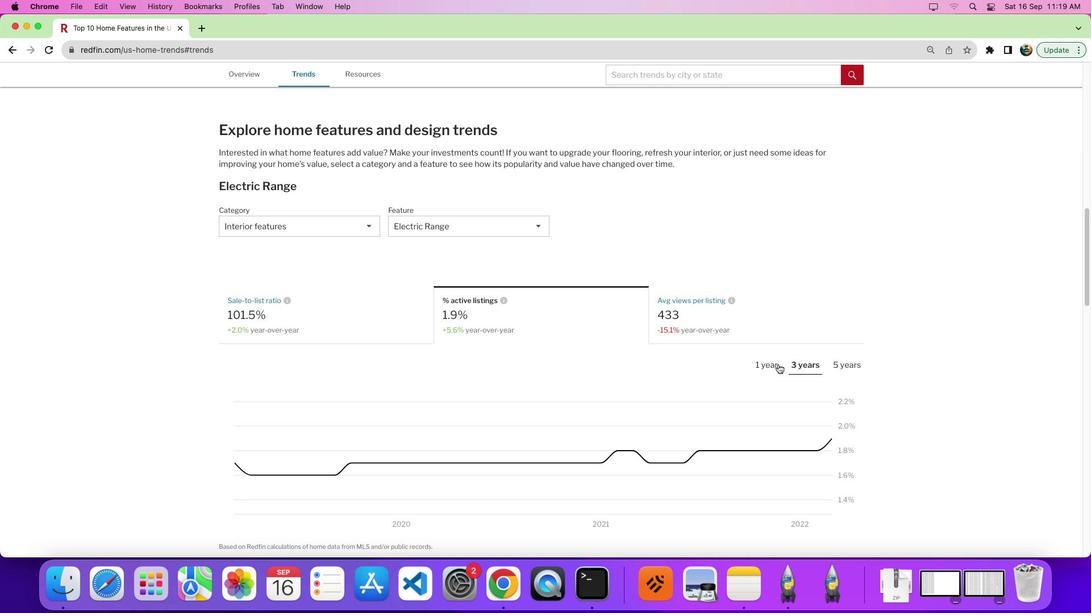 
Action: Mouse pressed left at (711, 364)
Screenshot: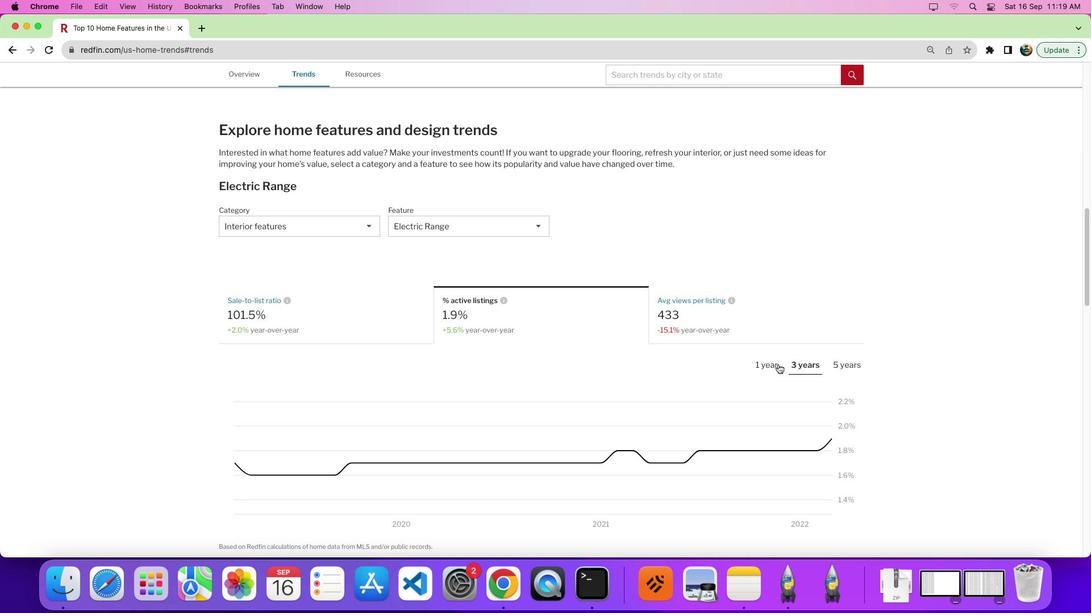 
Action: Mouse moved to (663, 368)
Screenshot: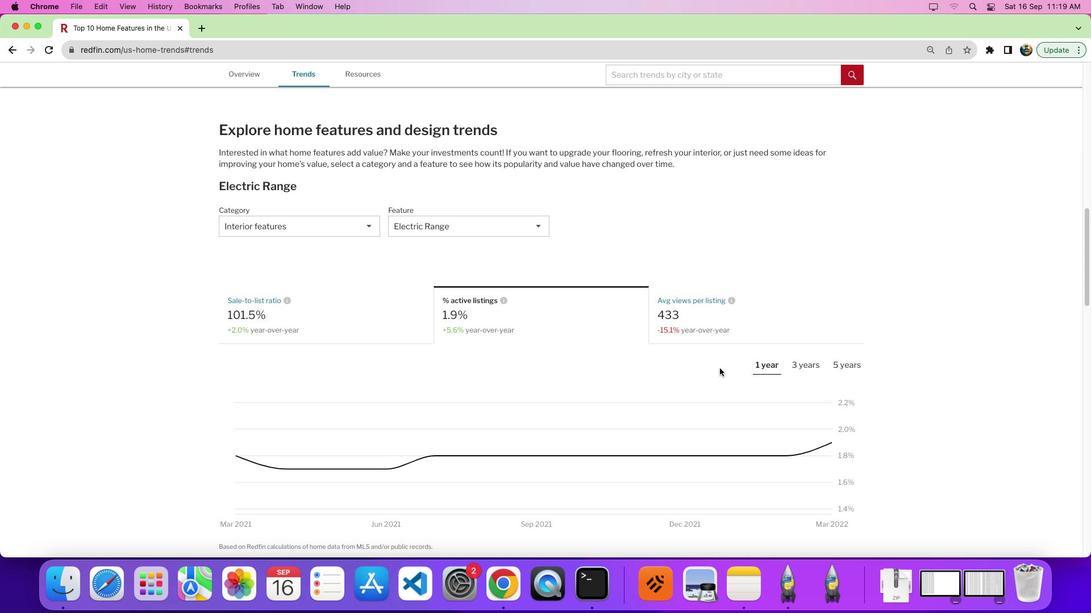 
Action: Mouse scrolled (663, 368) with delta (78, 28)
Screenshot: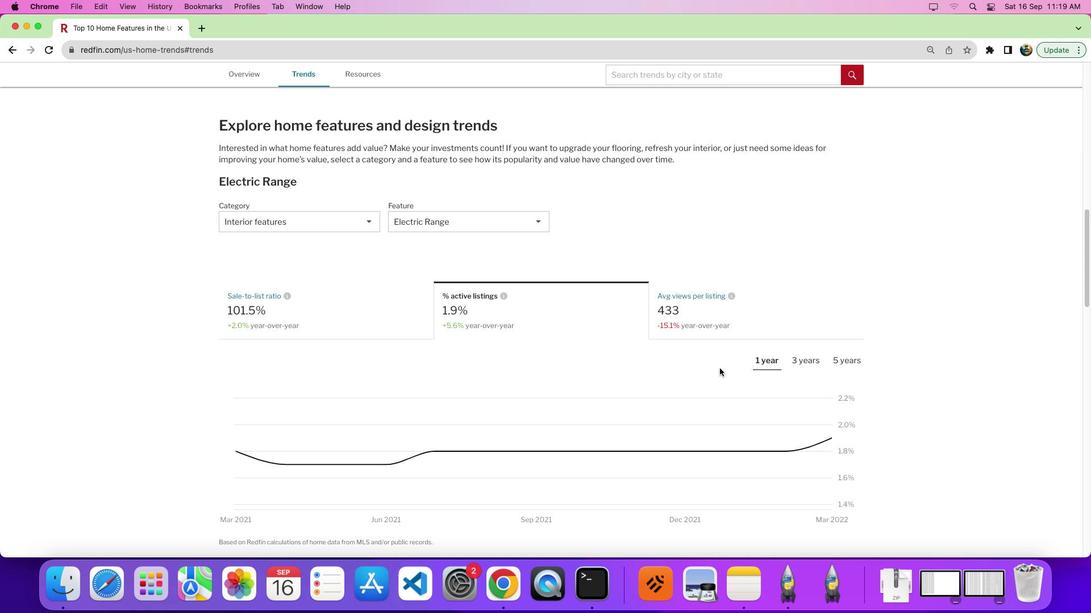 
Action: Mouse scrolled (663, 368) with delta (78, 28)
Screenshot: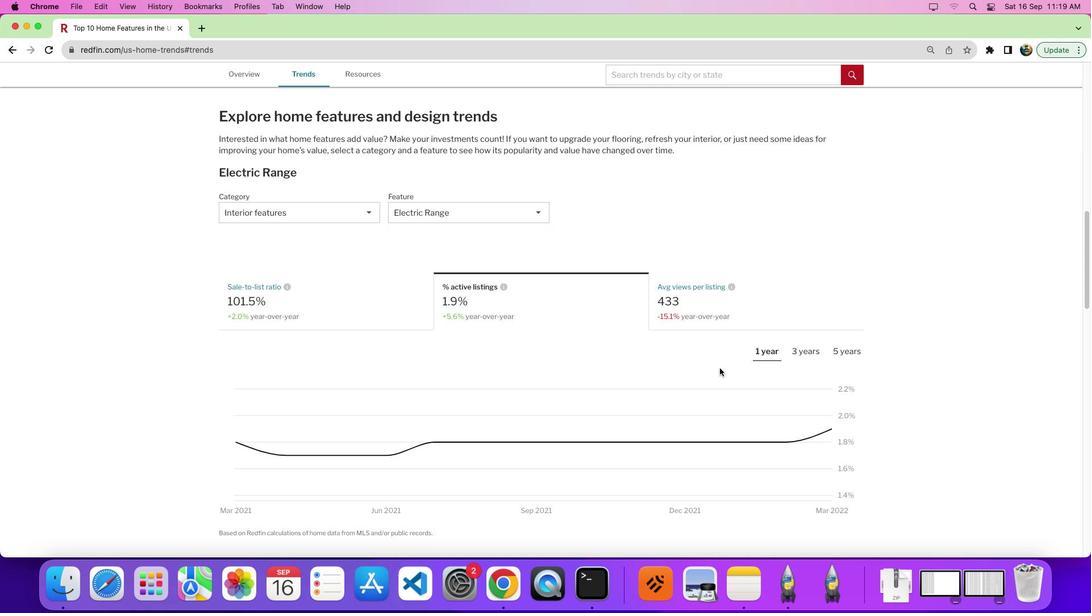 
Action: Mouse scrolled (663, 368) with delta (78, 28)
Screenshot: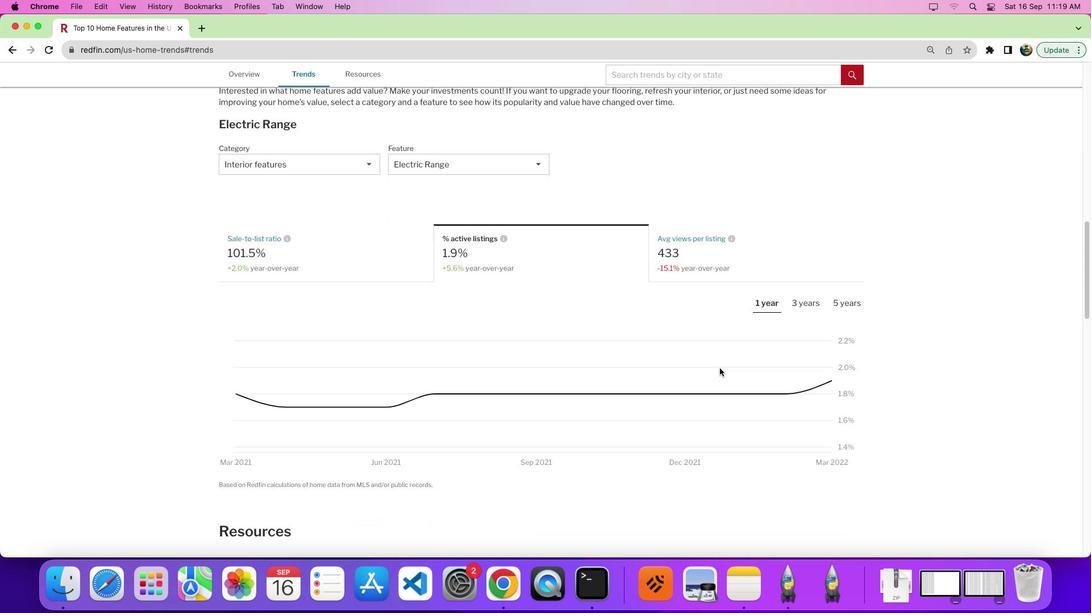 
Action: Mouse moved to (648, 375)
Screenshot: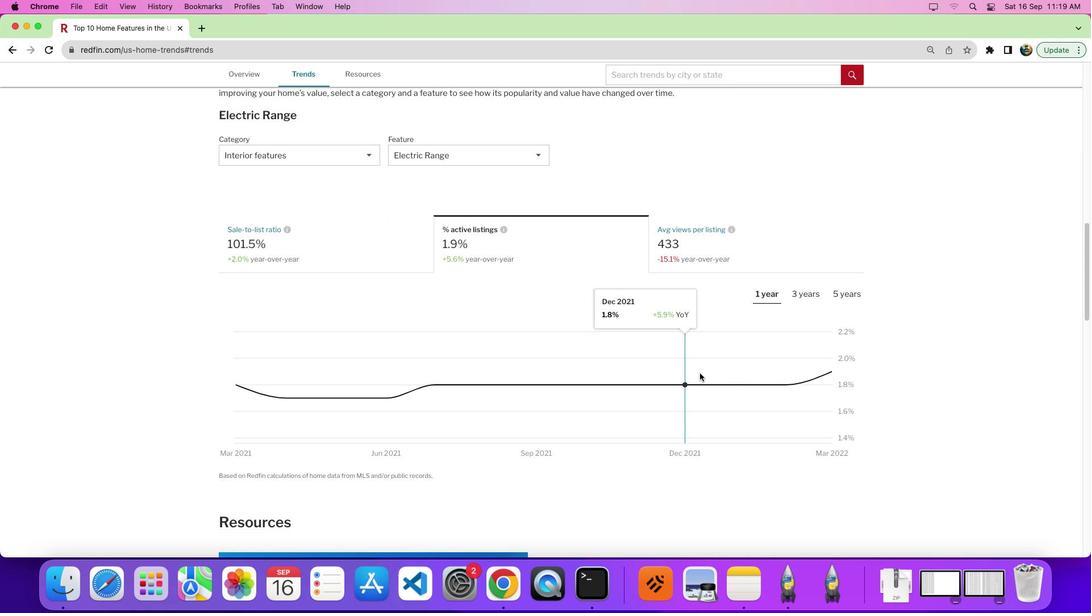 
